 Task: Play online Dominion games in very easy mode.
Action: Mouse moved to (167, 346)
Screenshot: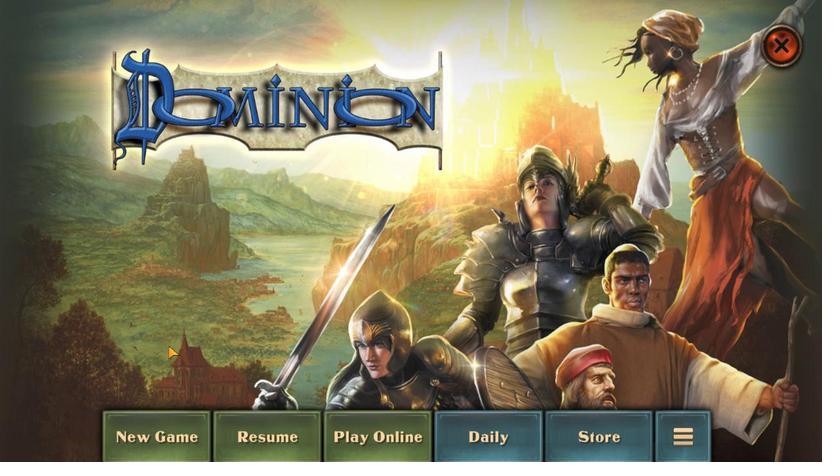 
Action: Mouse pressed left at (167, 346)
Screenshot: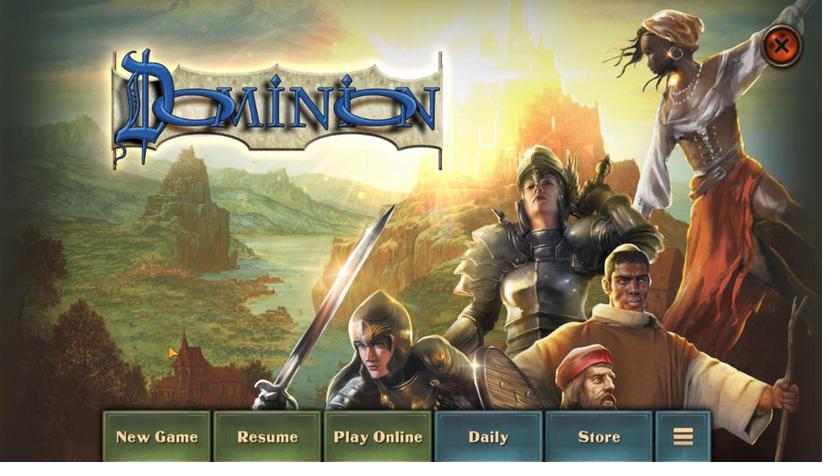 
Action: Mouse moved to (190, 388)
Screenshot: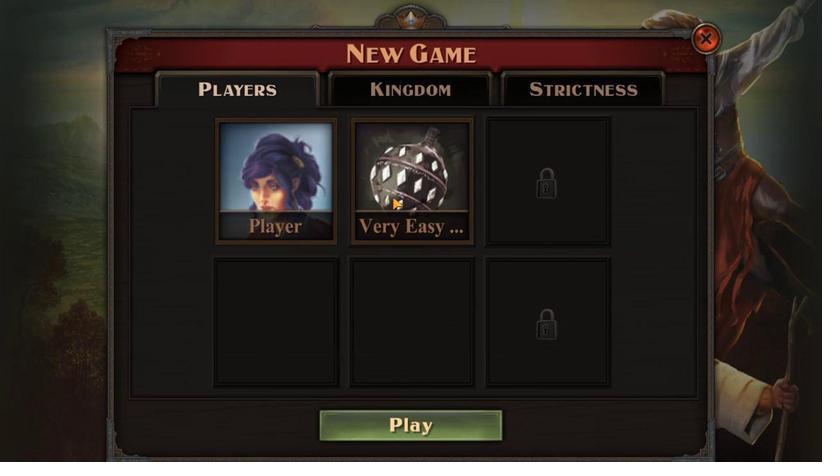 
Action: Mouse pressed left at (190, 388)
Screenshot: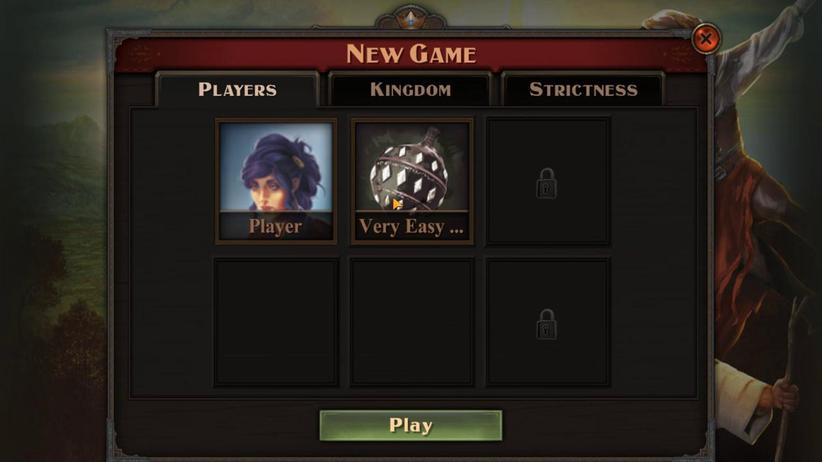 
Action: Mouse moved to (178, 389)
Screenshot: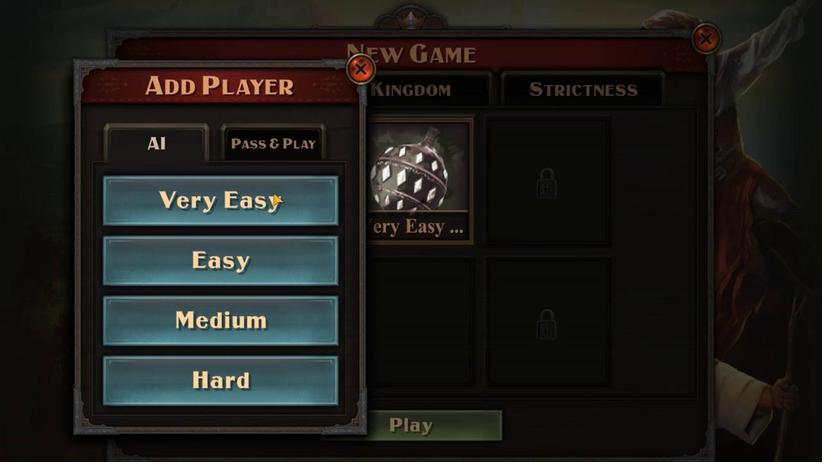 
Action: Mouse pressed left at (178, 389)
Screenshot: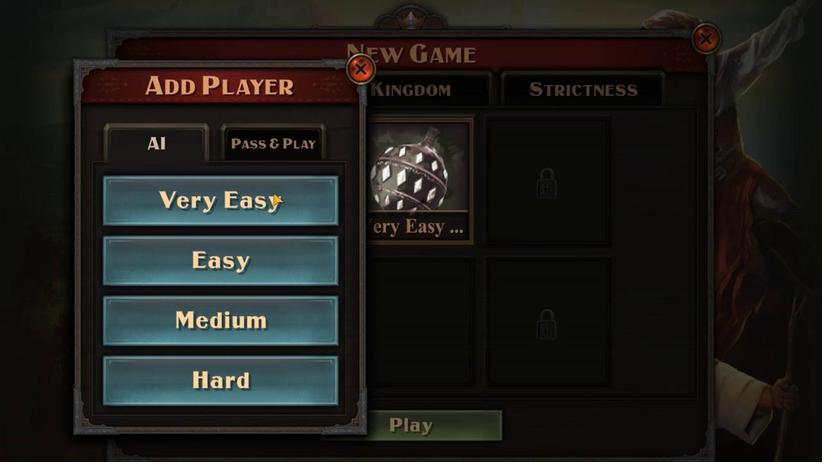 
Action: Mouse moved to (187, 347)
Screenshot: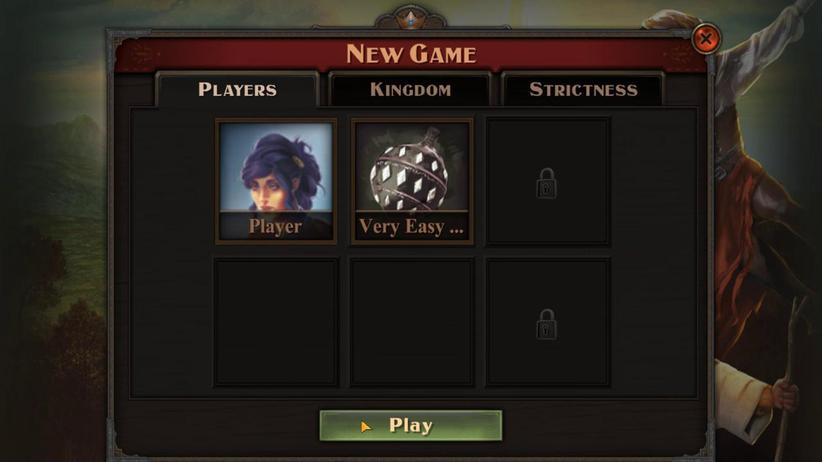 
Action: Mouse pressed left at (187, 347)
Screenshot: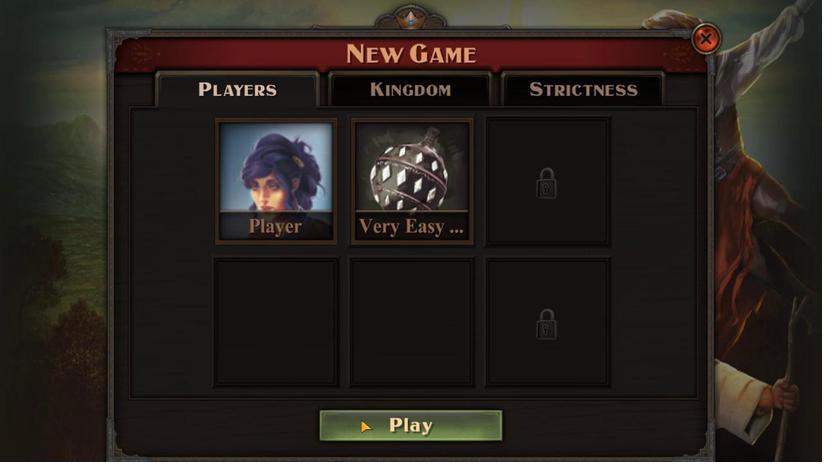
Action: Mouse moved to (188, 350)
Screenshot: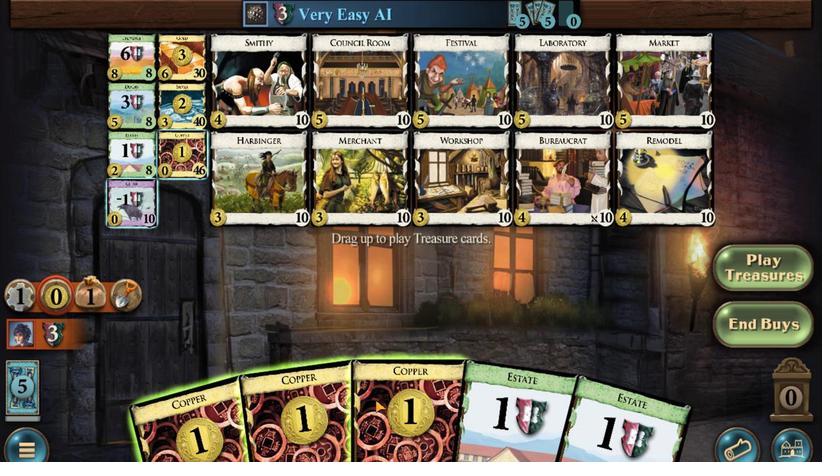
Action: Mouse pressed left at (188, 350)
Screenshot: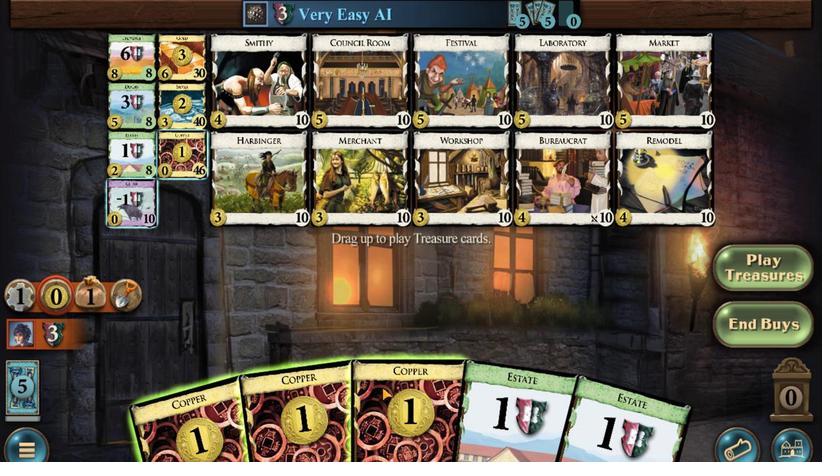 
Action: Mouse moved to (183, 343)
Screenshot: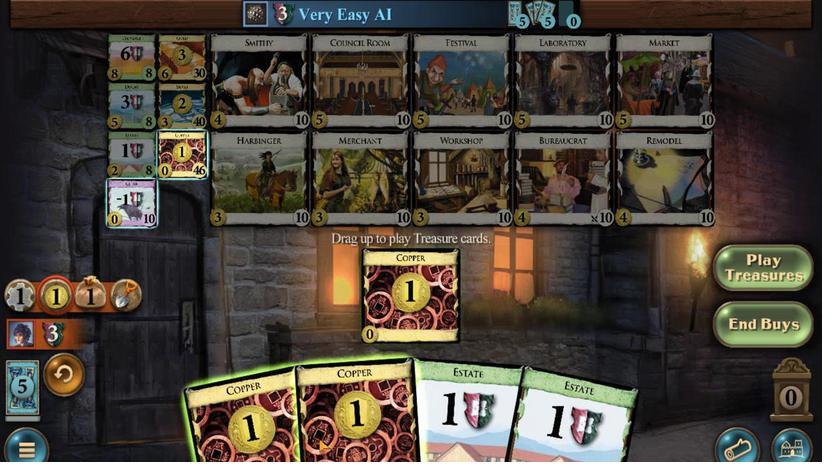 
Action: Mouse pressed left at (183, 343)
Screenshot: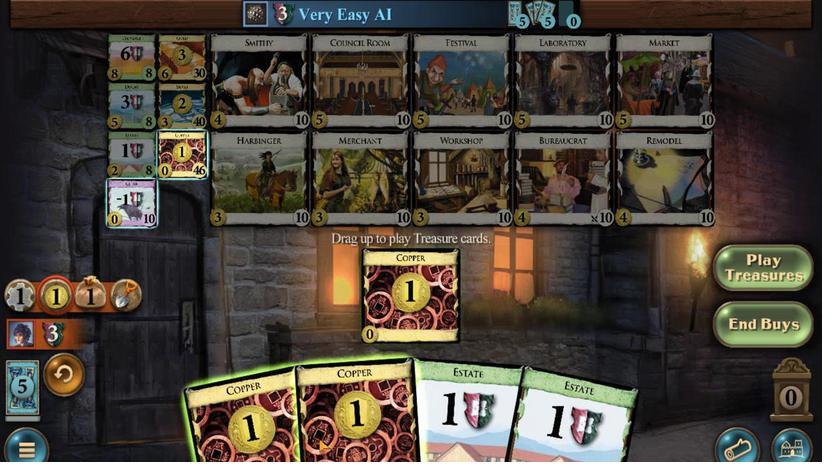 
Action: Mouse moved to (179, 345)
Screenshot: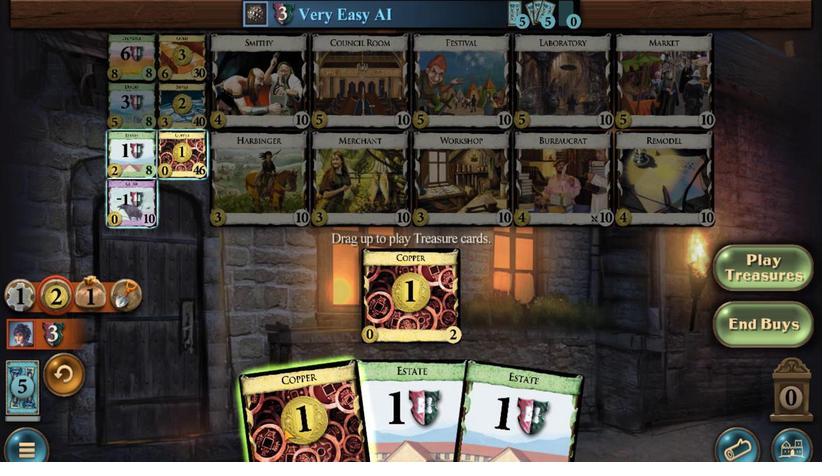 
Action: Mouse pressed left at (179, 345)
Screenshot: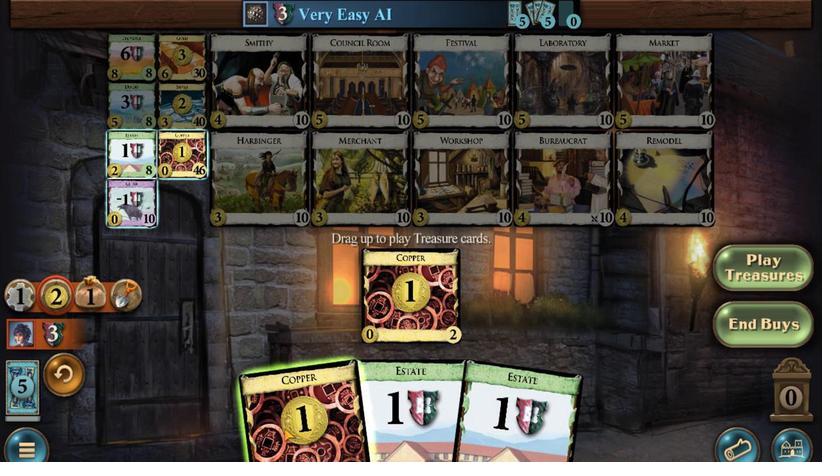 
Action: Mouse moved to (195, 394)
Screenshot: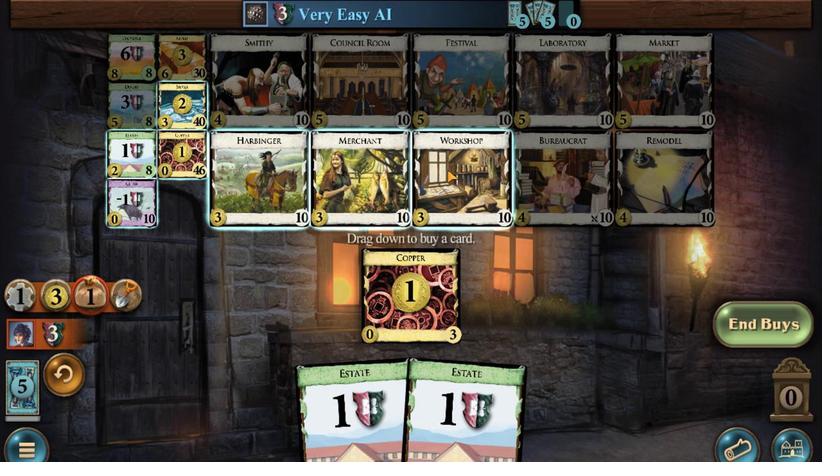 
Action: Mouse pressed left at (195, 394)
Screenshot: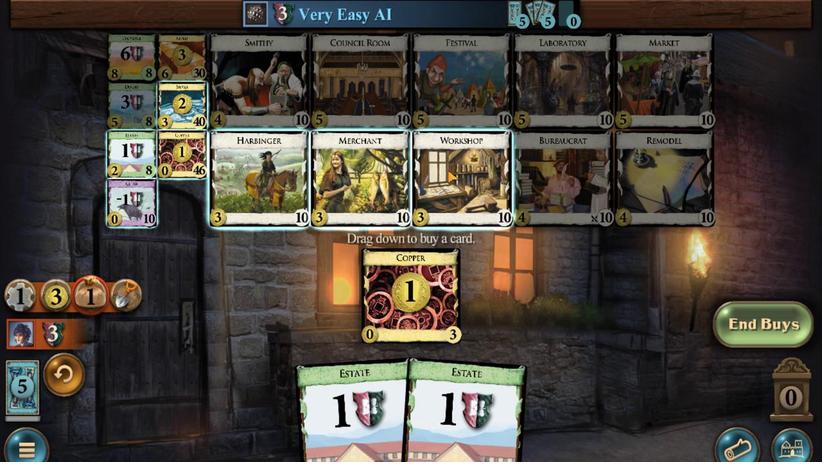 
Action: Mouse moved to (180, 349)
Screenshot: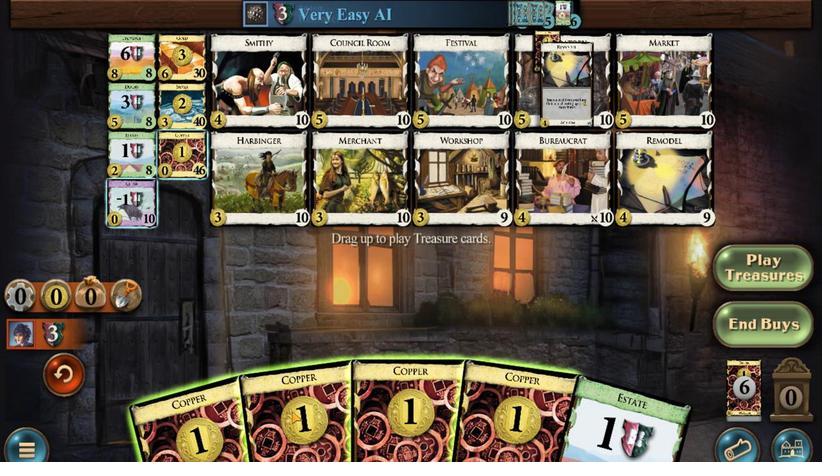 
Action: Mouse pressed left at (180, 349)
Screenshot: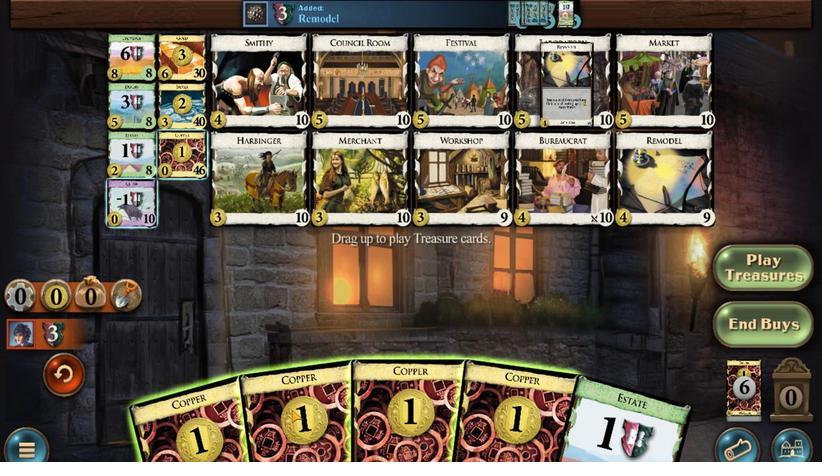 
Action: Mouse moved to (184, 347)
Screenshot: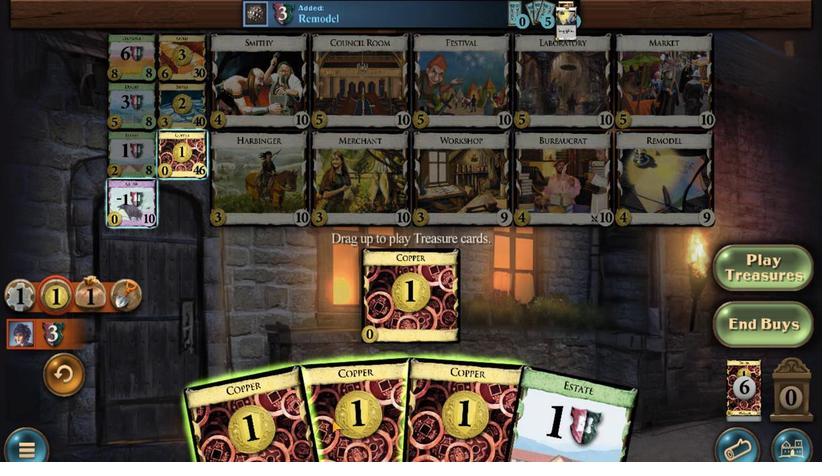 
Action: Mouse pressed left at (184, 347)
Screenshot: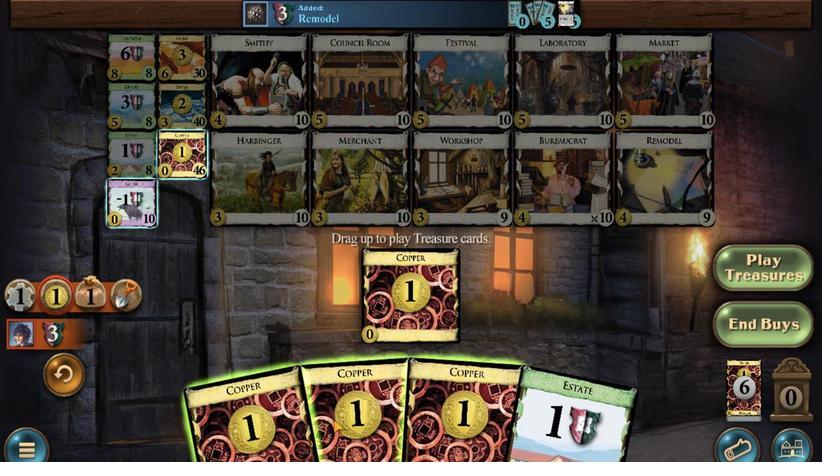 
Action: Mouse moved to (180, 341)
Screenshot: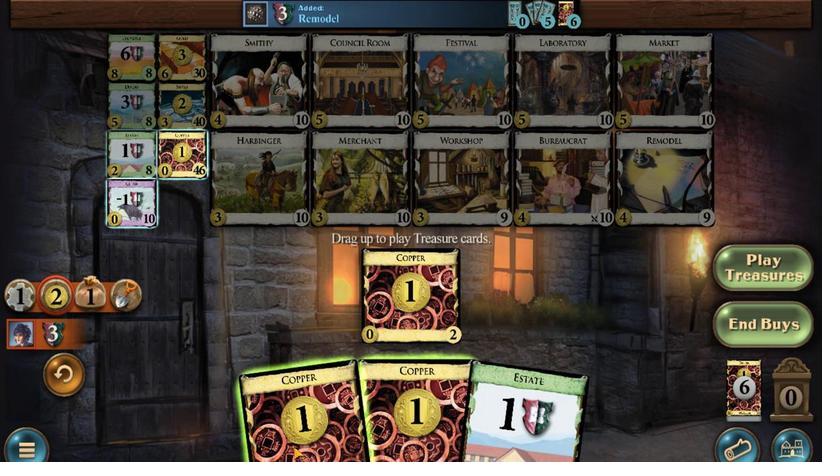 
Action: Mouse pressed left at (180, 341)
Screenshot: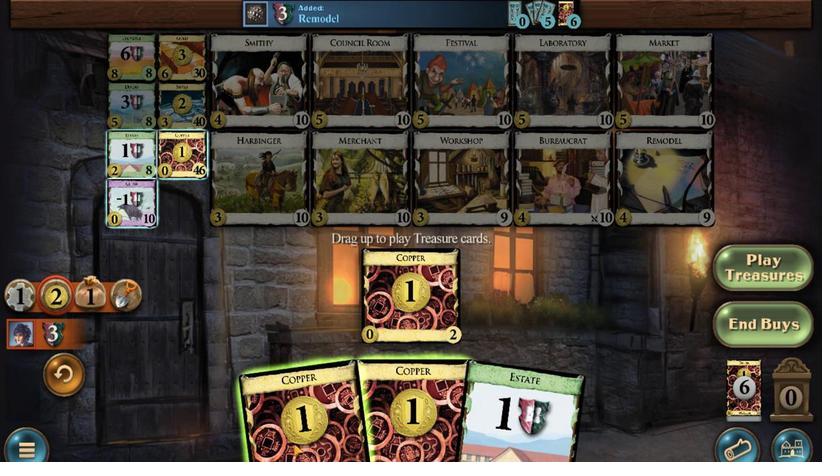 
Action: Mouse moved to (169, 407)
Screenshot: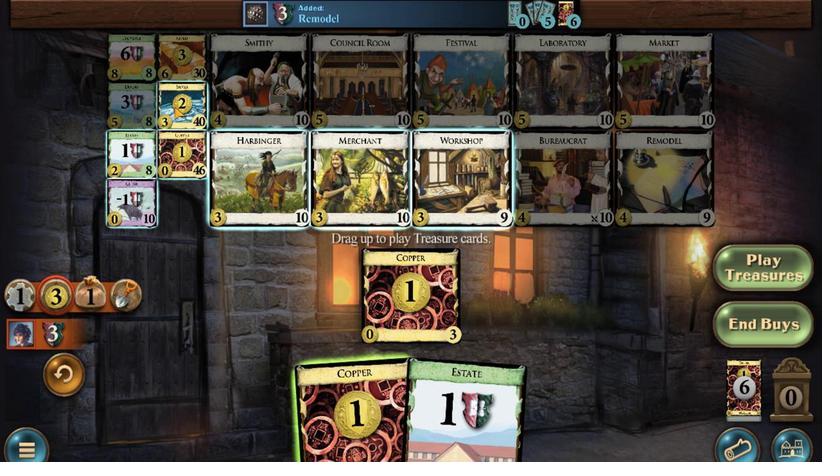 
Action: Mouse pressed left at (169, 407)
Screenshot: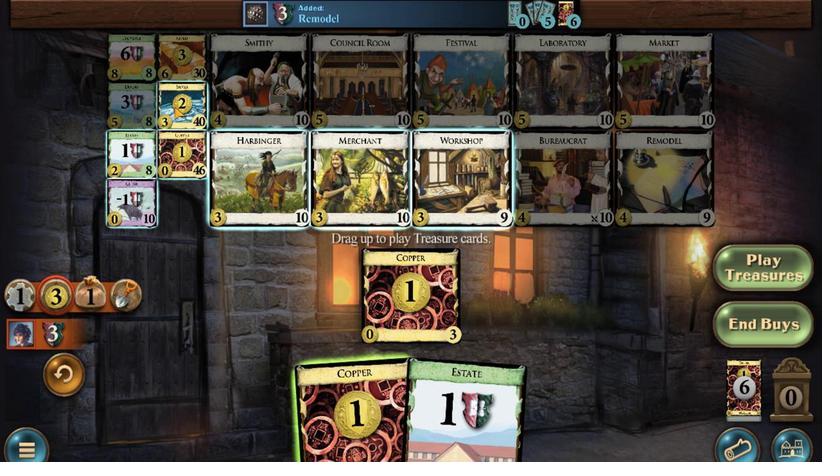 
Action: Mouse moved to (171, 349)
Screenshot: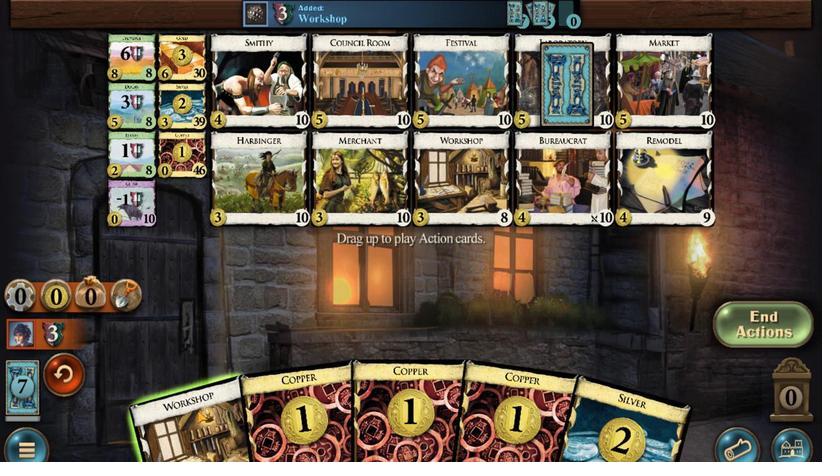 
Action: Mouse pressed left at (171, 349)
Screenshot: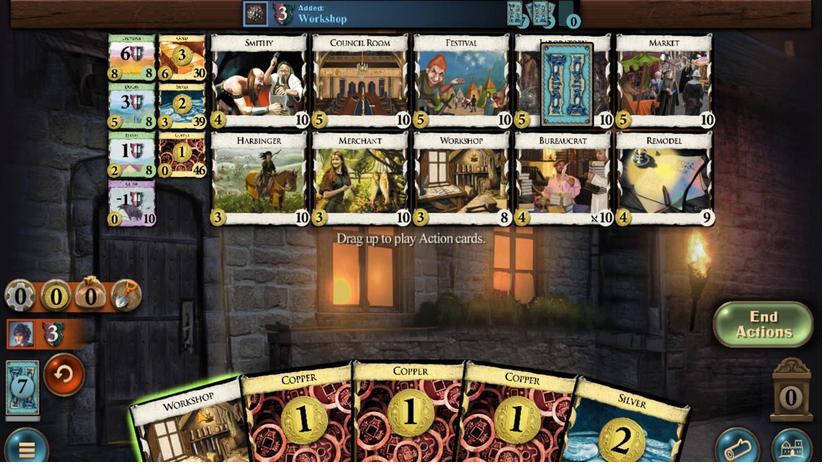 
Action: Mouse moved to (176, 413)
Screenshot: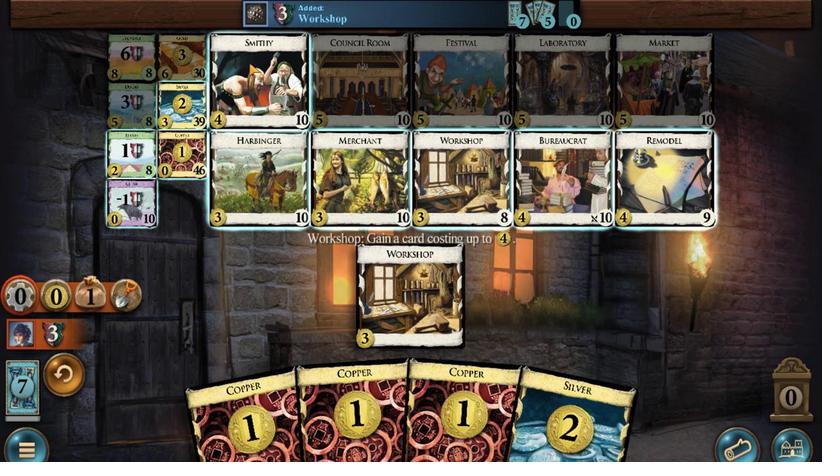 
Action: Mouse pressed left at (176, 413)
Screenshot: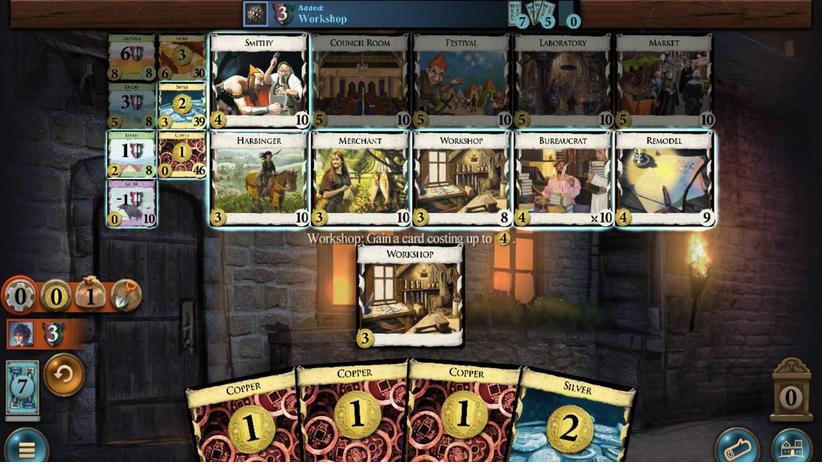 
Action: Mouse moved to (204, 338)
Screenshot: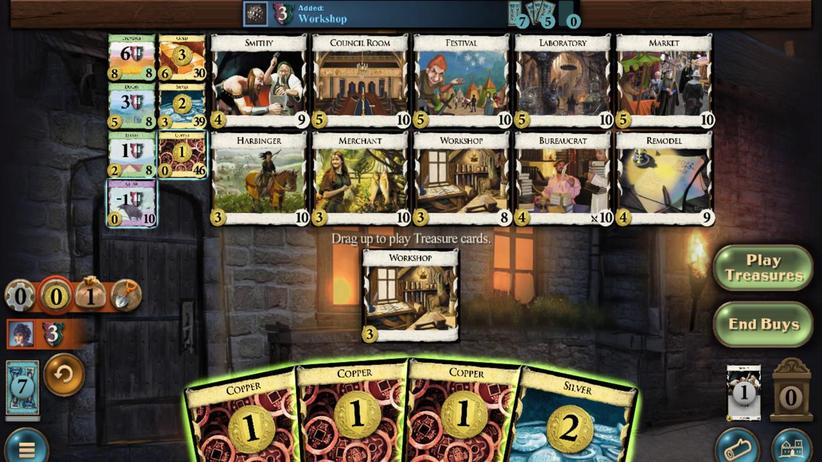 
Action: Mouse pressed left at (204, 338)
Screenshot: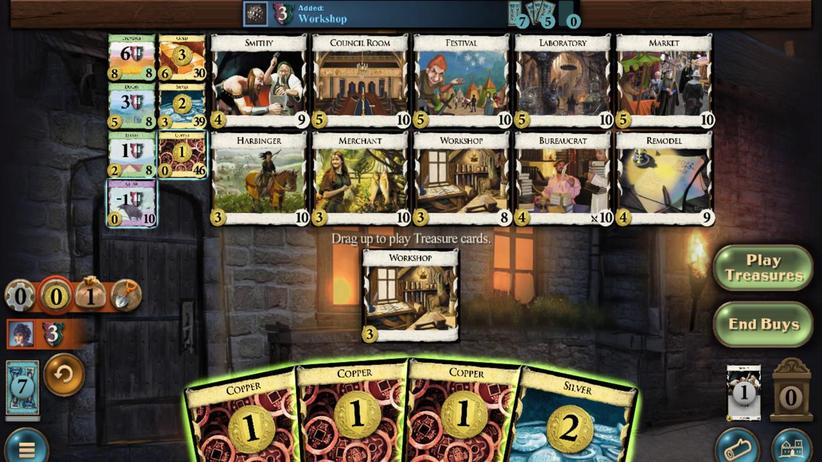 
Action: Mouse moved to (201, 338)
Screenshot: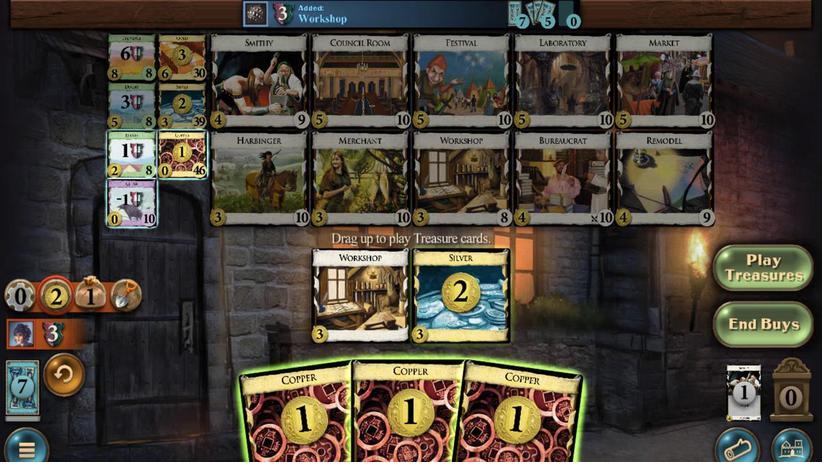 
Action: Mouse pressed left at (201, 338)
Screenshot: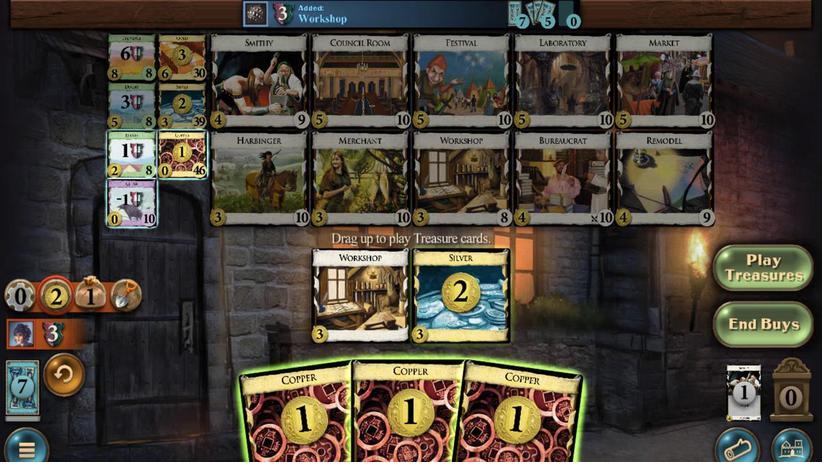
Action: Mouse moved to (196, 341)
Screenshot: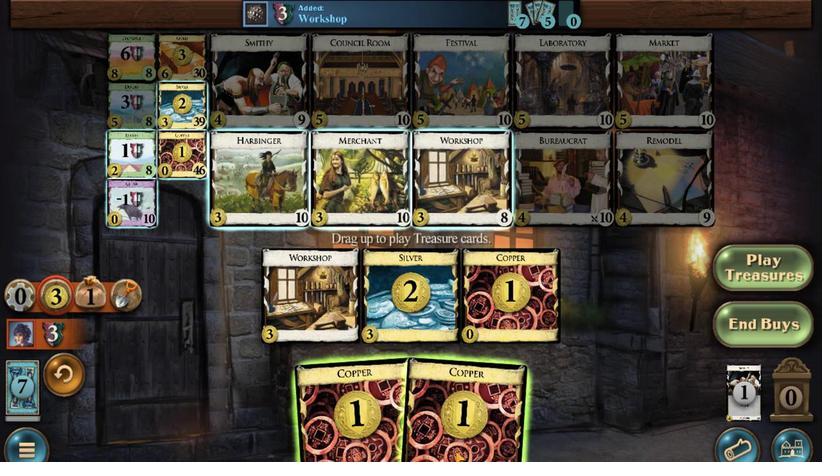 
Action: Mouse pressed left at (196, 341)
Screenshot: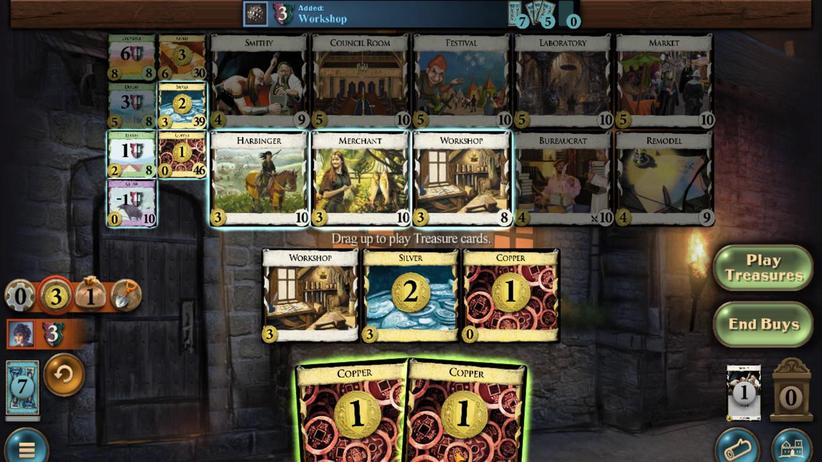 
Action: Mouse moved to (188, 336)
Screenshot: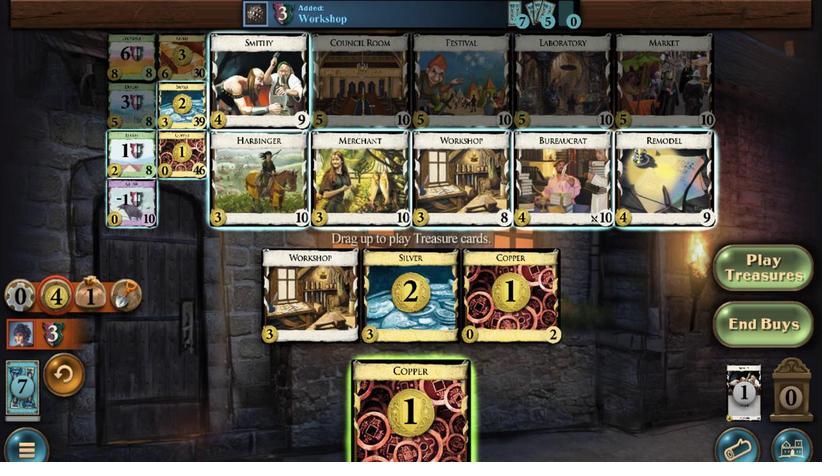 
Action: Mouse pressed left at (188, 336)
Screenshot: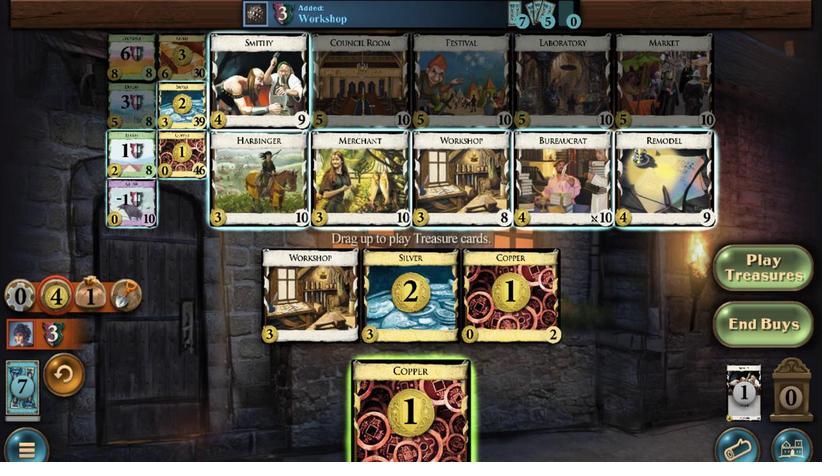 
Action: Mouse moved to (192, 345)
Screenshot: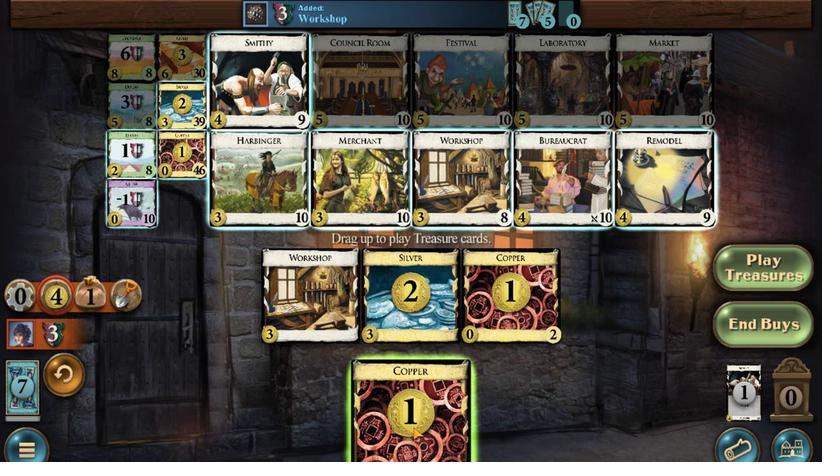 
Action: Mouse pressed left at (192, 345)
Screenshot: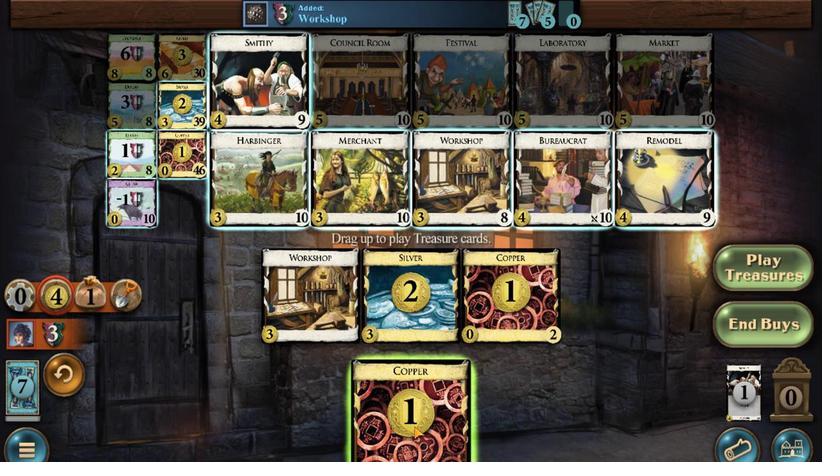
Action: Mouse moved to (195, 412)
Screenshot: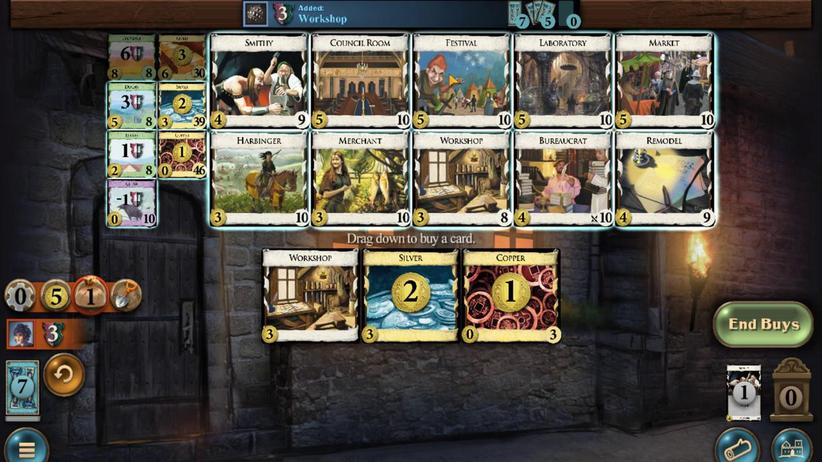 
Action: Mouse pressed left at (195, 412)
Screenshot: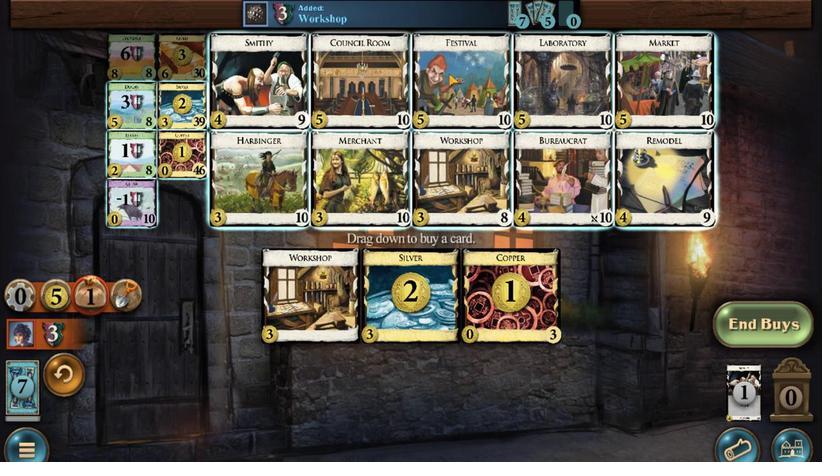 
Action: Mouse moved to (188, 348)
Screenshot: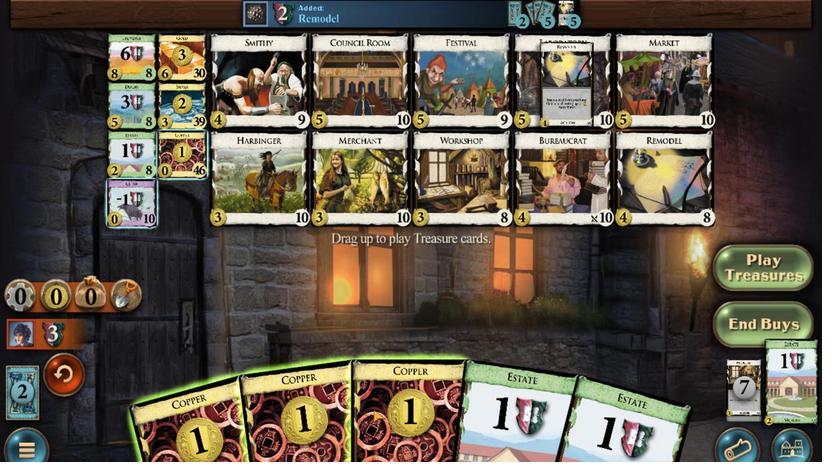 
Action: Mouse pressed left at (188, 348)
Screenshot: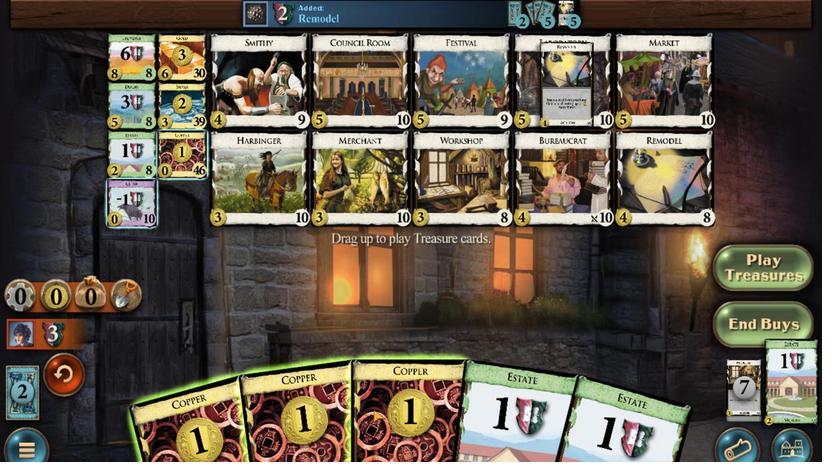 
Action: Mouse moved to (186, 349)
Screenshot: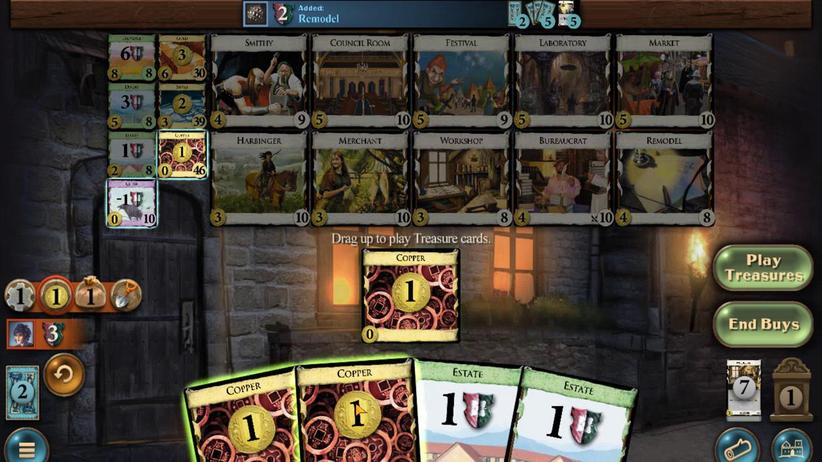 
Action: Mouse pressed left at (186, 349)
Screenshot: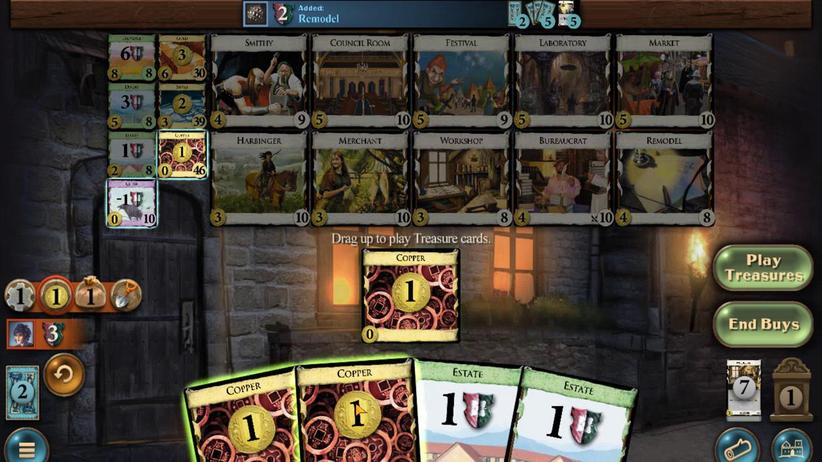 
Action: Mouse moved to (181, 346)
Screenshot: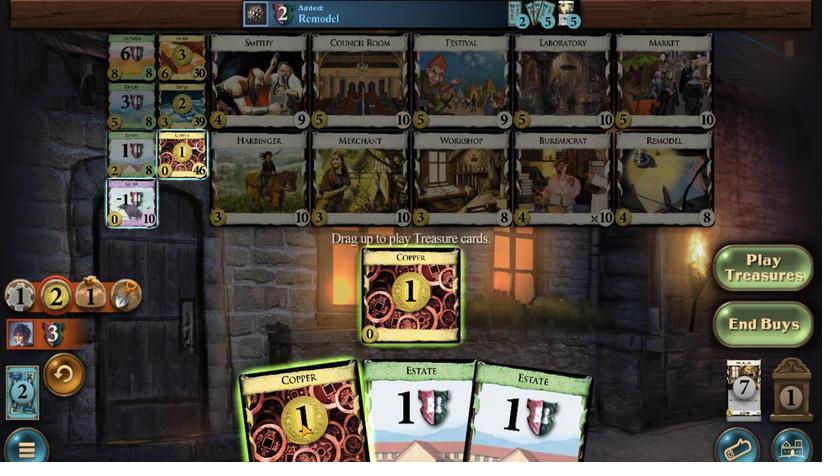 
Action: Mouse pressed left at (181, 346)
Screenshot: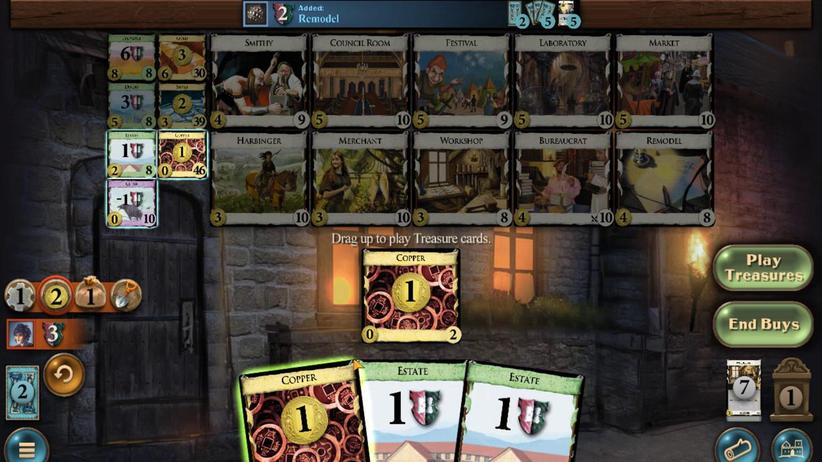 
Action: Mouse moved to (179, 394)
Screenshot: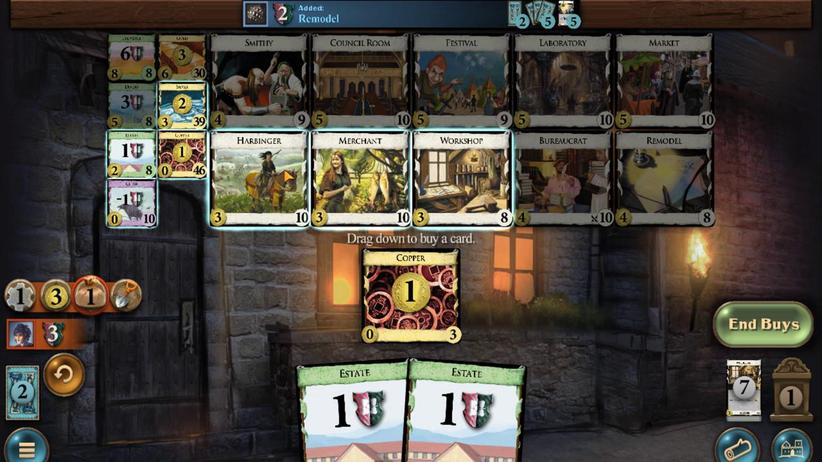 
Action: Mouse pressed left at (179, 394)
Screenshot: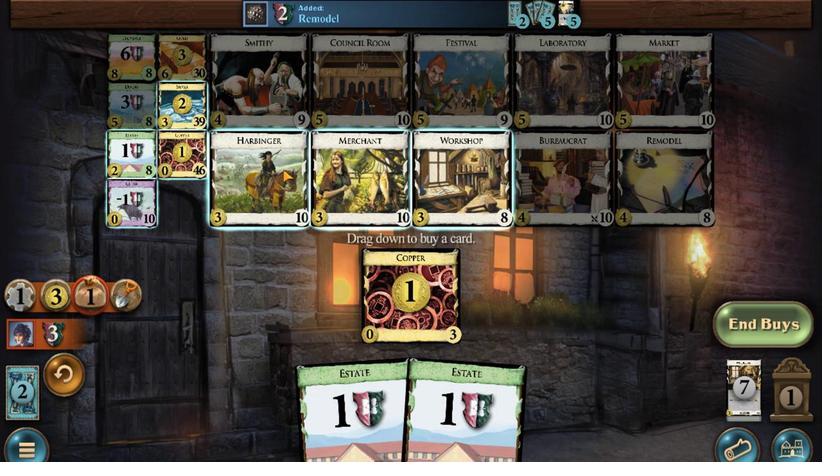 
Action: Mouse moved to (168, 347)
Screenshot: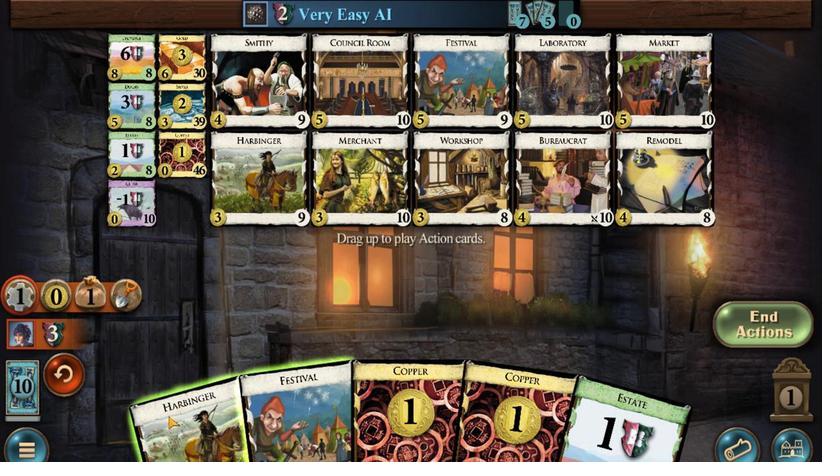 
Action: Mouse pressed left at (168, 347)
Screenshot: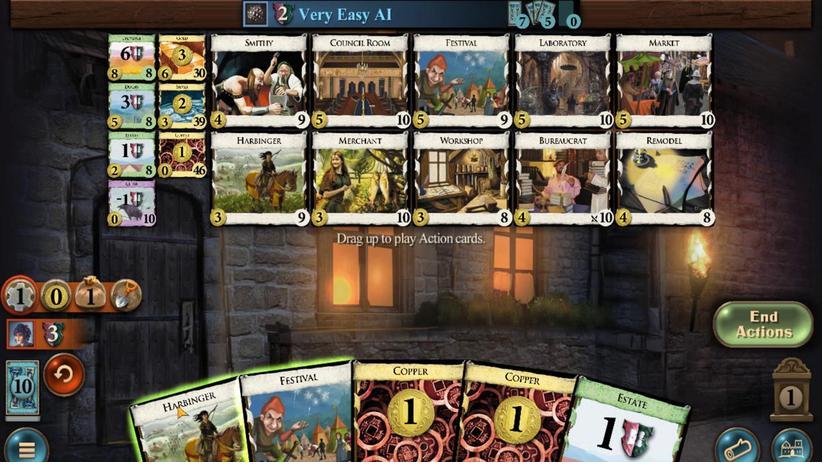 
Action: Mouse moved to (169, 339)
Screenshot: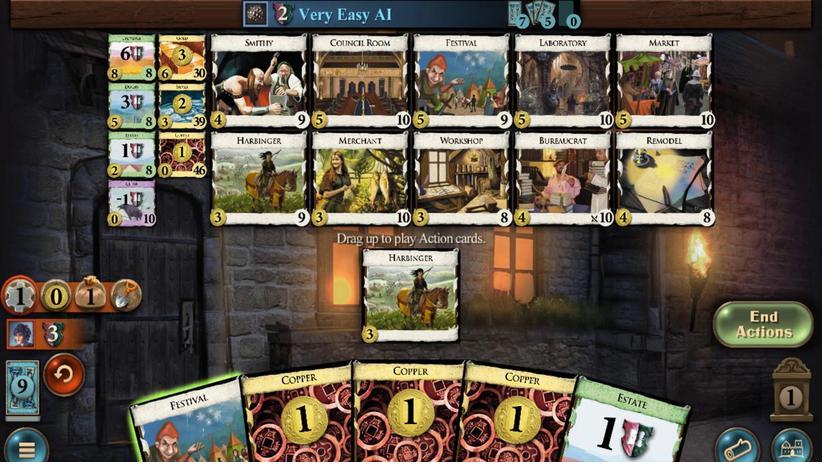 
Action: Mouse pressed left at (169, 339)
Screenshot: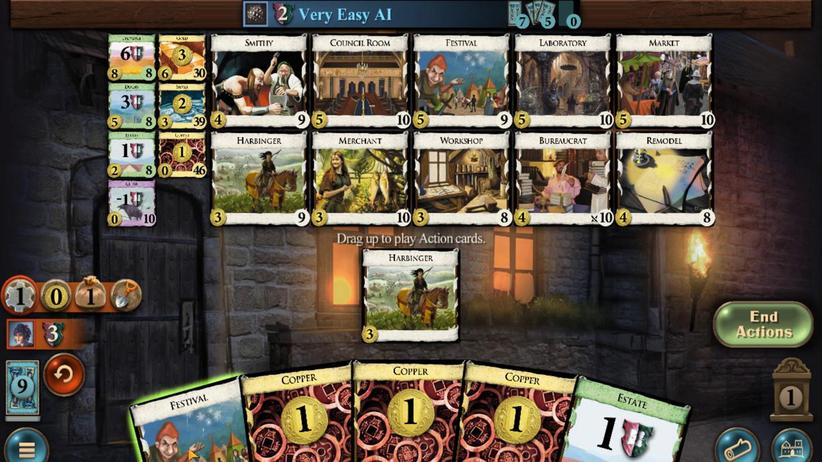 
Action: Mouse moved to (192, 345)
Screenshot: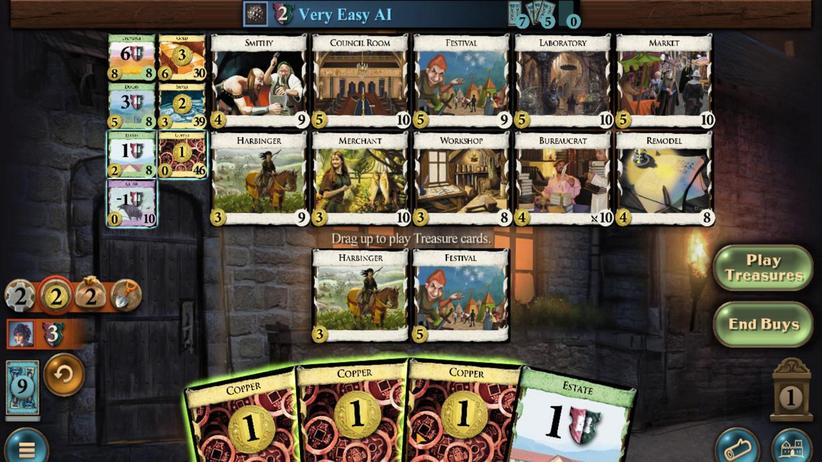 
Action: Mouse pressed left at (192, 345)
Screenshot: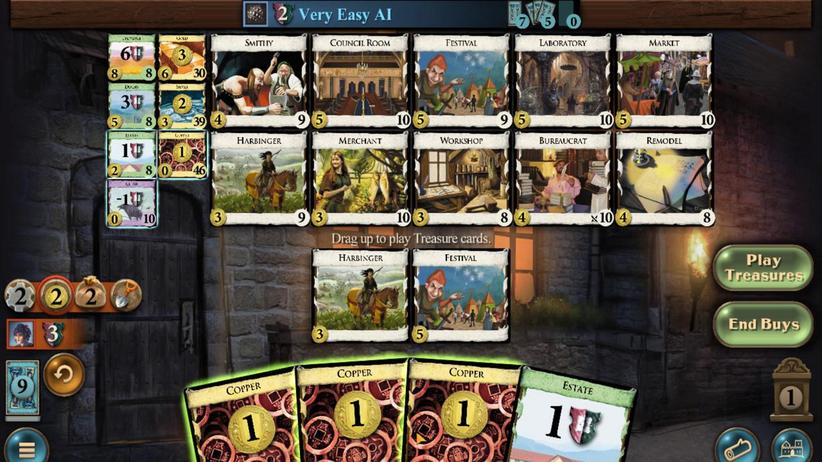 
Action: Mouse moved to (189, 354)
Screenshot: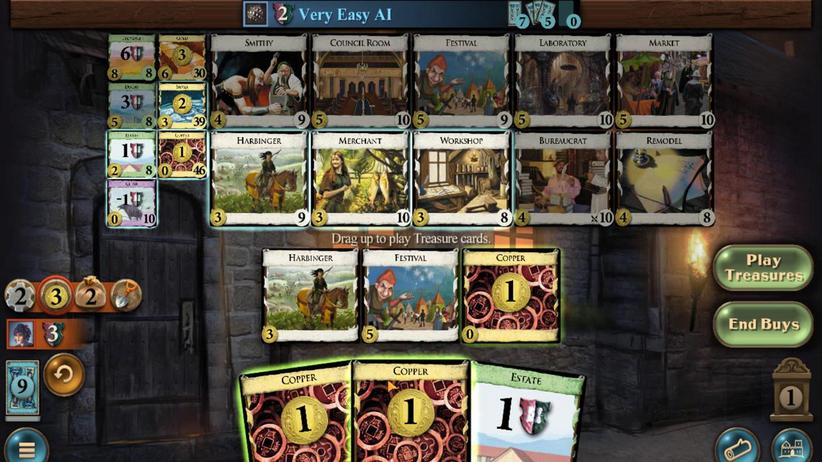 
Action: Mouse pressed left at (189, 354)
Screenshot: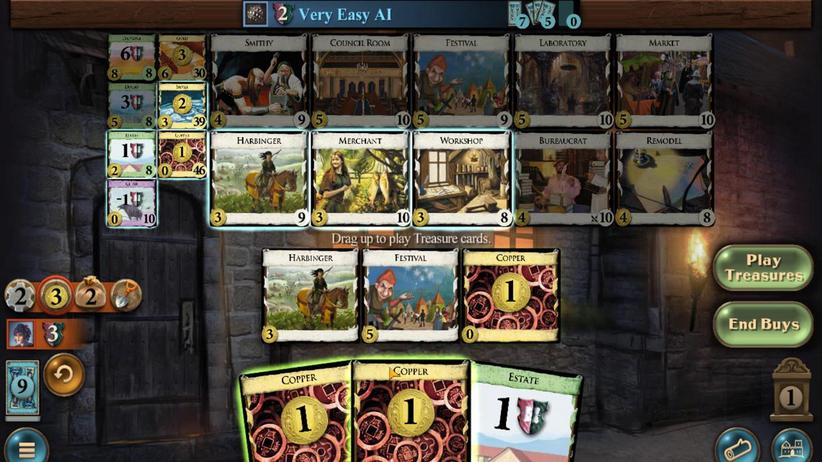 
Action: Mouse moved to (186, 352)
Screenshot: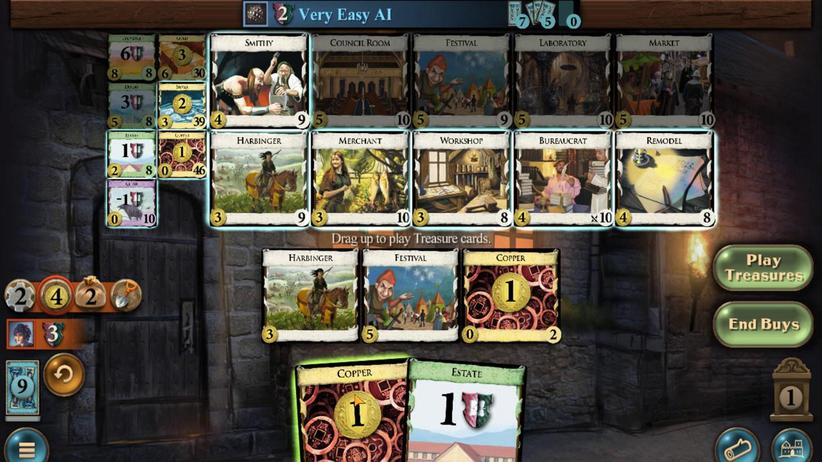 
Action: Mouse pressed left at (186, 352)
Screenshot: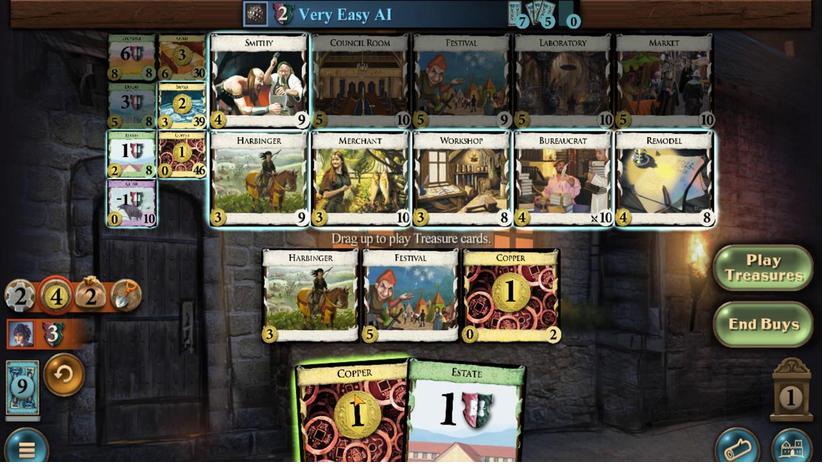 
Action: Mouse moved to (197, 415)
Screenshot: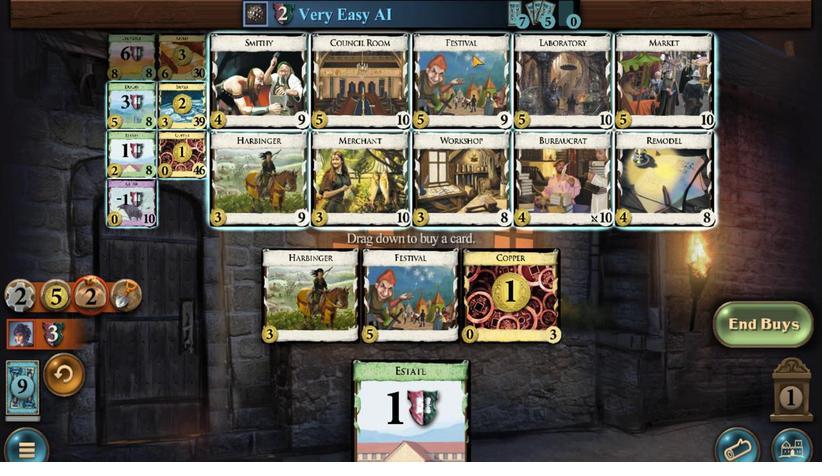 
Action: Mouse pressed left at (197, 415)
Screenshot: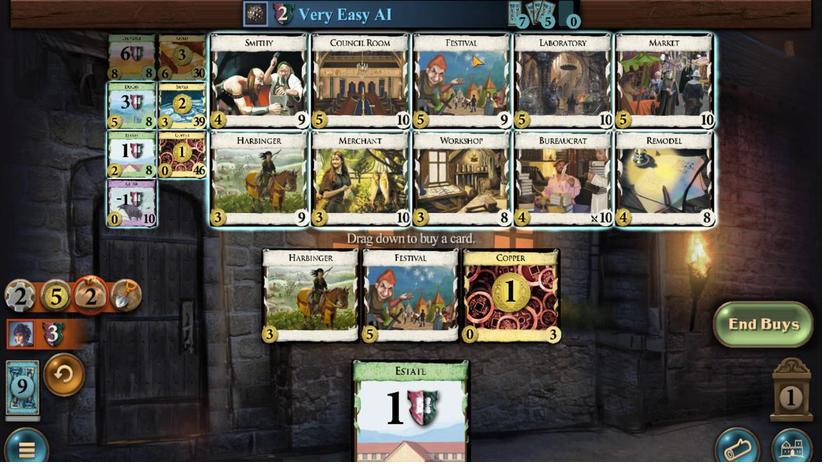 
Action: Mouse moved to (170, 398)
Screenshot: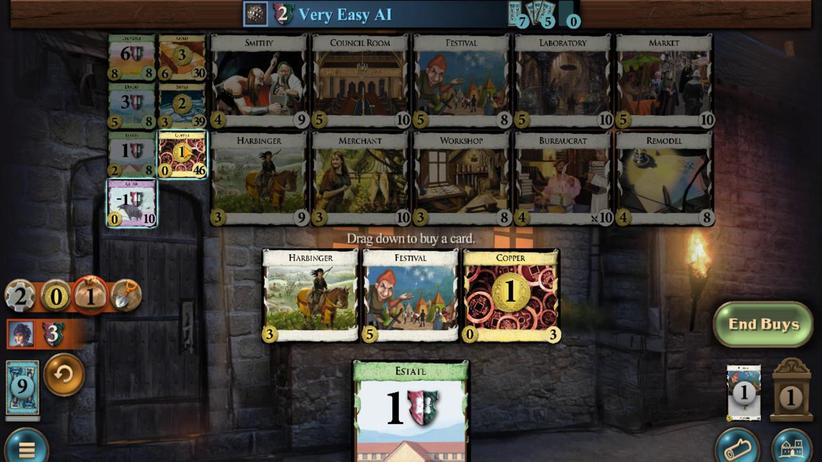 
Action: Mouse pressed left at (170, 398)
Screenshot: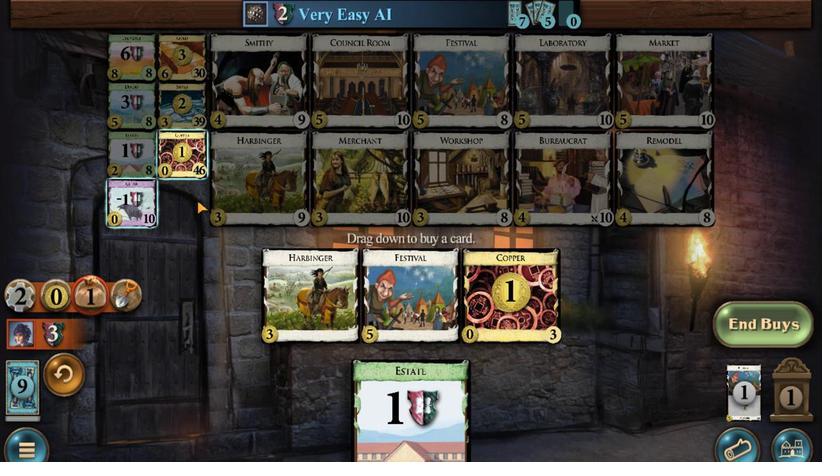 
Action: Mouse moved to (171, 347)
Screenshot: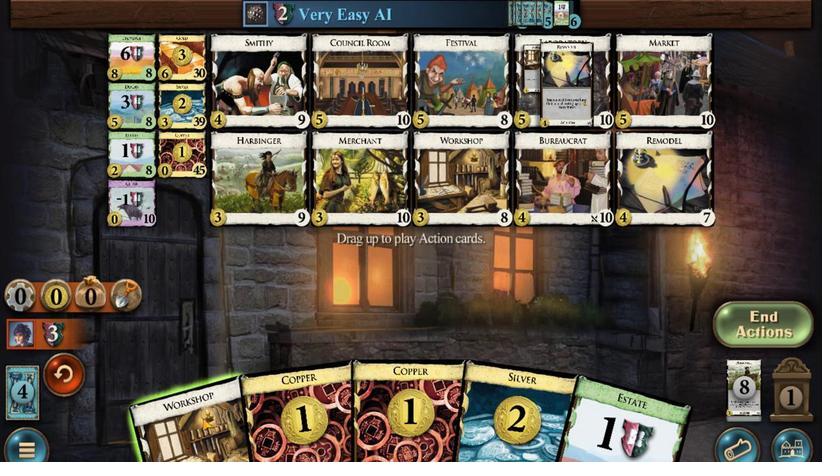 
Action: Mouse pressed left at (171, 347)
Screenshot: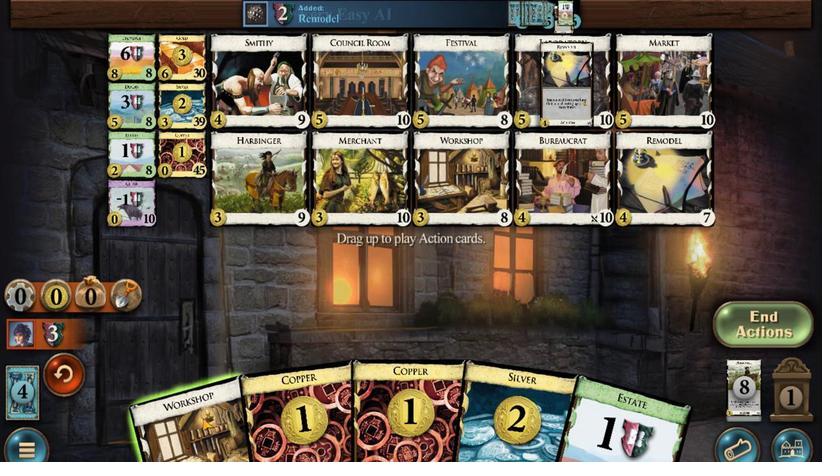 
Action: Mouse moved to (215, 396)
Screenshot: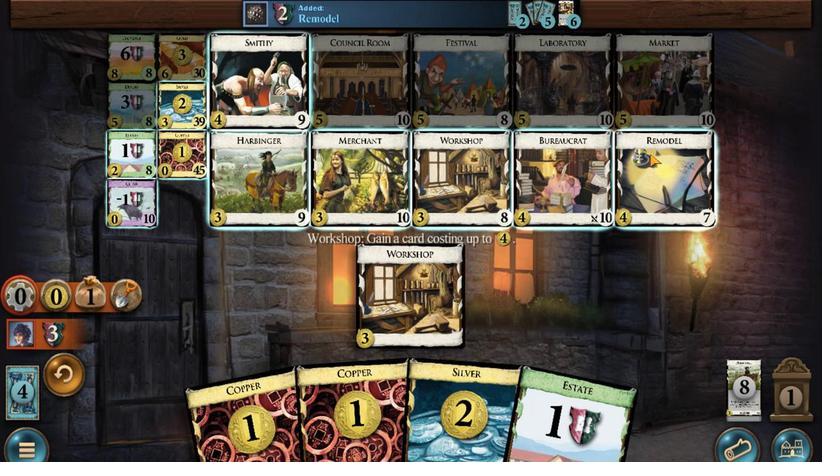 
Action: Mouse pressed left at (215, 396)
Screenshot: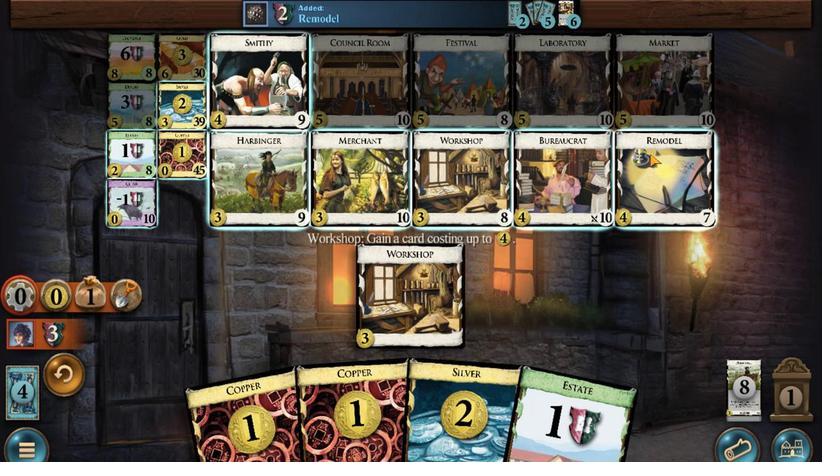
Action: Mouse moved to (192, 344)
Screenshot: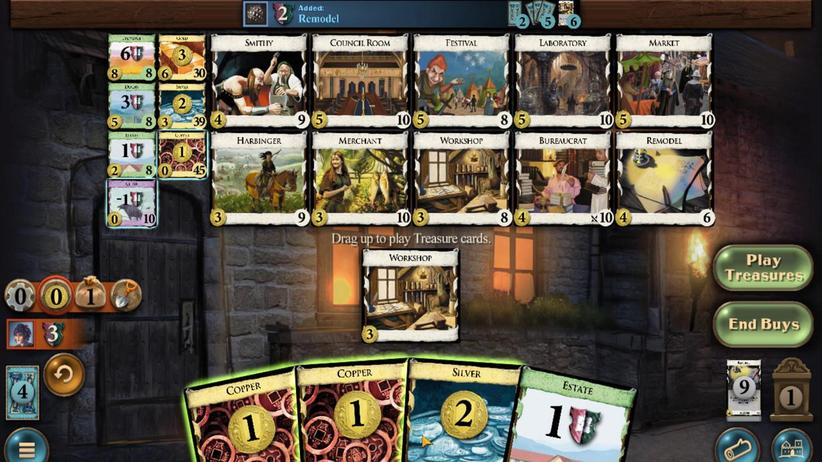 
Action: Mouse pressed left at (192, 344)
Screenshot: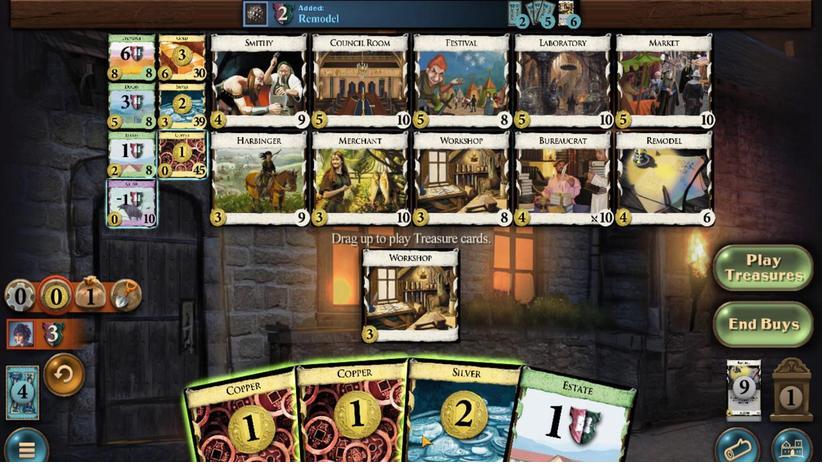 
Action: Mouse moved to (188, 352)
Screenshot: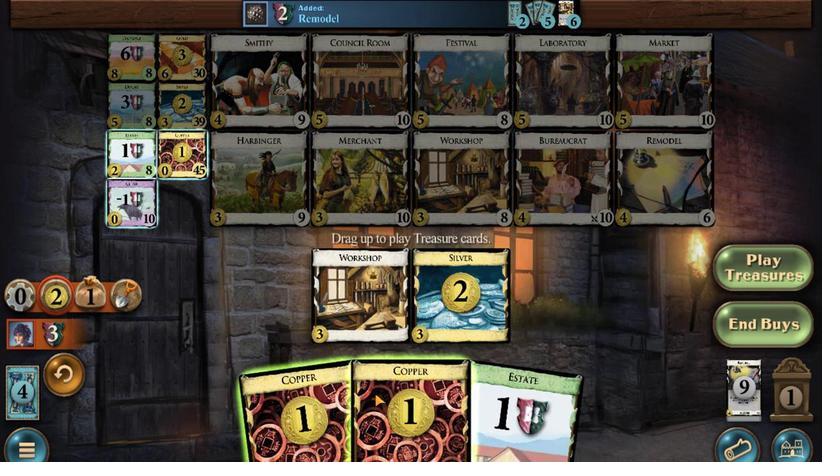 
Action: Mouse pressed left at (188, 352)
Screenshot: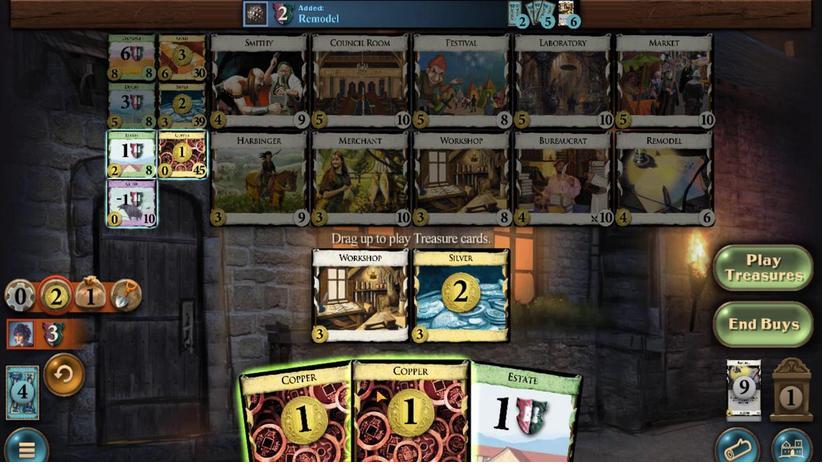 
Action: Mouse moved to (187, 348)
Screenshot: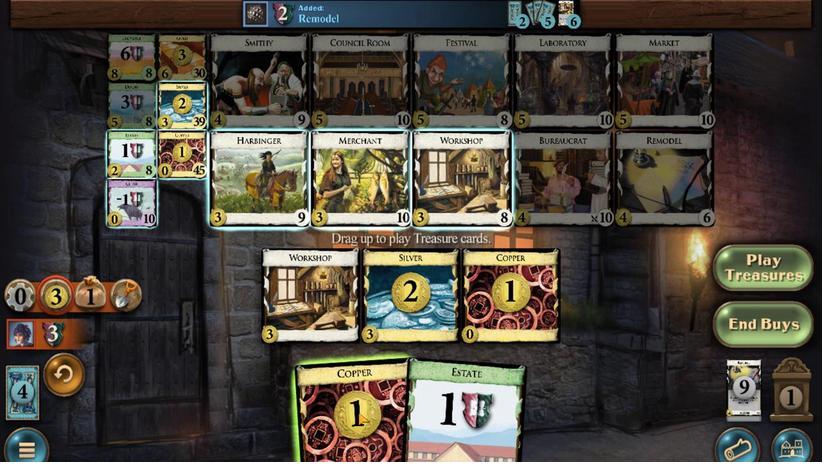 
Action: Mouse pressed left at (187, 348)
Screenshot: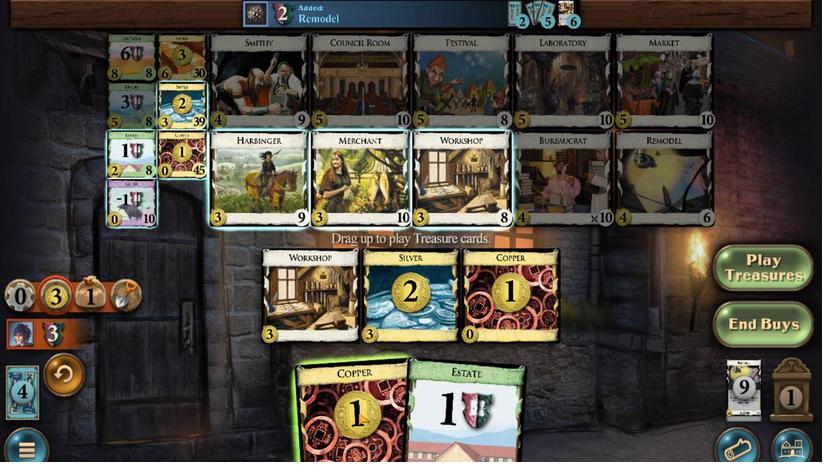 
Action: Mouse moved to (215, 395)
Screenshot: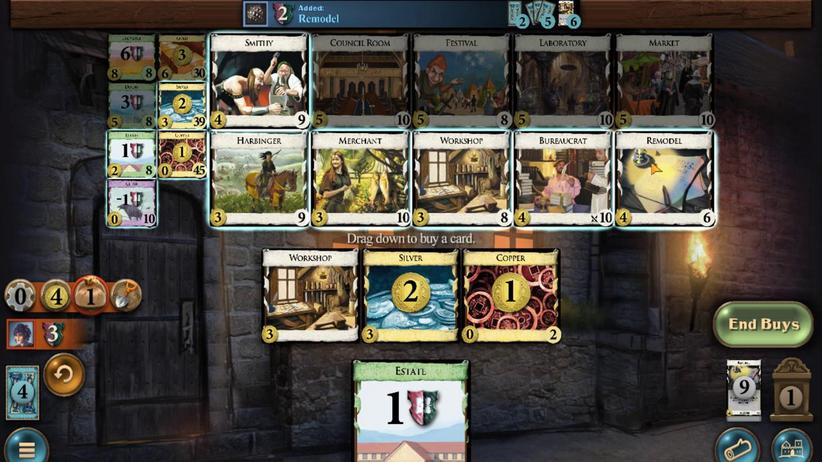 
Action: Mouse pressed left at (215, 395)
Screenshot: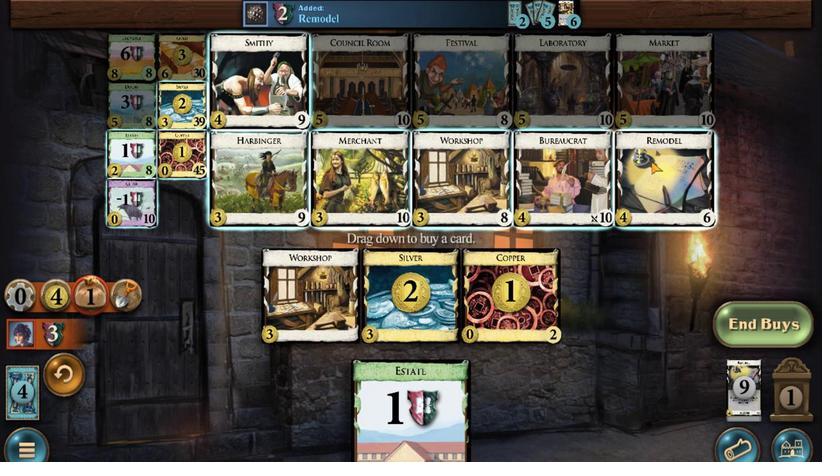 
Action: Mouse moved to (181, 350)
Screenshot: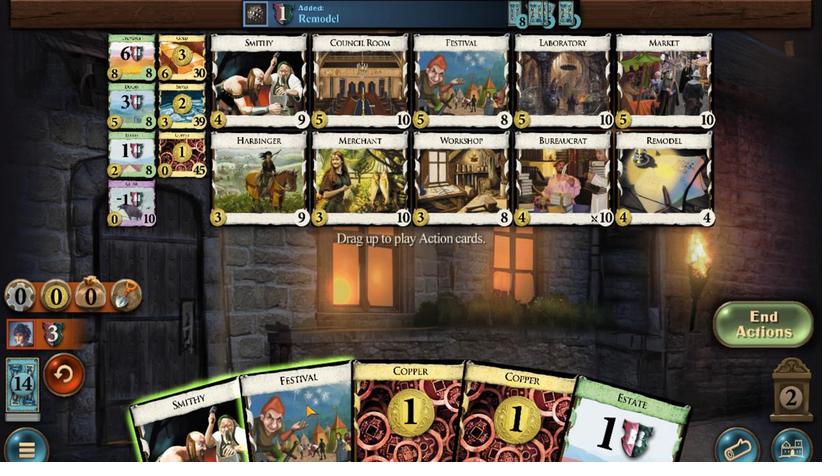 
Action: Mouse pressed left at (181, 350)
Screenshot: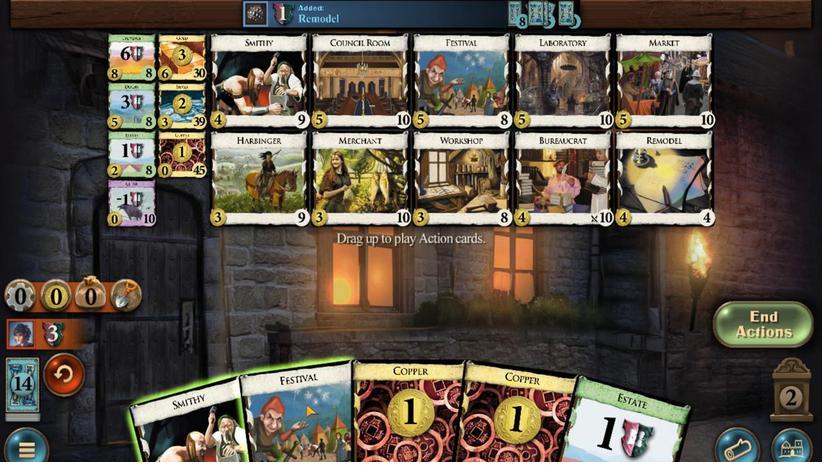 
Action: Mouse moved to (175, 345)
Screenshot: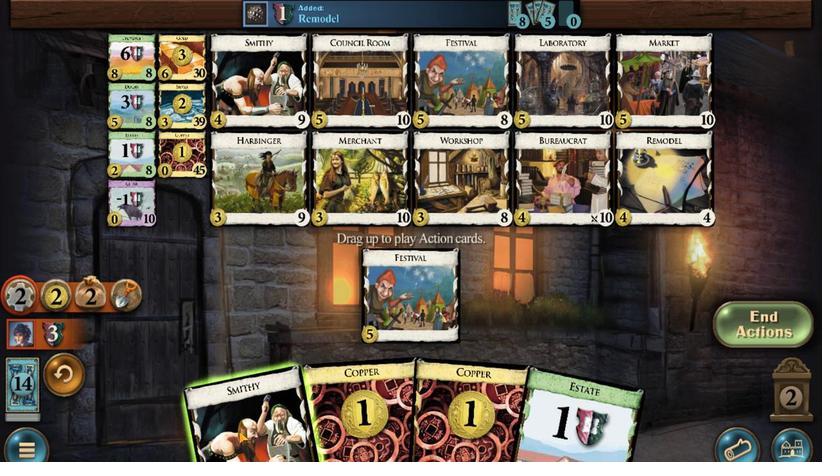 
Action: Mouse pressed left at (175, 345)
Screenshot: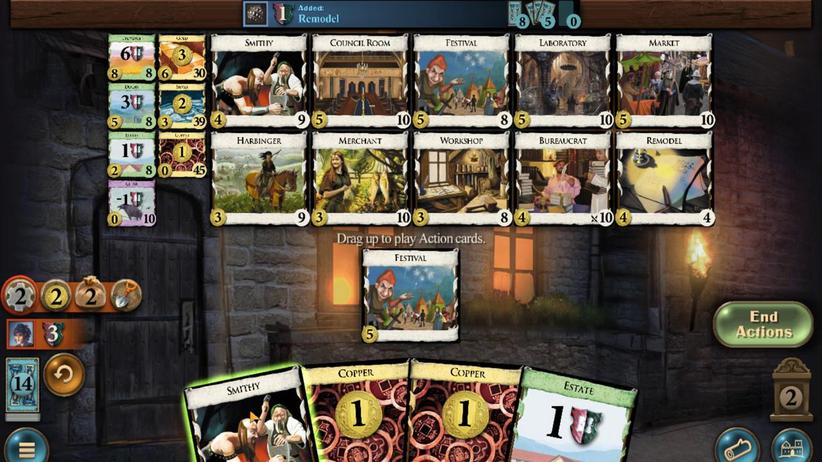 
Action: Mouse moved to (194, 344)
Screenshot: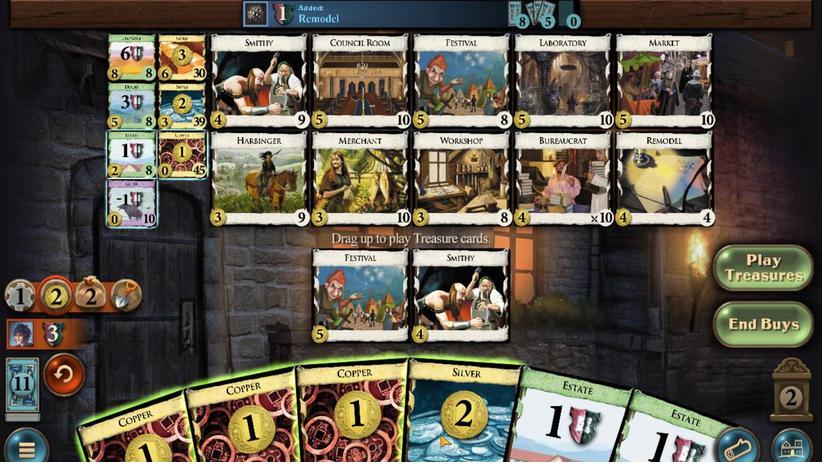
Action: Mouse pressed left at (194, 344)
Screenshot: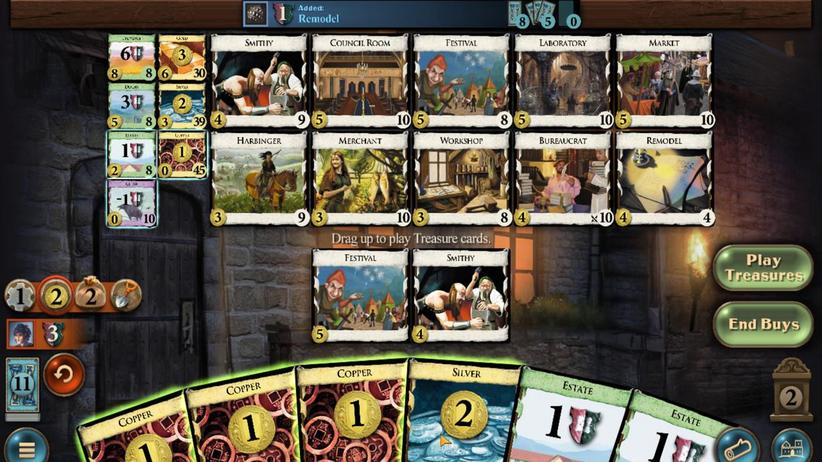 
Action: Mouse moved to (191, 344)
Screenshot: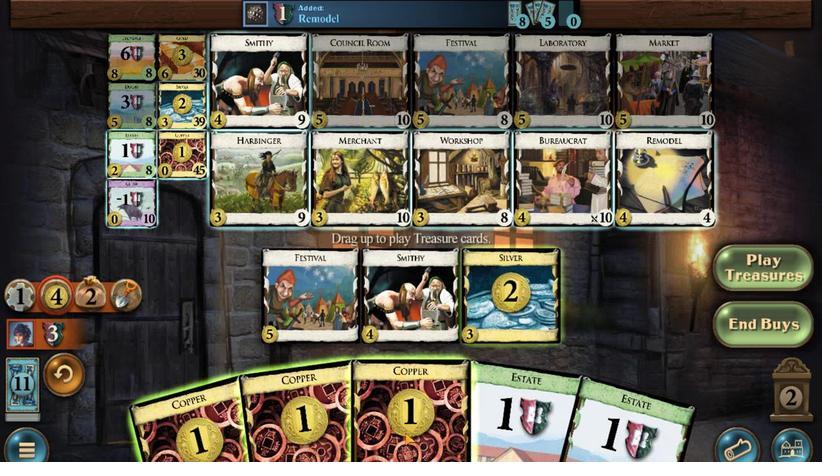 
Action: Mouse pressed left at (191, 344)
Screenshot: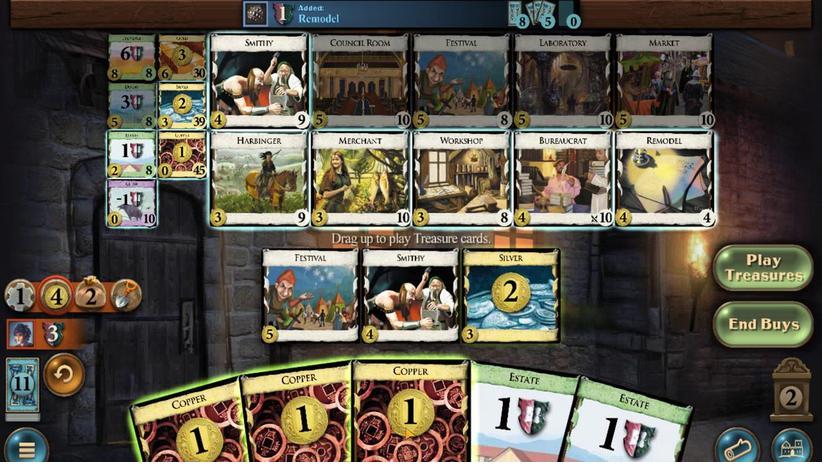 
Action: Mouse moved to (186, 349)
Screenshot: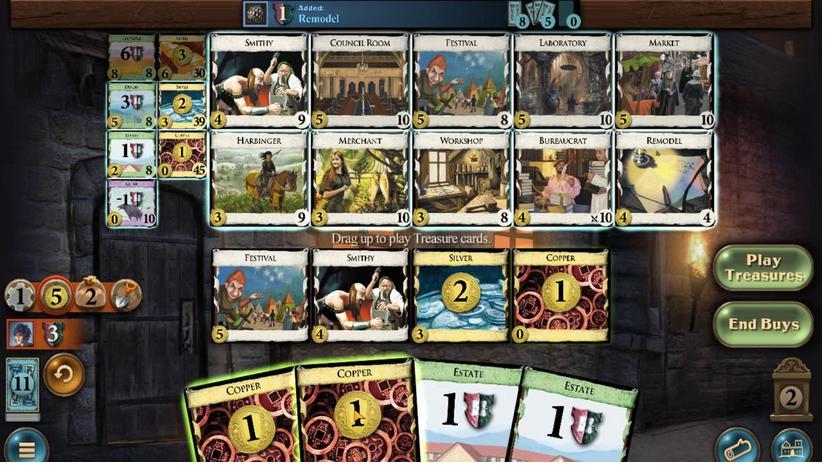
Action: Mouse pressed left at (186, 349)
Screenshot: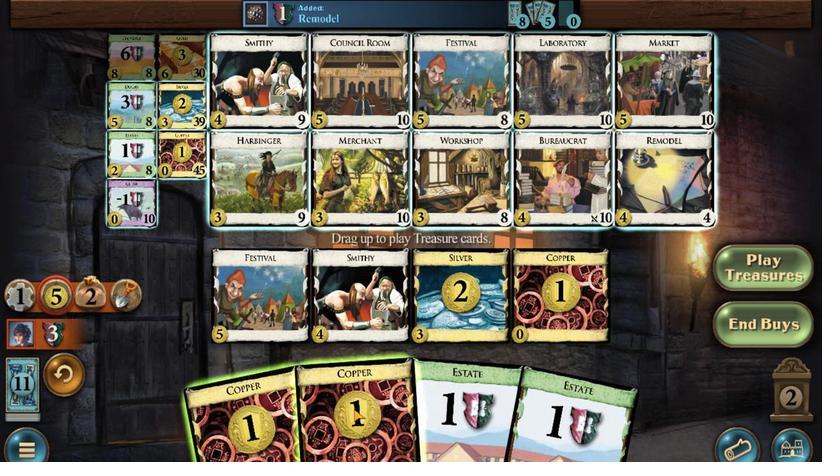 
Action: Mouse moved to (182, 347)
Screenshot: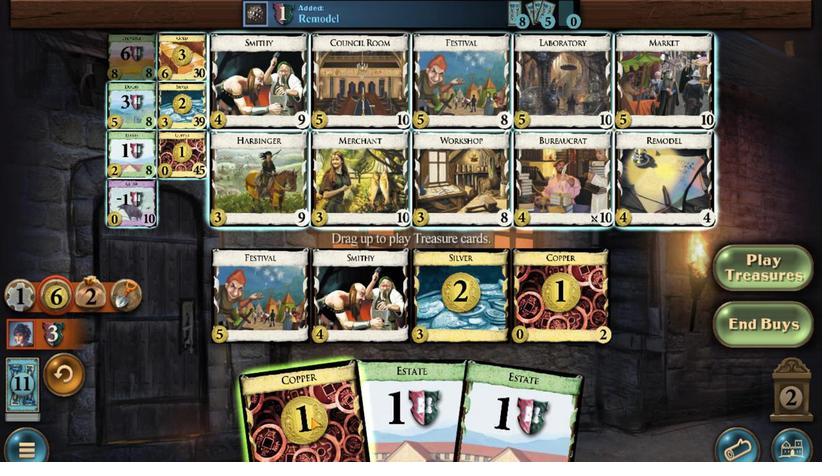 
Action: Mouse pressed left at (182, 347)
Screenshot: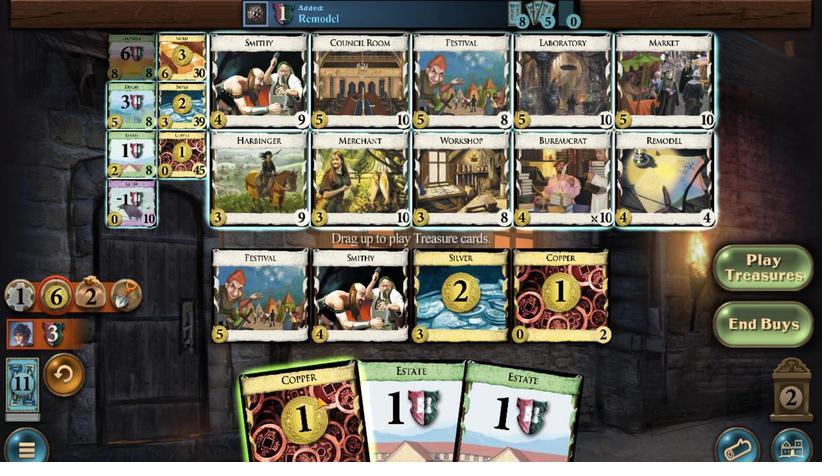 
Action: Mouse moved to (169, 416)
Screenshot: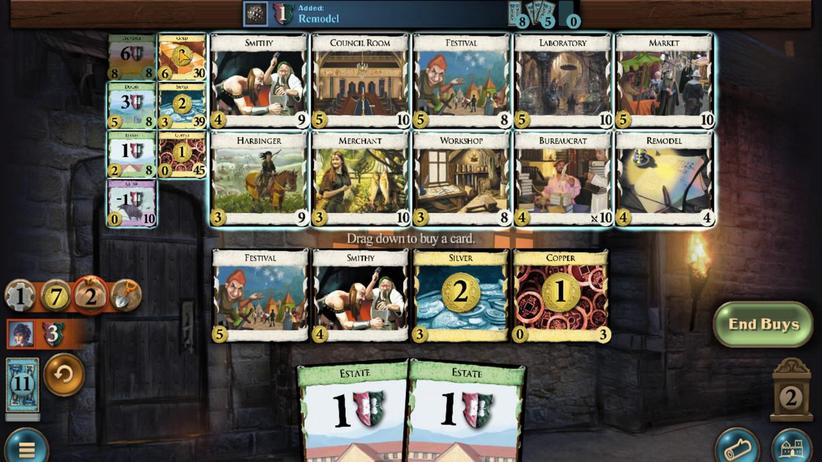 
Action: Mouse pressed left at (169, 416)
Screenshot: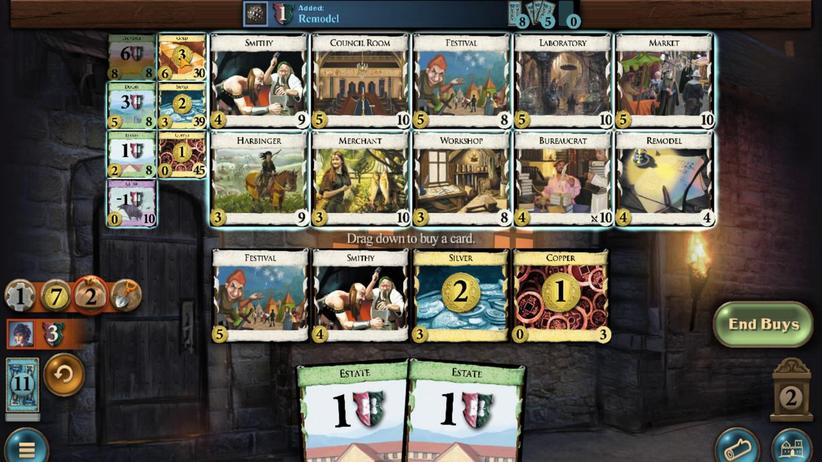 
Action: Mouse moved to (169, 396)
Screenshot: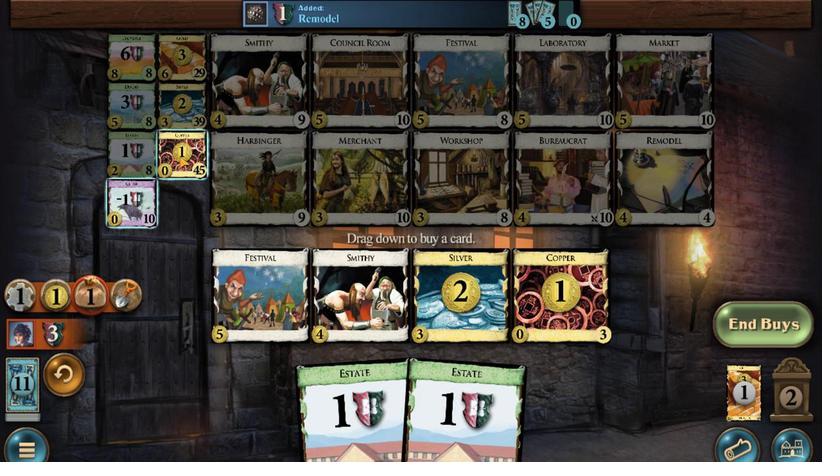 
Action: Mouse pressed left at (169, 396)
Screenshot: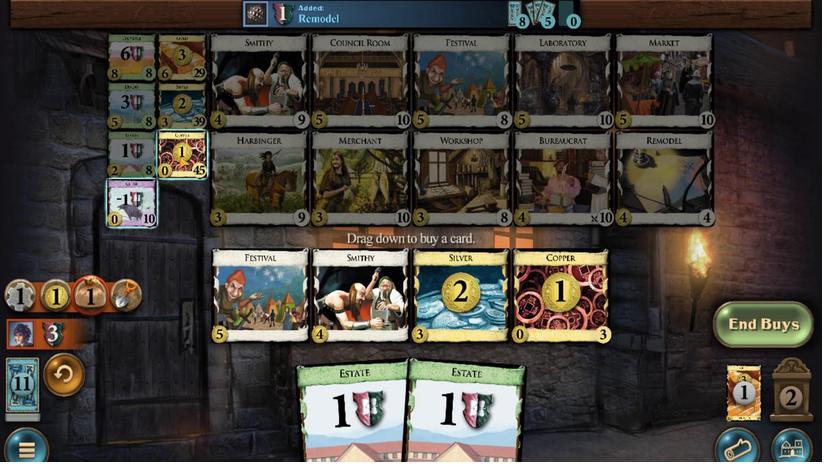 
Action: Mouse moved to (170, 346)
Screenshot: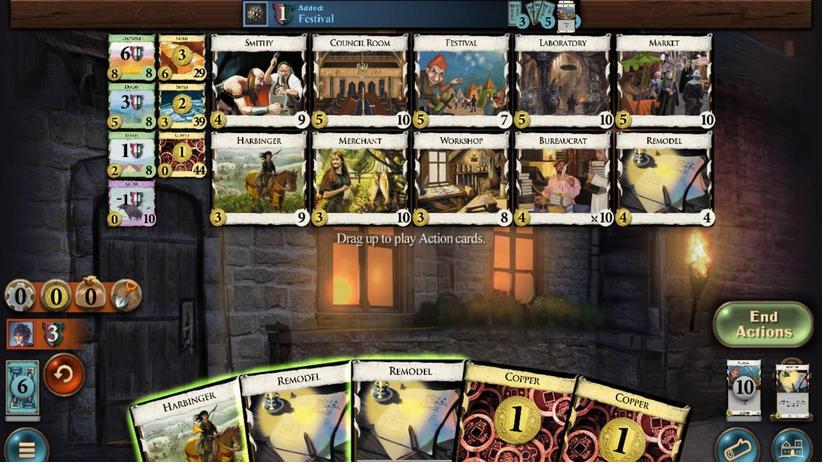 
Action: Mouse pressed left at (170, 346)
Screenshot: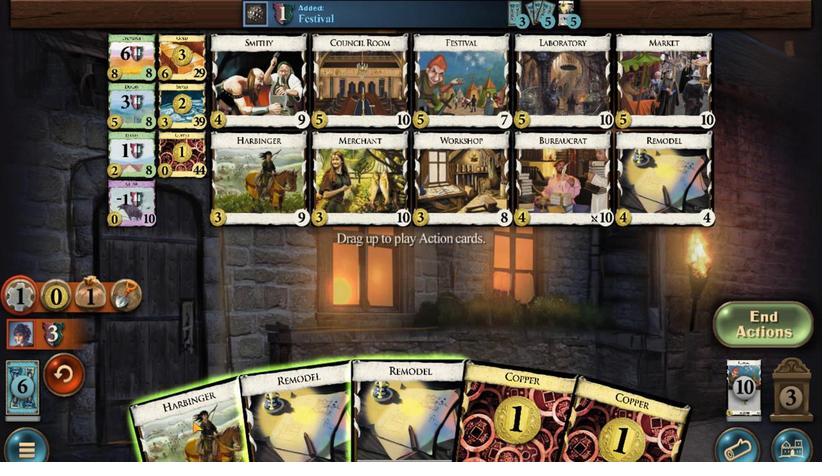 
Action: Mouse moved to (215, 411)
Screenshot: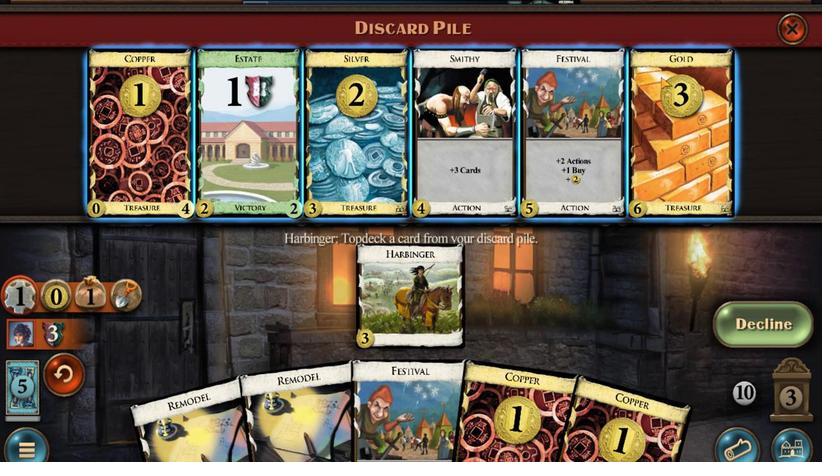 
Action: Mouse pressed left at (215, 411)
Screenshot: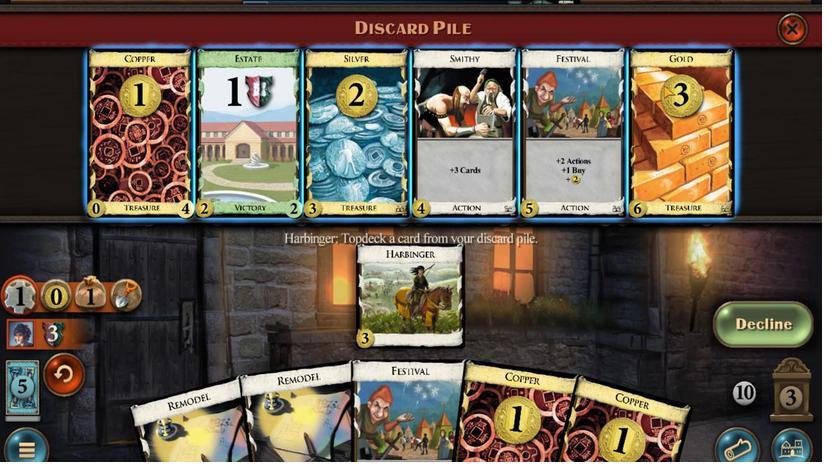 
Action: Mouse moved to (189, 343)
Screenshot: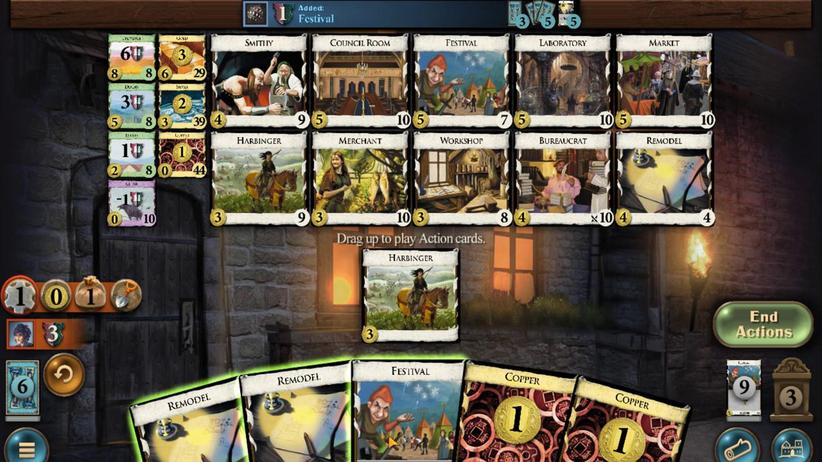 
Action: Mouse pressed left at (189, 343)
Screenshot: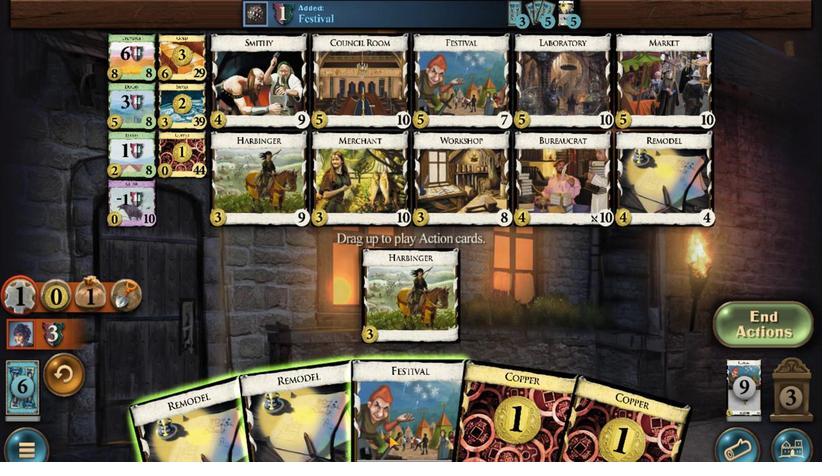
Action: Mouse moved to (186, 344)
Screenshot: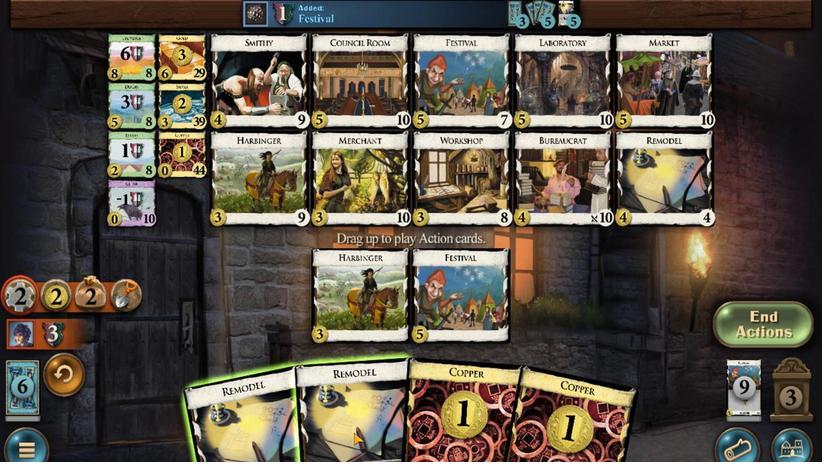 
Action: Mouse pressed left at (186, 344)
Screenshot: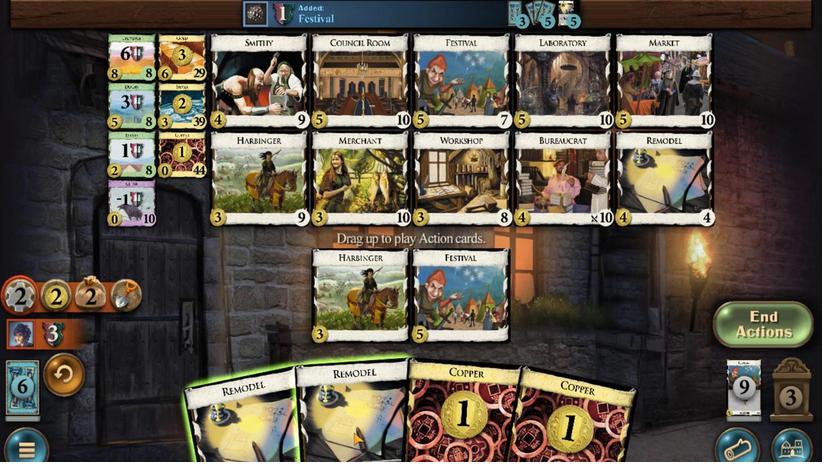 
Action: Mouse moved to (182, 345)
Screenshot: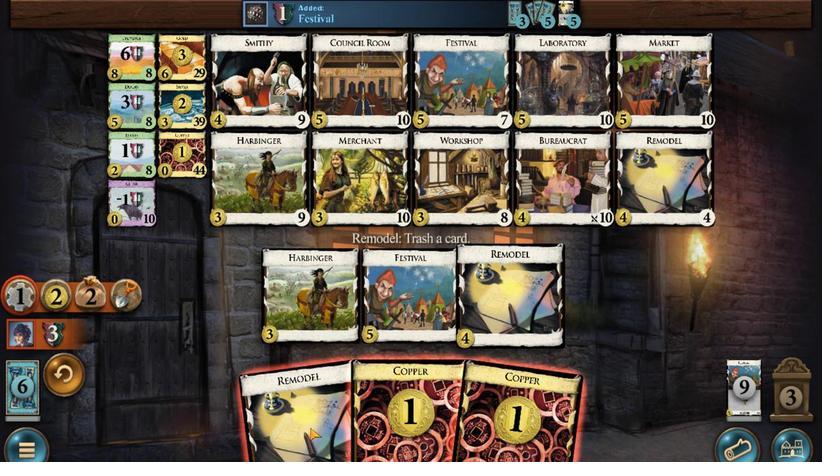 
Action: Mouse pressed left at (182, 345)
Screenshot: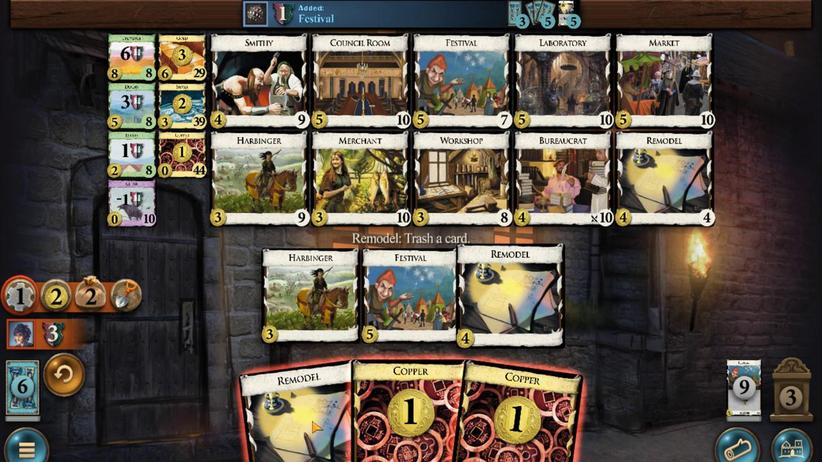 
Action: Mouse moved to (163, 407)
Screenshot: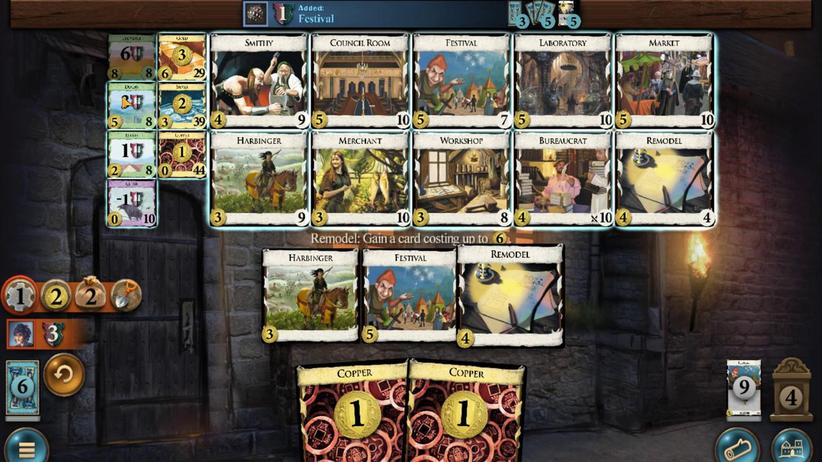 
Action: Mouse pressed left at (163, 407)
Screenshot: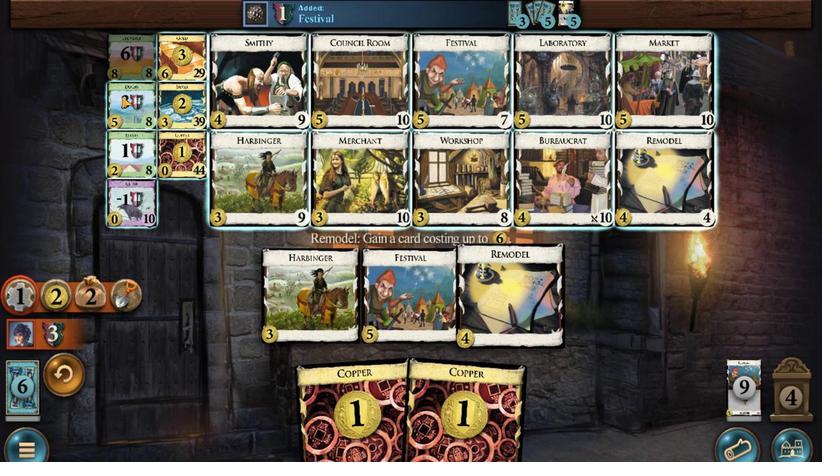 
Action: Mouse moved to (186, 347)
Screenshot: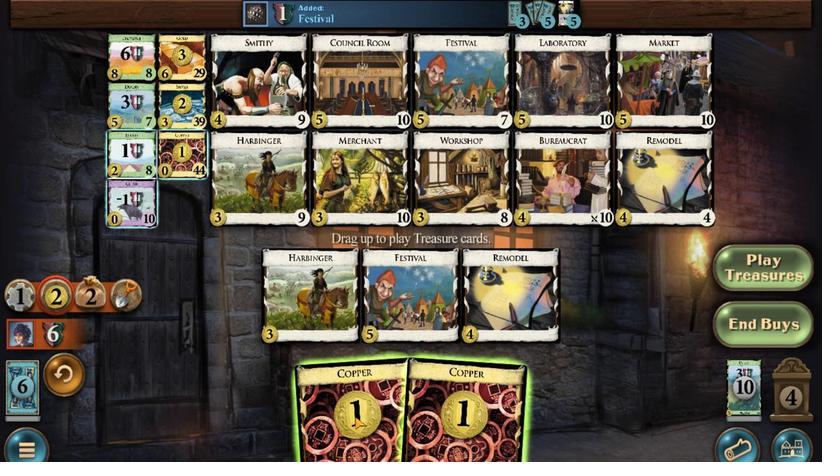 
Action: Mouse pressed left at (186, 347)
Screenshot: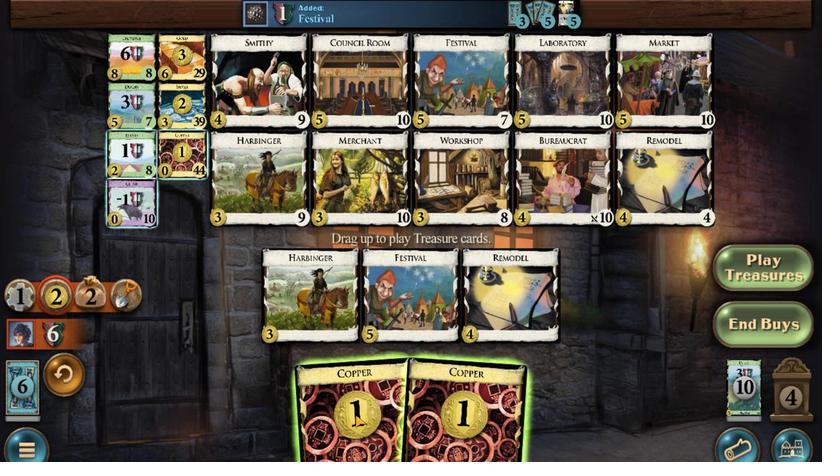 
Action: Mouse moved to (191, 347)
Screenshot: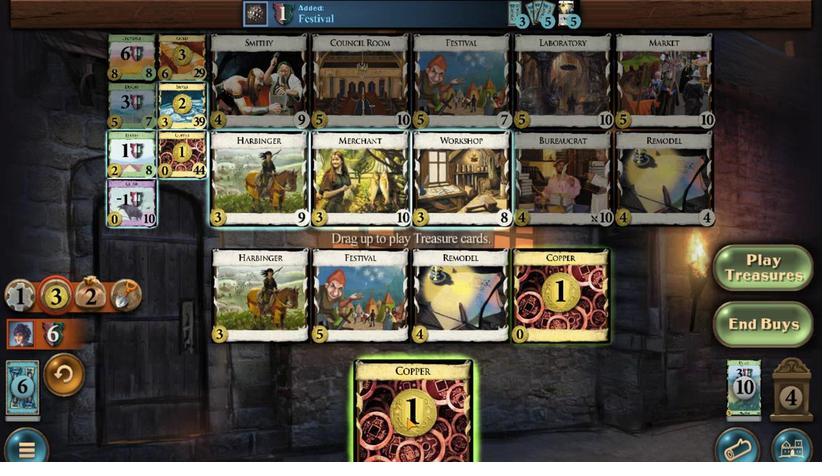 
Action: Mouse pressed left at (191, 347)
Screenshot: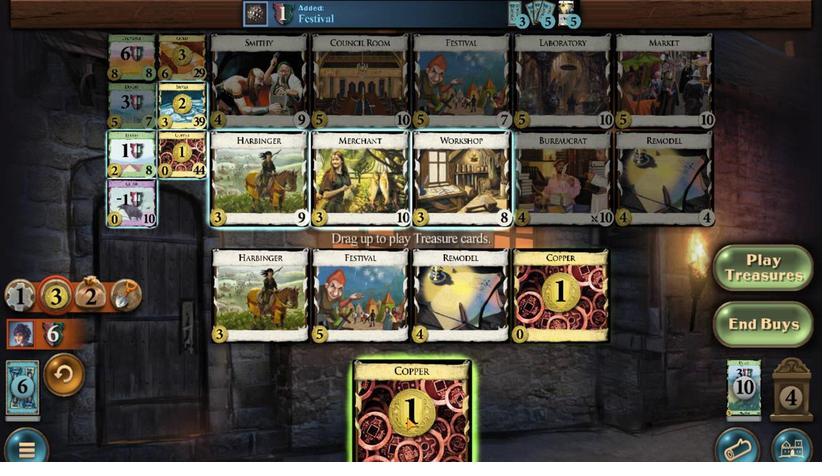 
Action: Mouse moved to (169, 407)
Screenshot: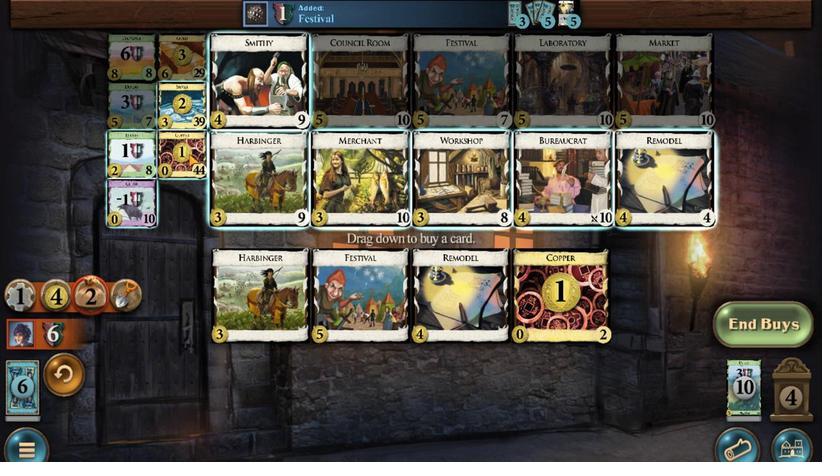 
Action: Mouse pressed left at (169, 407)
Screenshot: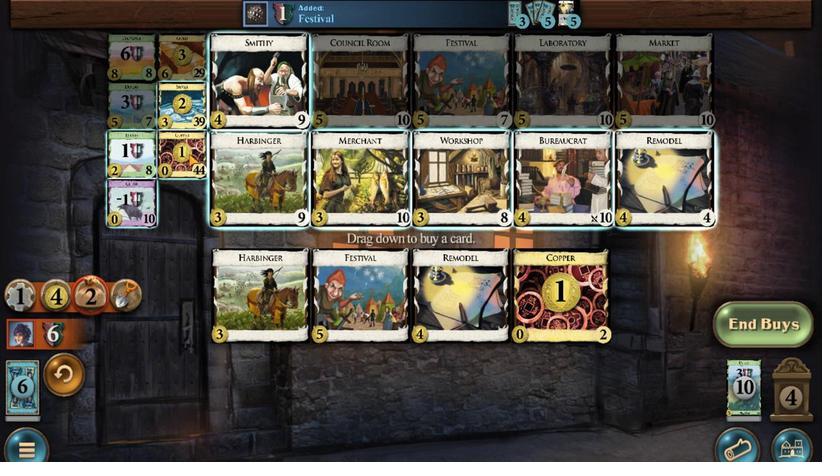 
Action: Mouse moved to (170, 397)
Screenshot: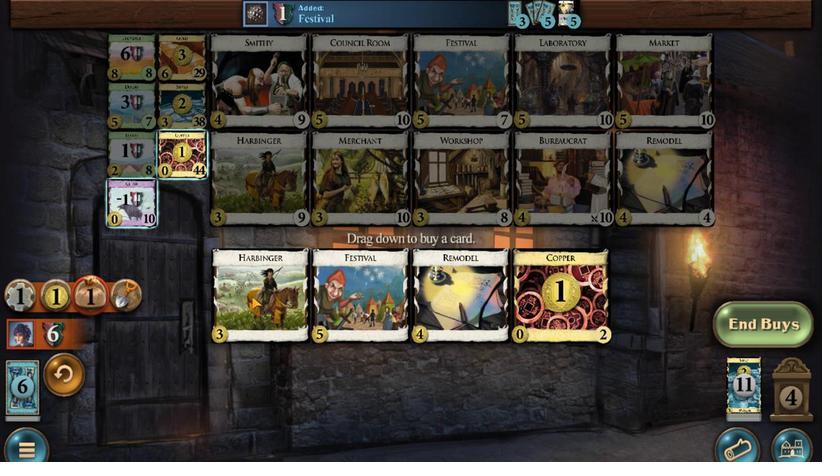 
Action: Mouse pressed left at (170, 397)
Screenshot: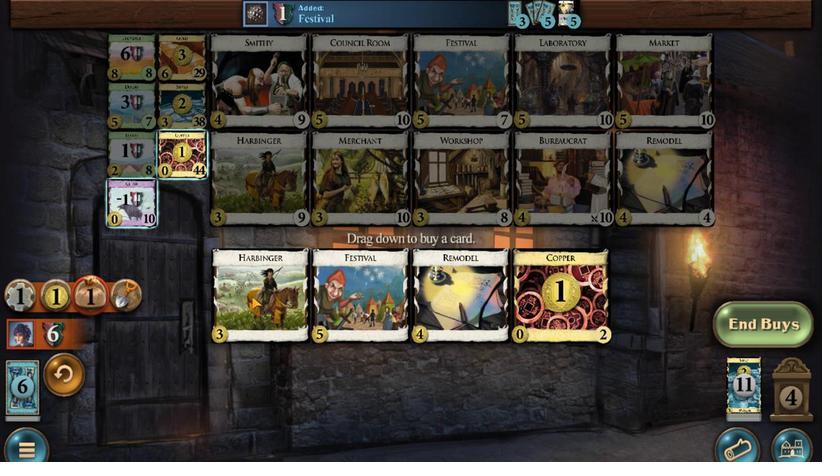
Action: Mouse moved to (202, 345)
Screenshot: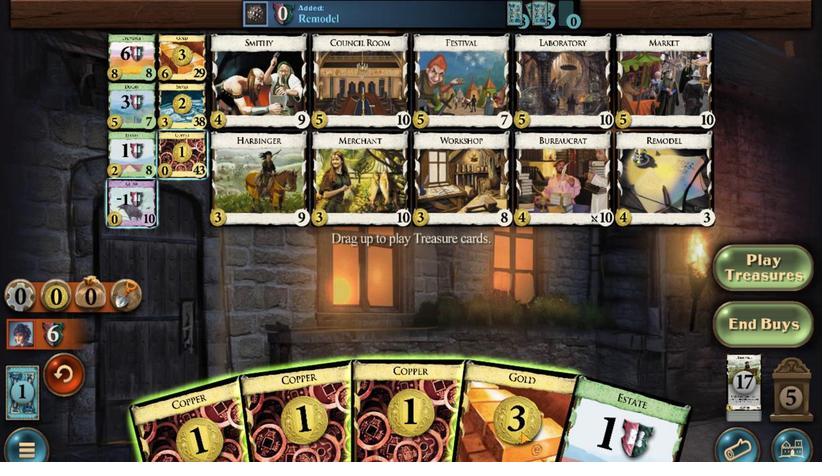 
Action: Mouse pressed left at (202, 345)
Screenshot: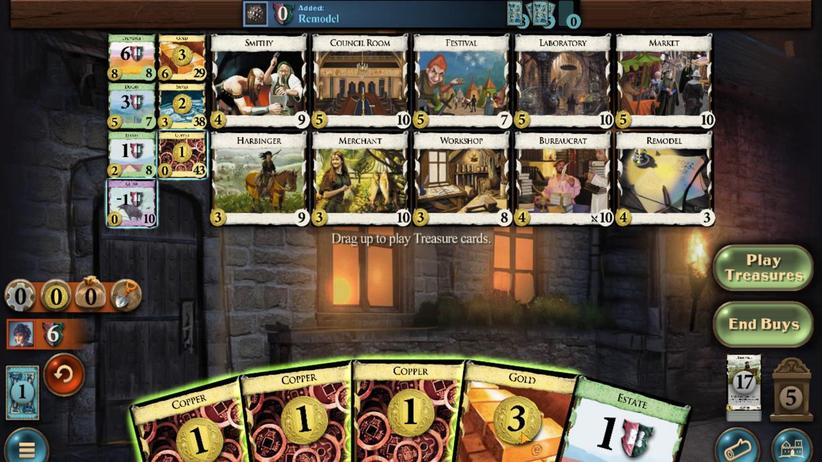 
Action: Mouse moved to (197, 340)
Screenshot: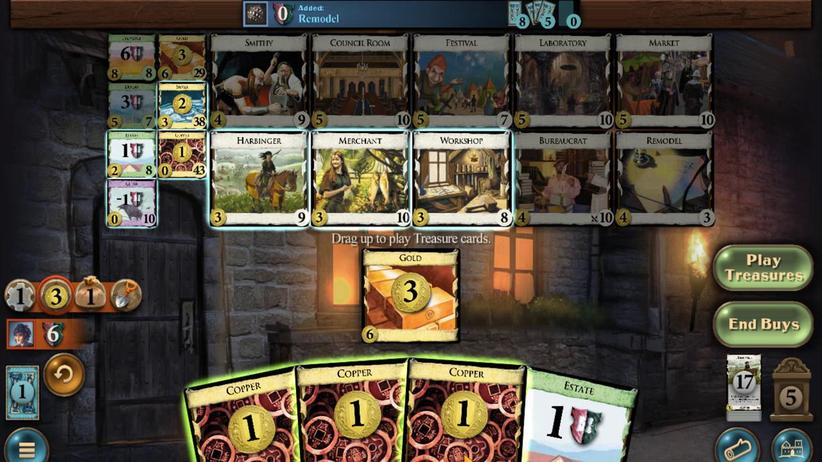 
Action: Mouse pressed left at (197, 340)
Screenshot: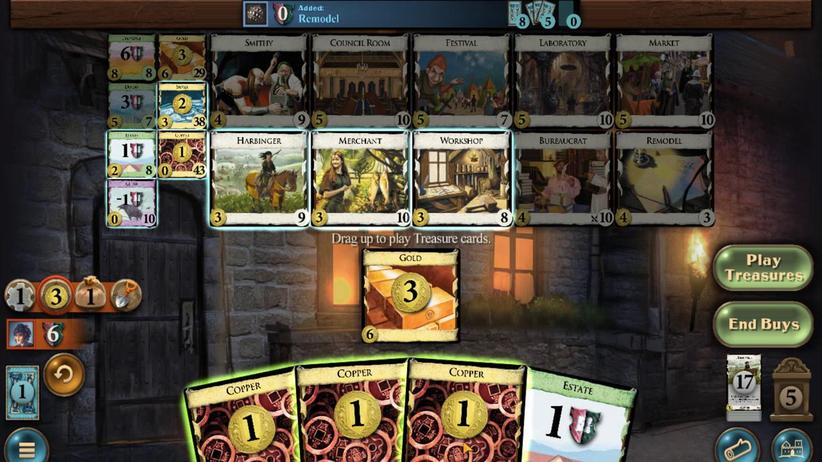 
Action: Mouse moved to (192, 344)
Screenshot: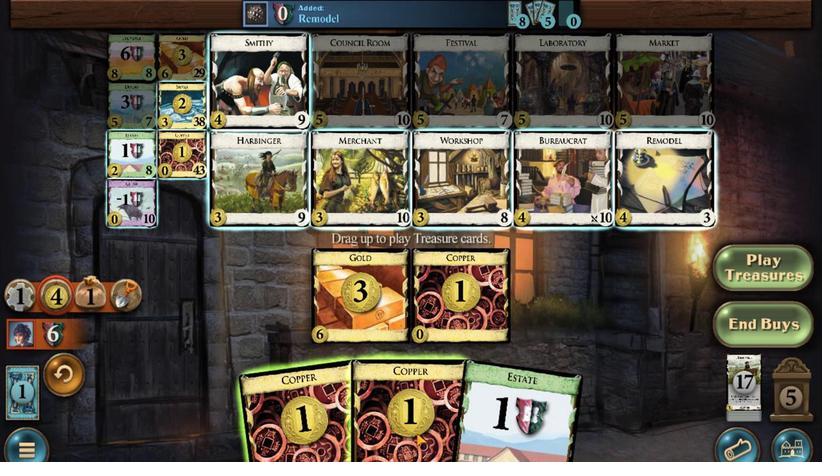 
Action: Mouse pressed left at (192, 344)
Screenshot: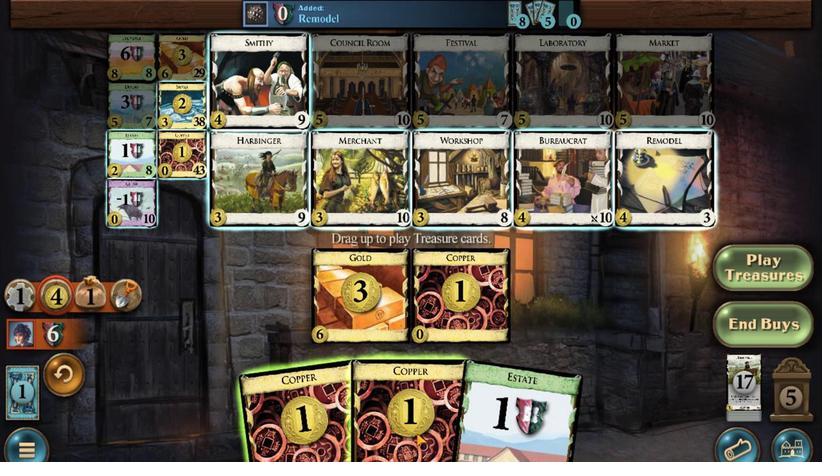 
Action: Mouse moved to (165, 408)
Screenshot: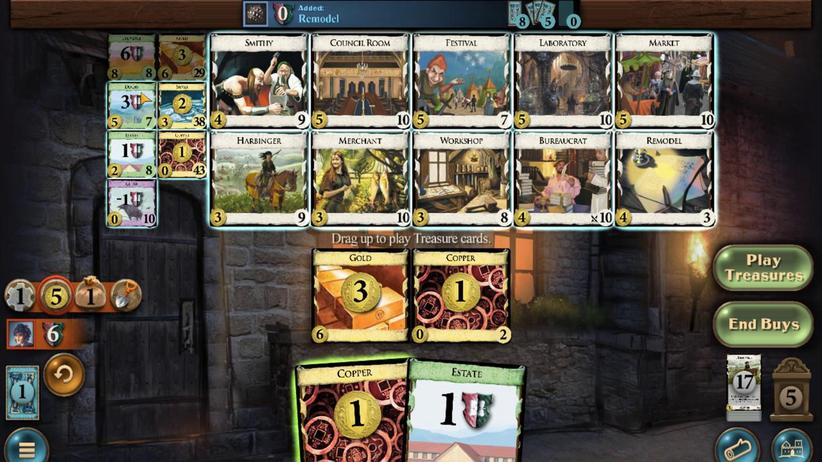 
Action: Mouse pressed left at (165, 408)
Screenshot: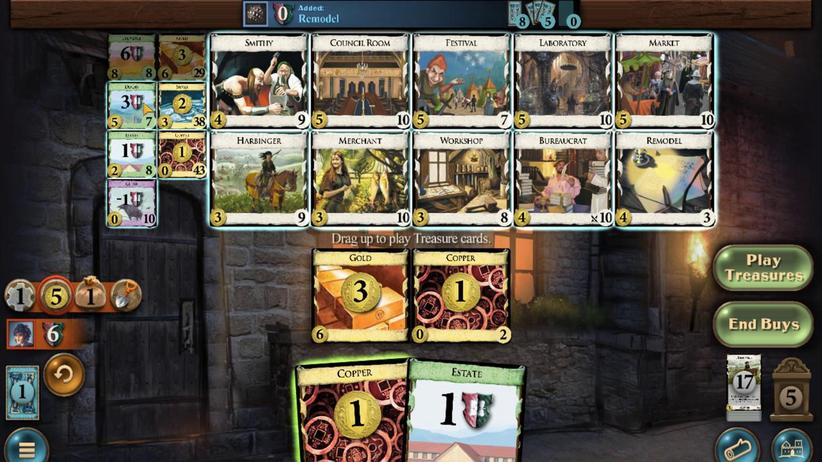 
Action: Mouse moved to (189, 346)
Screenshot: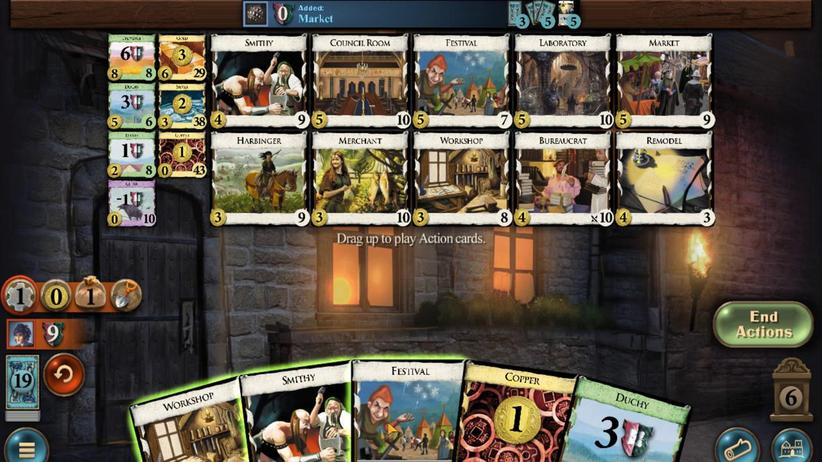 
Action: Mouse pressed left at (189, 346)
Screenshot: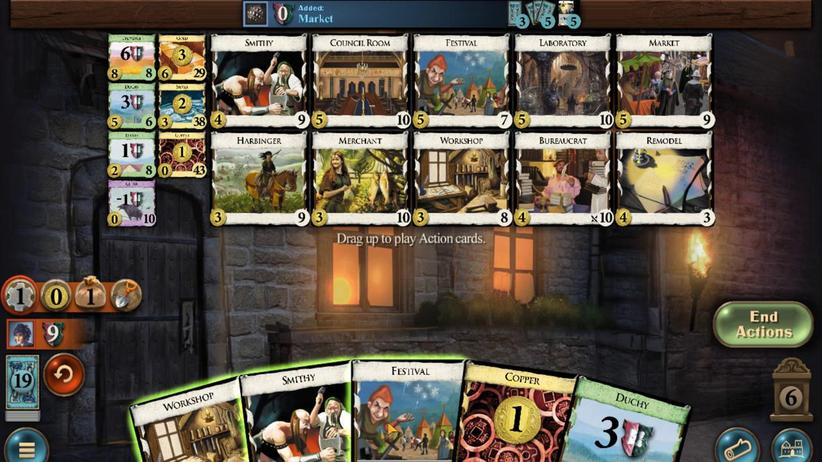 
Action: Mouse moved to (186, 348)
Screenshot: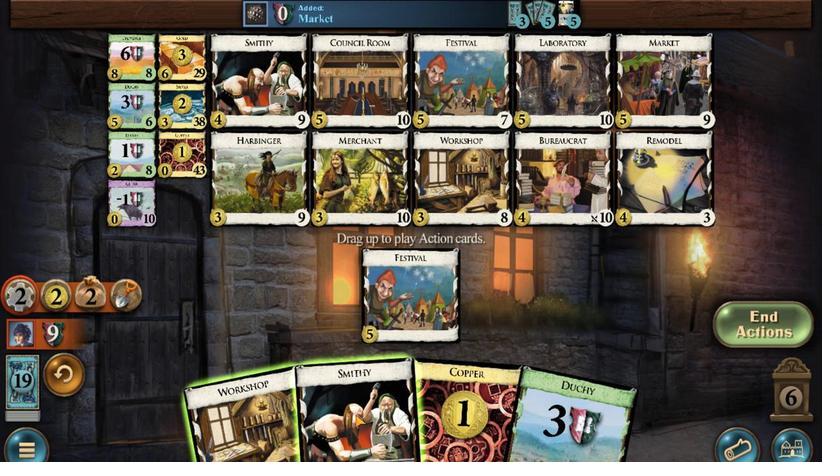 
Action: Mouse pressed left at (186, 348)
Screenshot: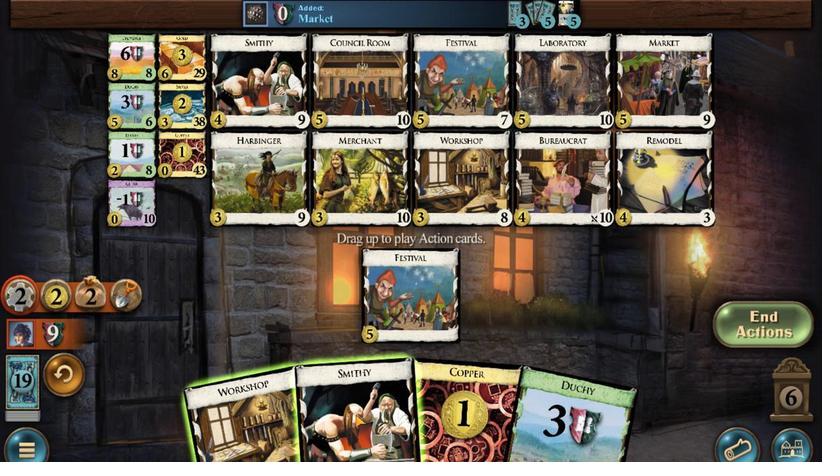 
Action: Mouse moved to (165, 341)
Screenshot: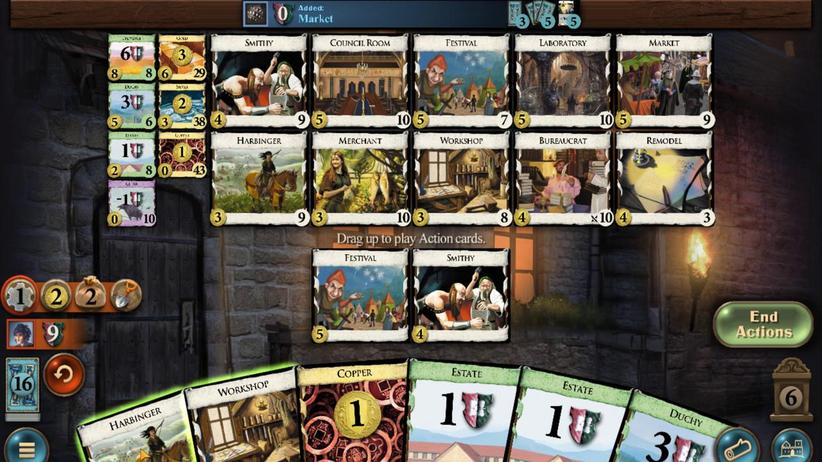 
Action: Mouse pressed left at (165, 341)
Screenshot: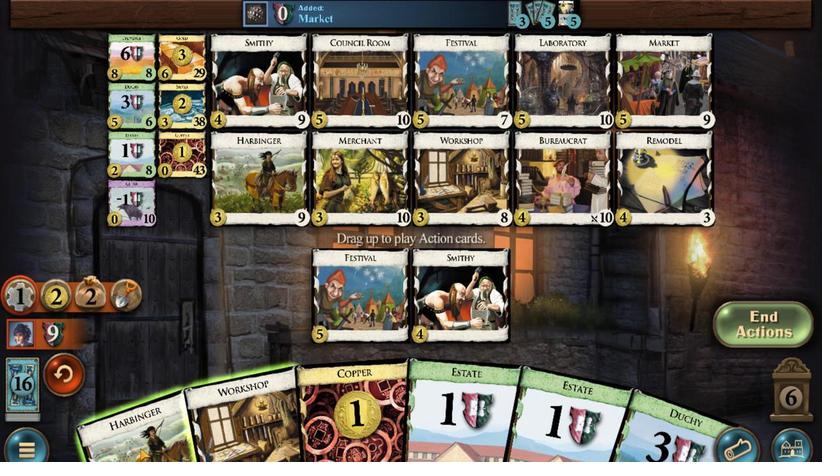 
Action: Mouse moved to (167, 342)
Screenshot: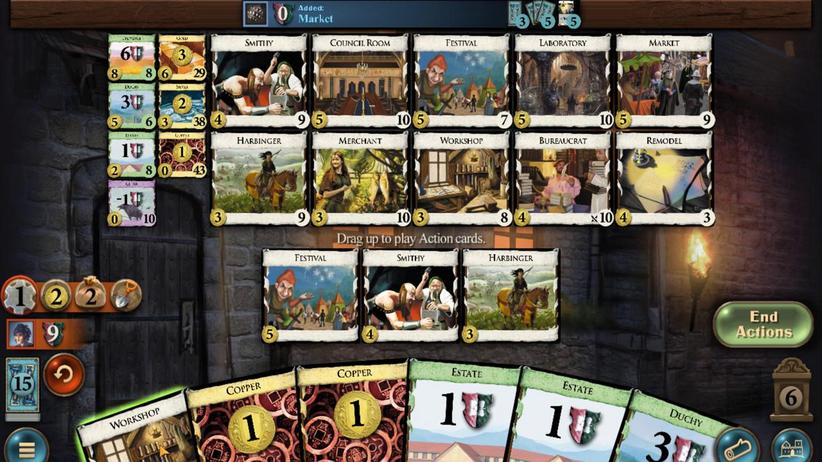 
Action: Mouse pressed left at (167, 342)
Screenshot: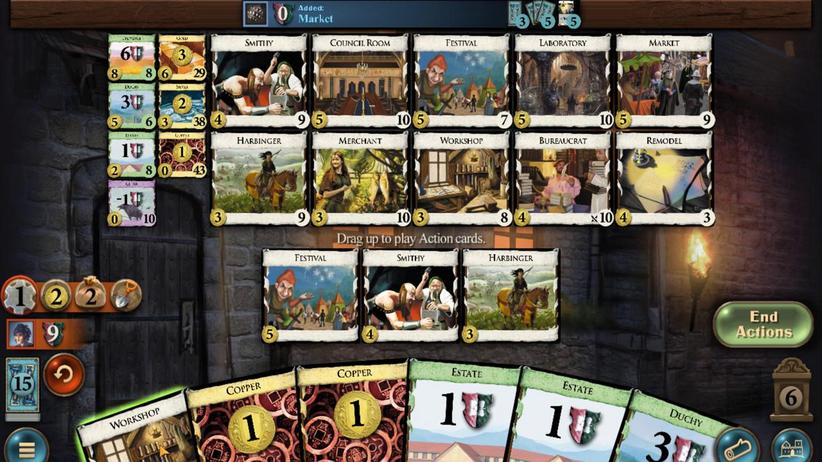 
Action: Mouse moved to (217, 396)
Screenshot: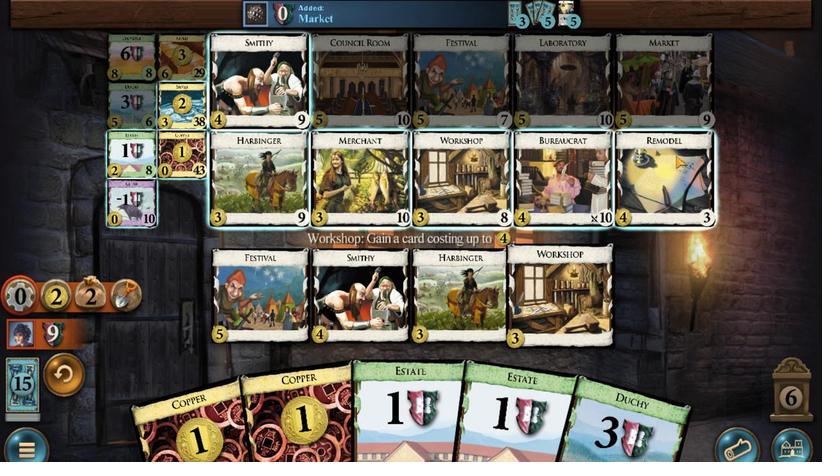 
Action: Mouse pressed left at (217, 396)
Screenshot: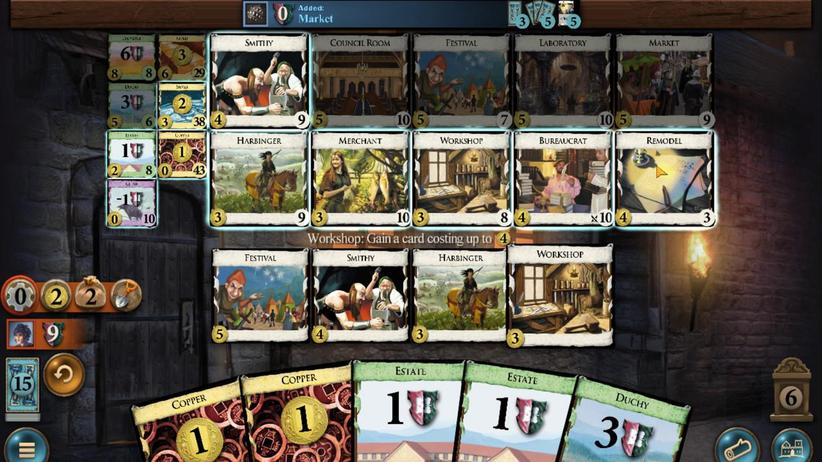 
Action: Mouse moved to (182, 347)
Screenshot: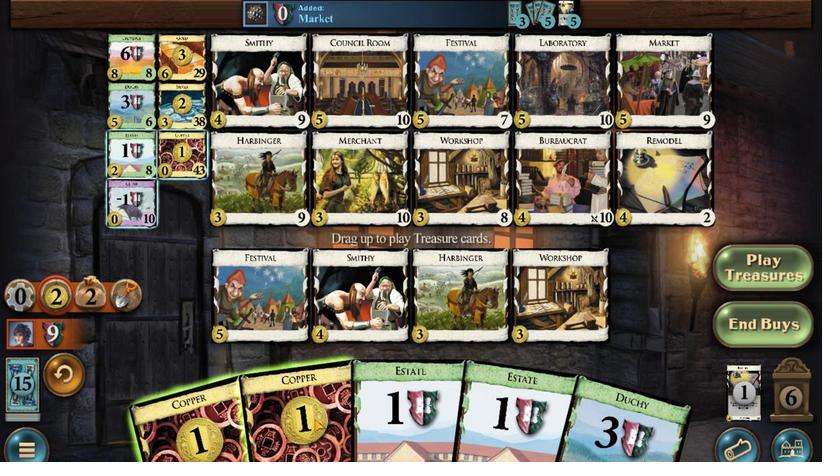 
Action: Mouse pressed left at (182, 347)
Screenshot: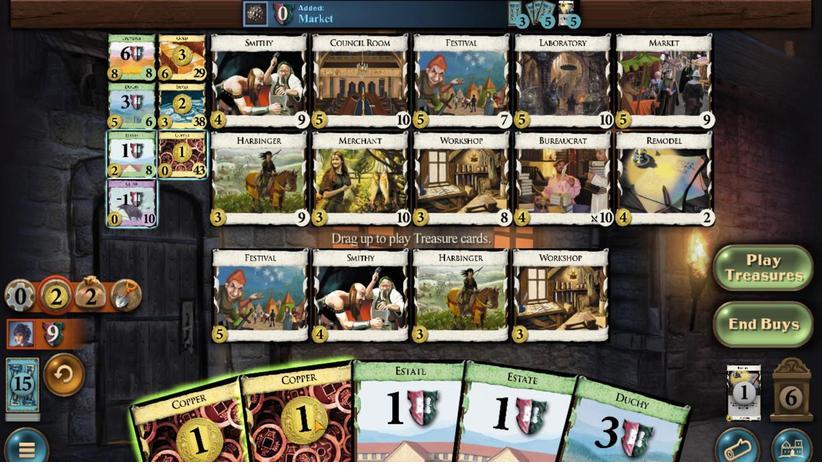 
Action: Mouse moved to (170, 336)
Screenshot: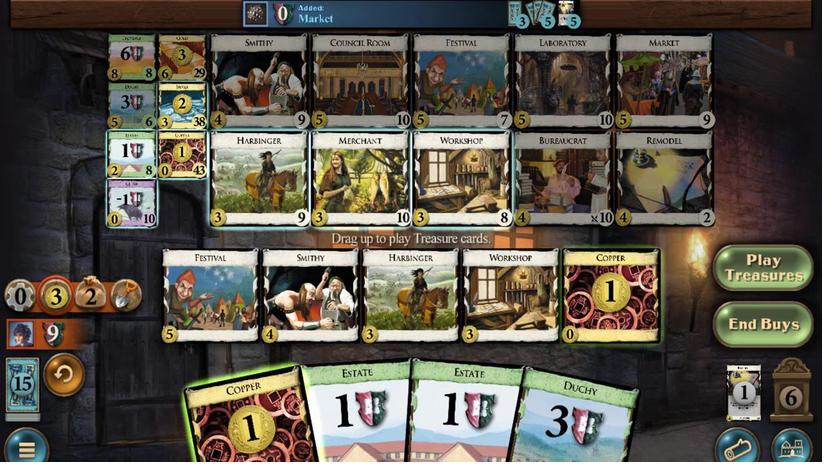 
Action: Mouse pressed left at (170, 336)
Screenshot: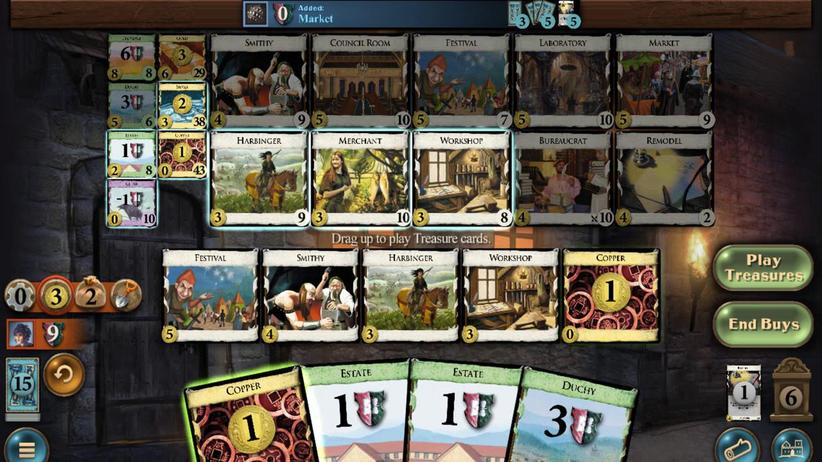 
Action: Mouse moved to (178, 412)
Screenshot: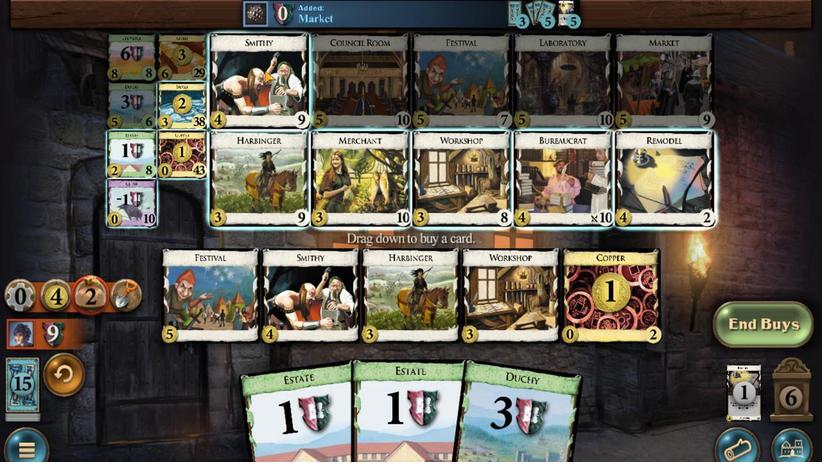 
Action: Mouse pressed left at (178, 412)
Screenshot: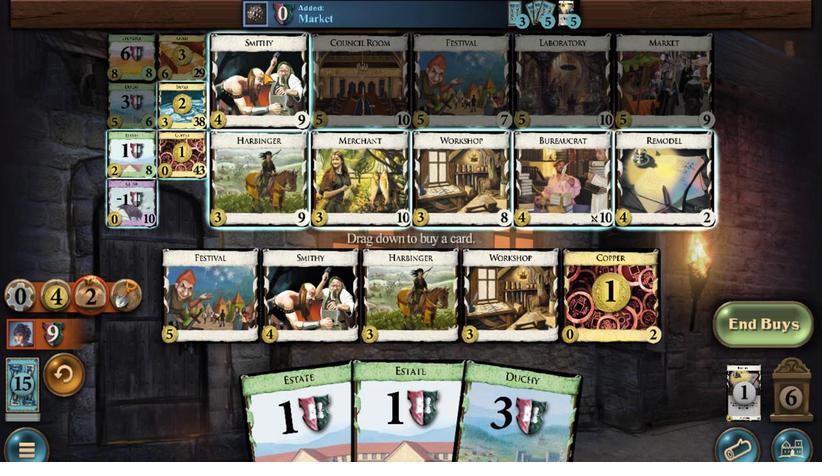 
Action: Mouse moved to (169, 397)
Screenshot: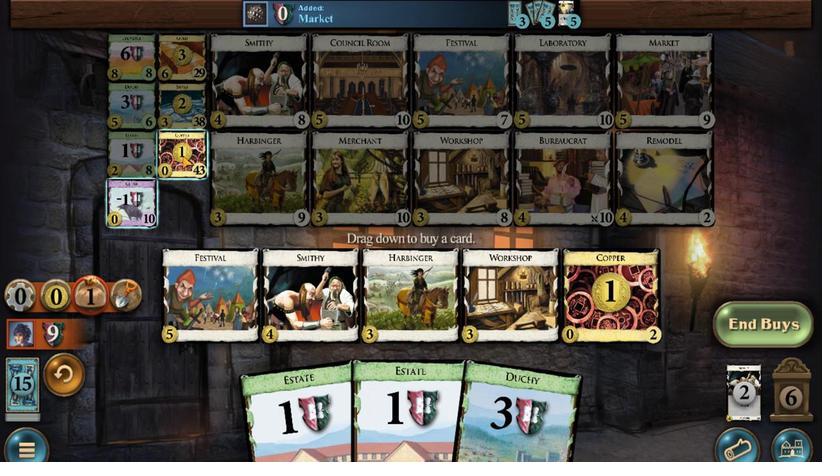 
Action: Mouse pressed left at (169, 397)
Screenshot: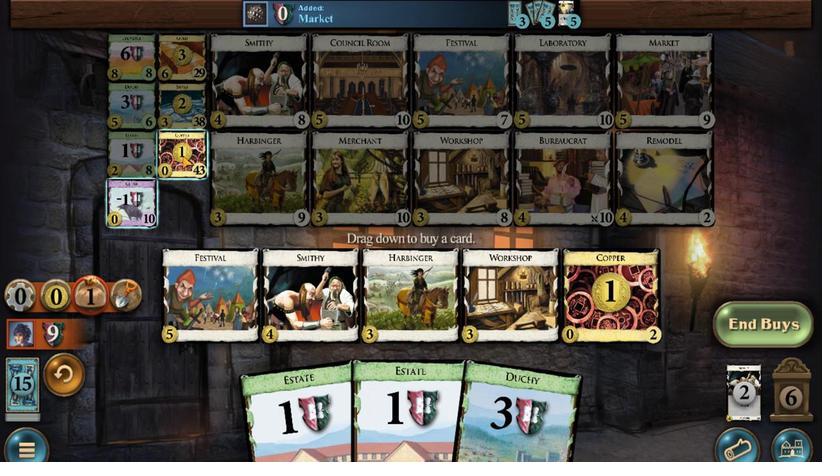 
Action: Mouse moved to (200, 343)
Screenshot: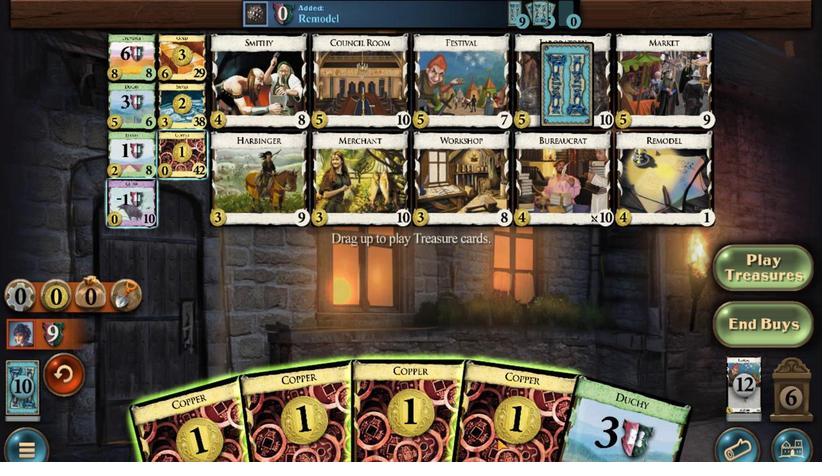 
Action: Mouse pressed left at (200, 343)
Screenshot: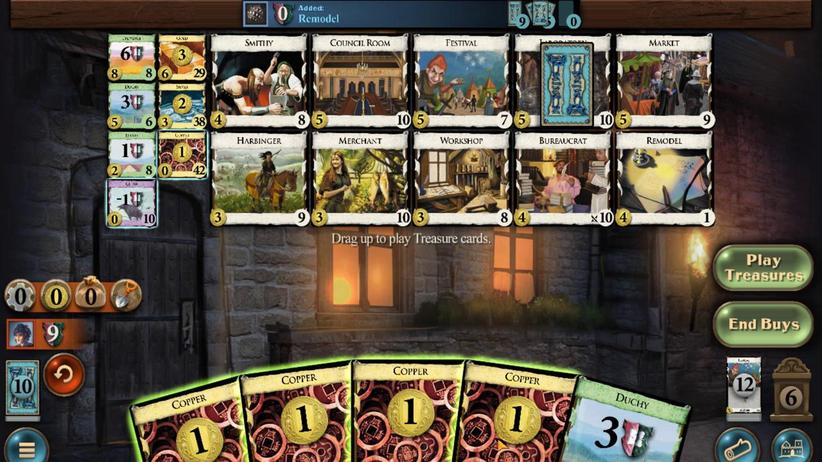 
Action: Mouse moved to (196, 349)
Screenshot: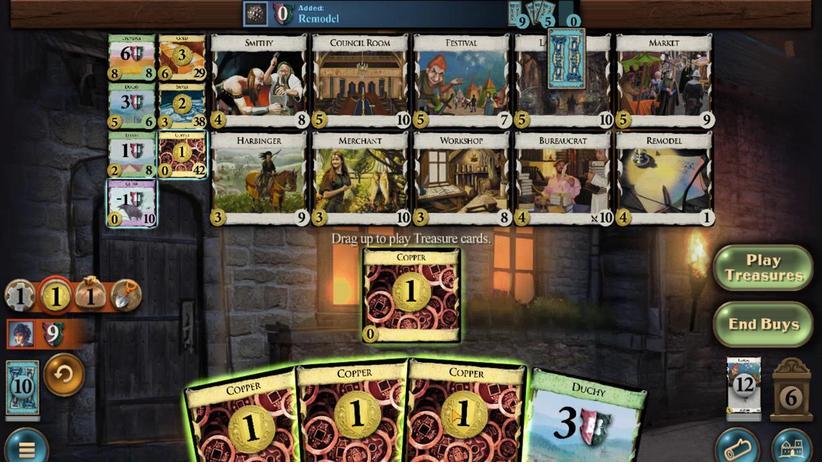
Action: Mouse pressed left at (196, 349)
Screenshot: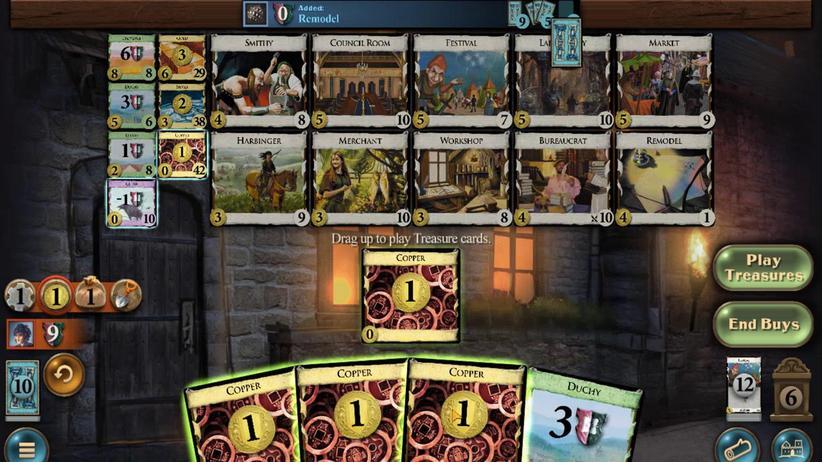 
Action: Mouse moved to (190, 344)
Screenshot: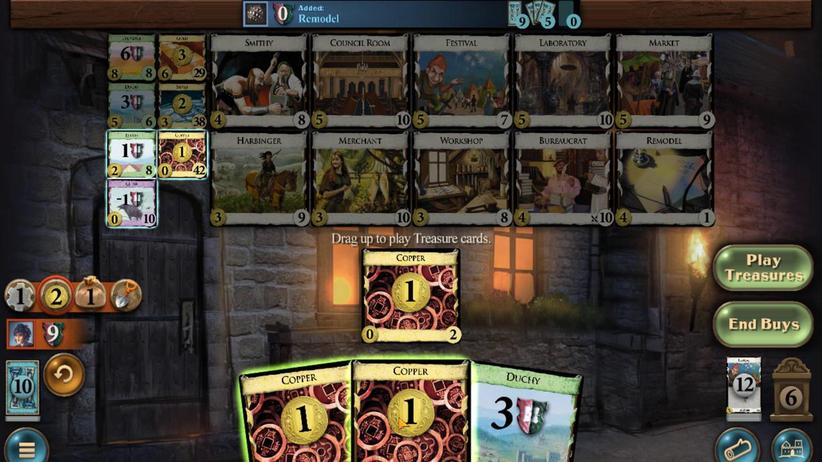
Action: Mouse pressed left at (190, 344)
Screenshot: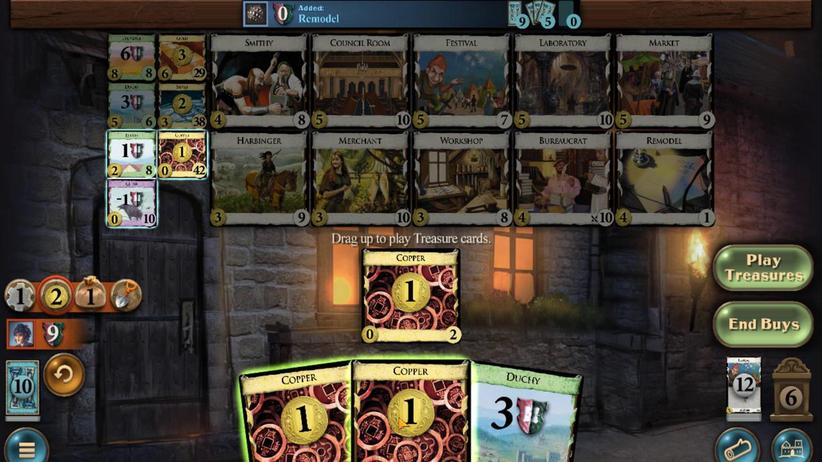 
Action: Mouse moved to (187, 349)
Screenshot: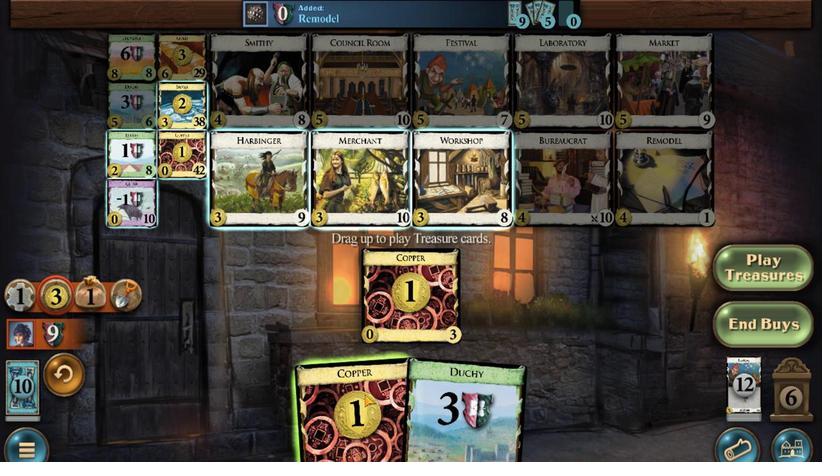 
Action: Mouse pressed left at (187, 349)
Screenshot: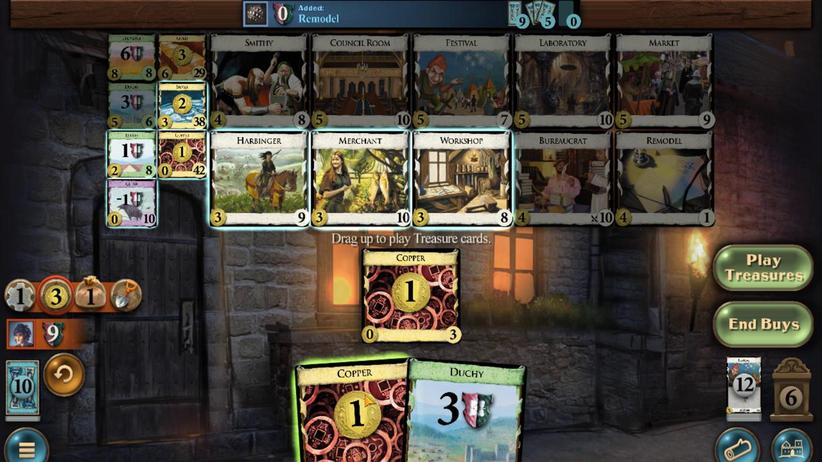 
Action: Mouse moved to (179, 411)
Screenshot: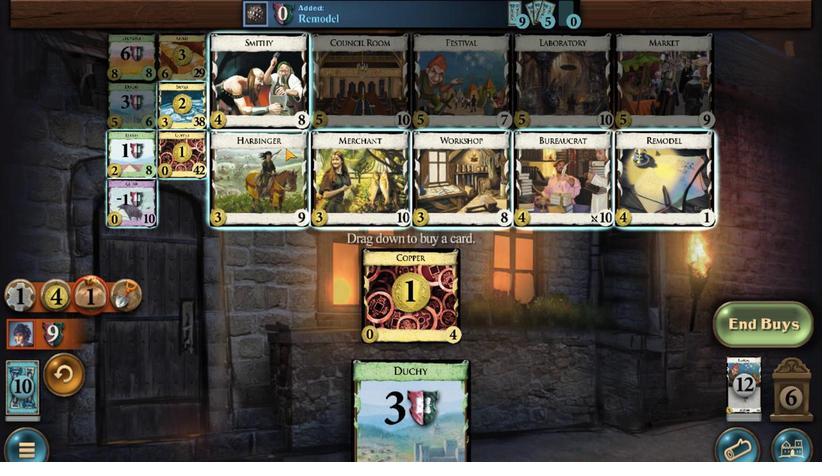 
Action: Mouse pressed left at (179, 411)
Screenshot: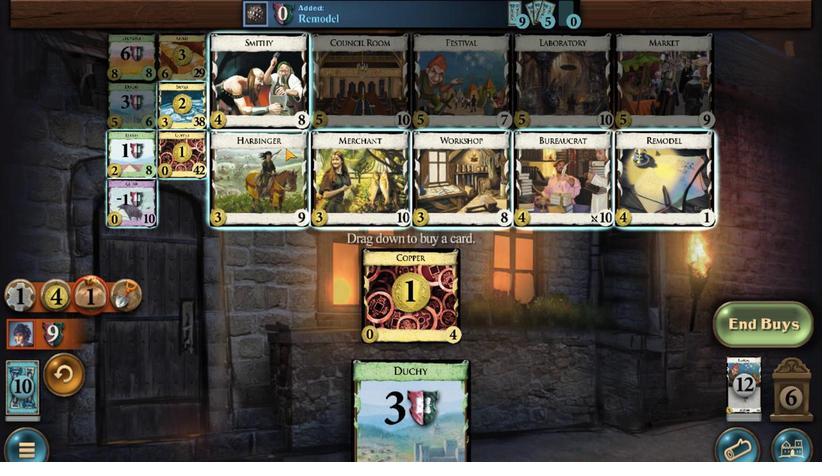 
Action: Mouse moved to (178, 412)
Screenshot: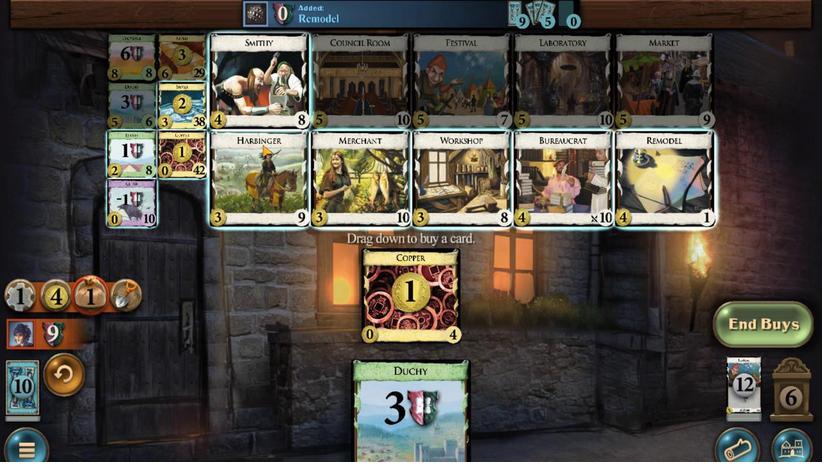 
Action: Mouse pressed left at (178, 412)
Screenshot: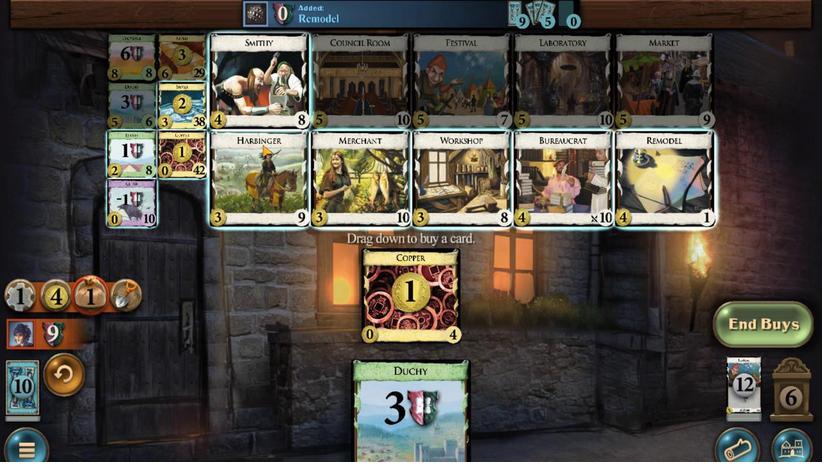 
Action: Mouse moved to (170, 349)
Screenshot: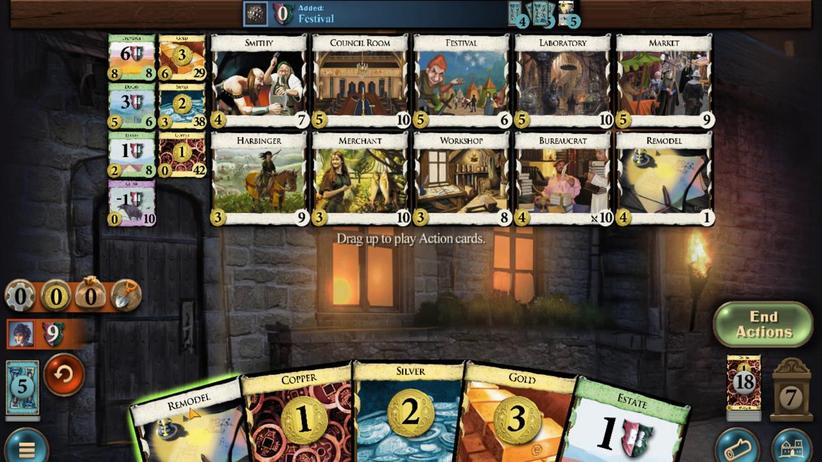 
Action: Mouse pressed left at (170, 349)
Screenshot: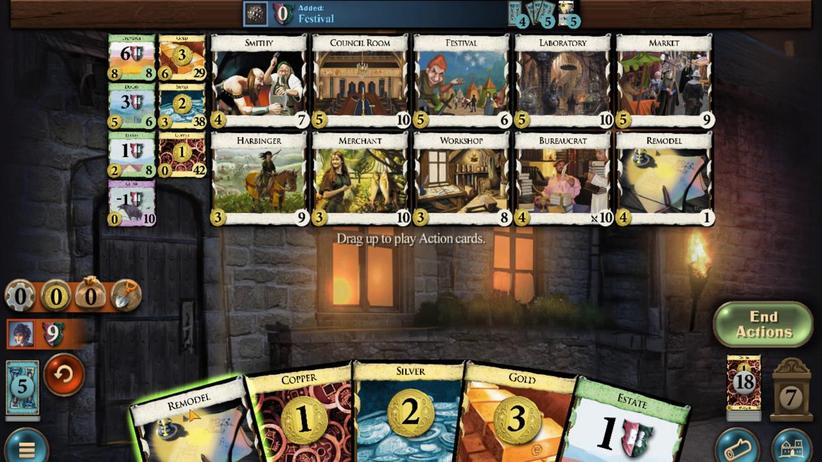 
Action: Mouse moved to (192, 340)
Screenshot: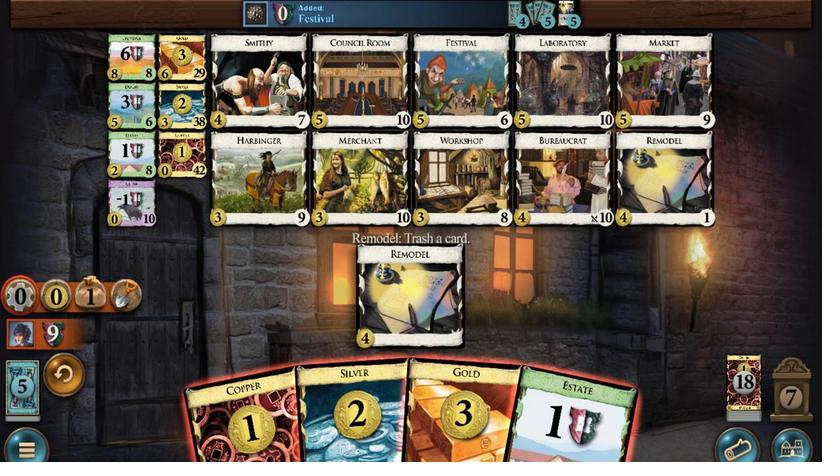 
Action: Mouse pressed left at (192, 340)
Screenshot: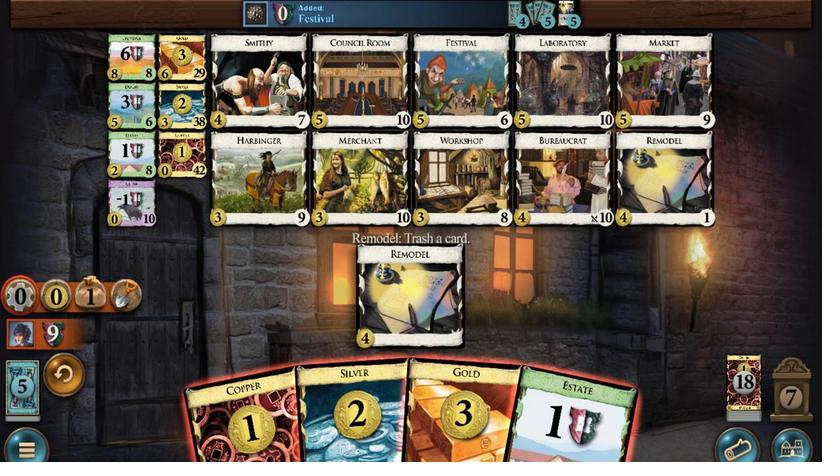 
Action: Mouse moved to (165, 417)
Screenshot: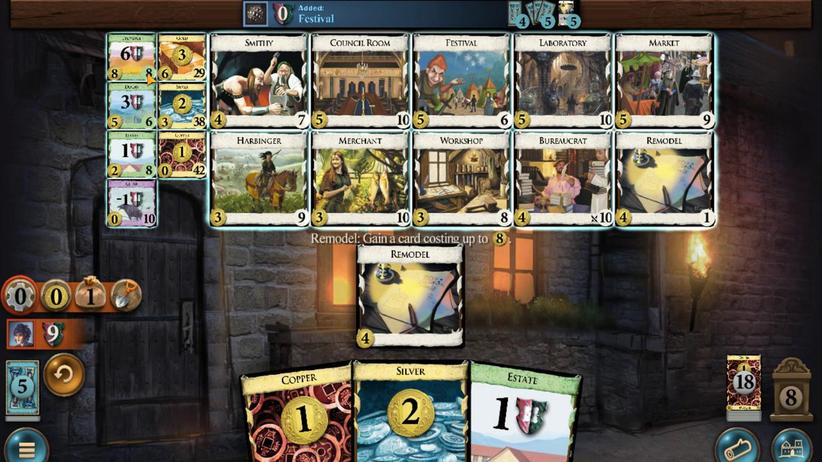 
Action: Mouse pressed left at (165, 417)
Screenshot: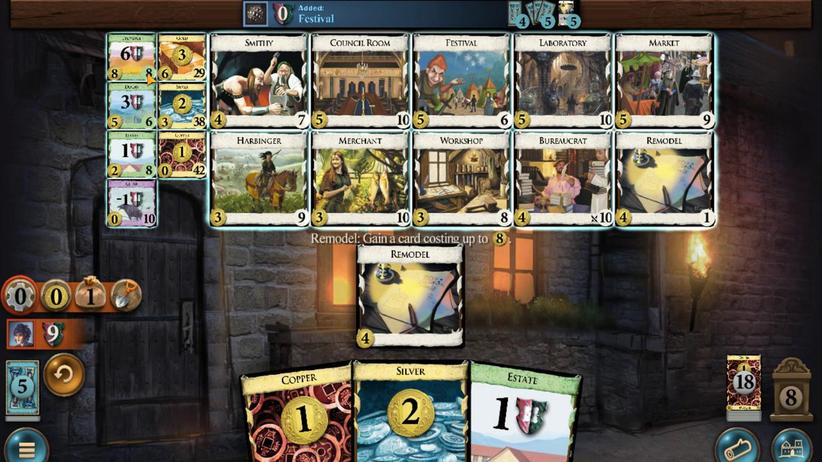
Action: Mouse moved to (178, 343)
Screenshot: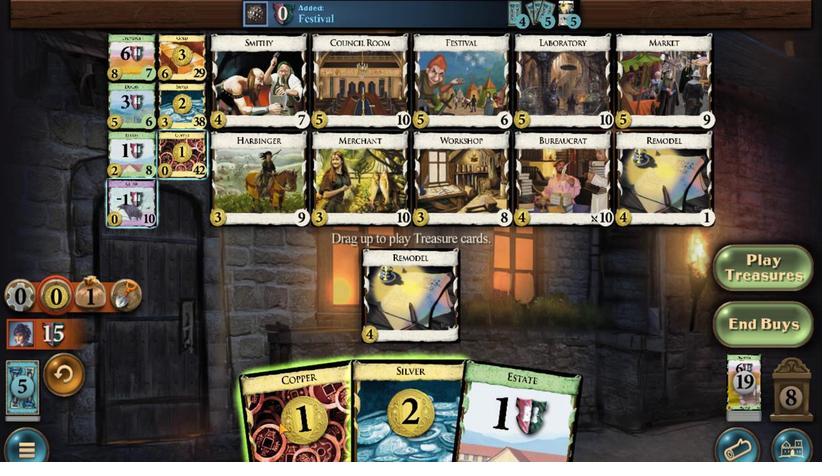 
Action: Mouse pressed left at (178, 343)
Screenshot: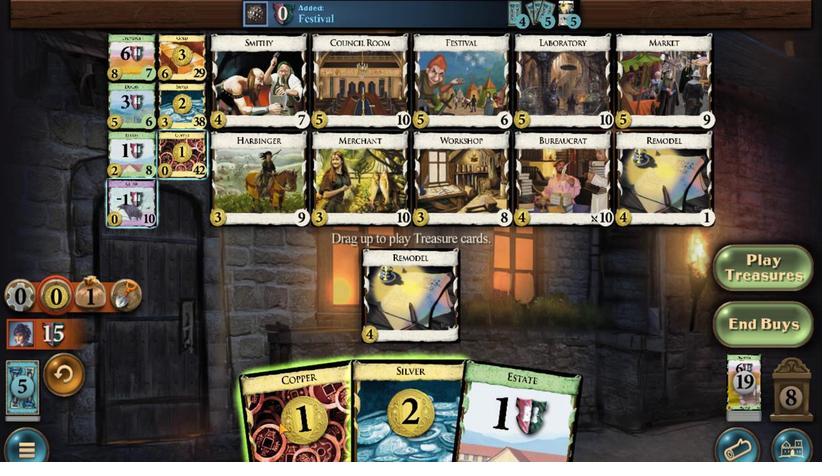 
Action: Mouse moved to (186, 345)
Screenshot: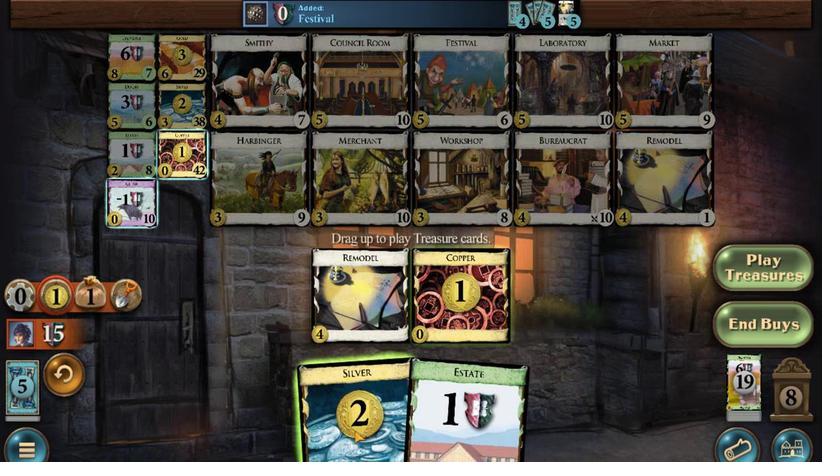 
Action: Mouse pressed left at (186, 345)
Screenshot: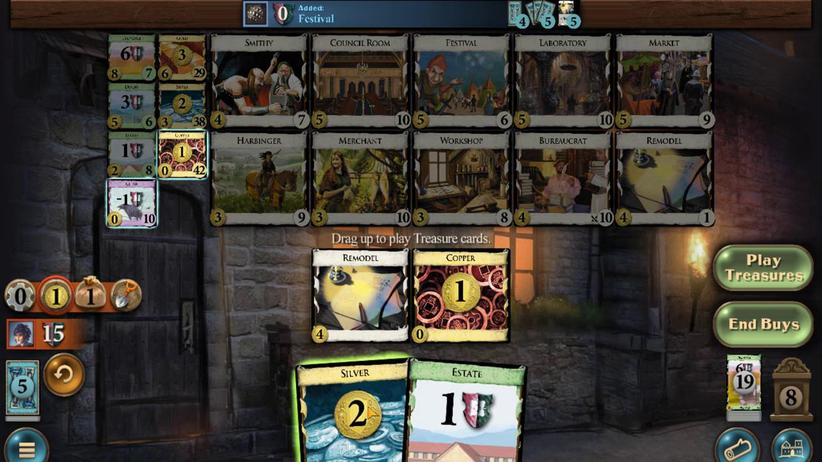 
Action: Mouse moved to (197, 392)
Screenshot: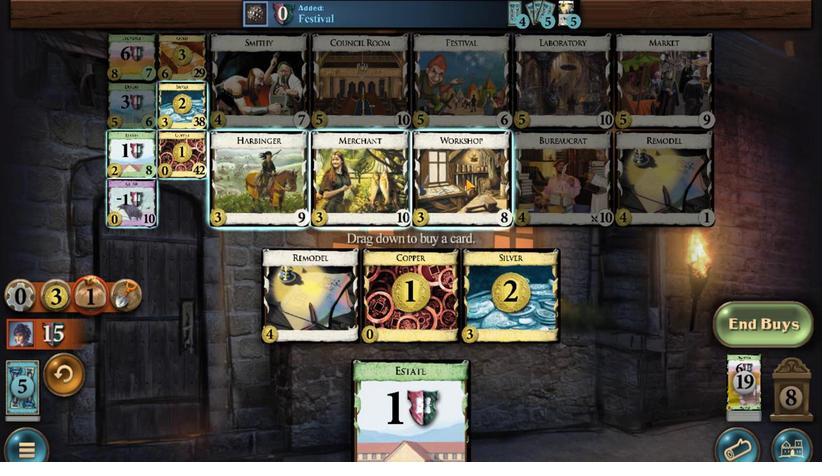 
Action: Mouse pressed left at (197, 392)
Screenshot: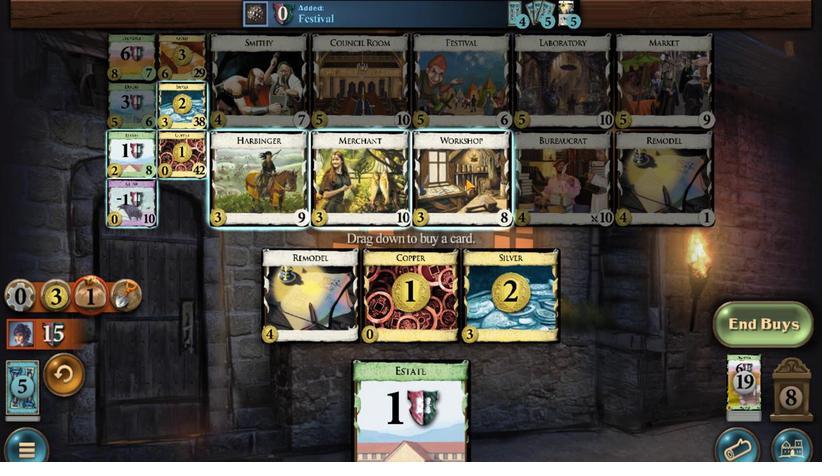 
Action: Mouse moved to (171, 348)
Screenshot: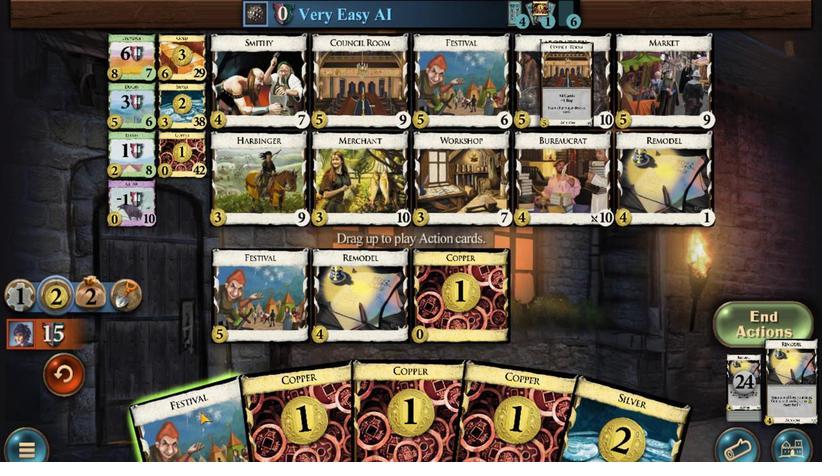 
Action: Mouse pressed left at (171, 348)
Screenshot: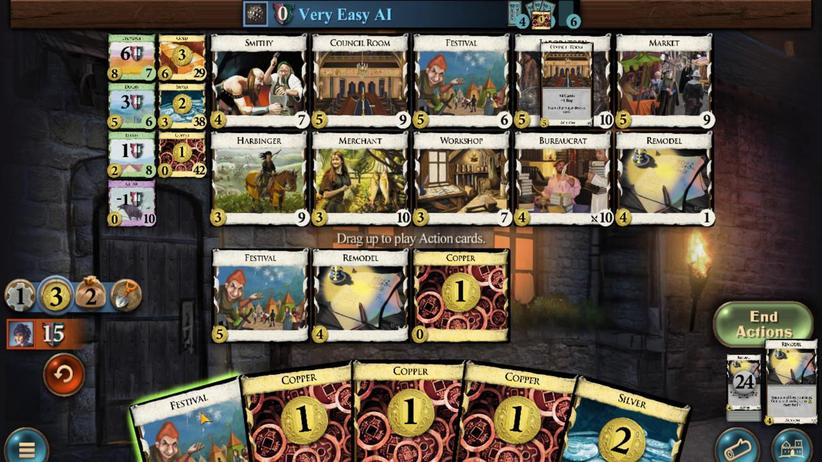 
Action: Mouse moved to (170, 340)
Screenshot: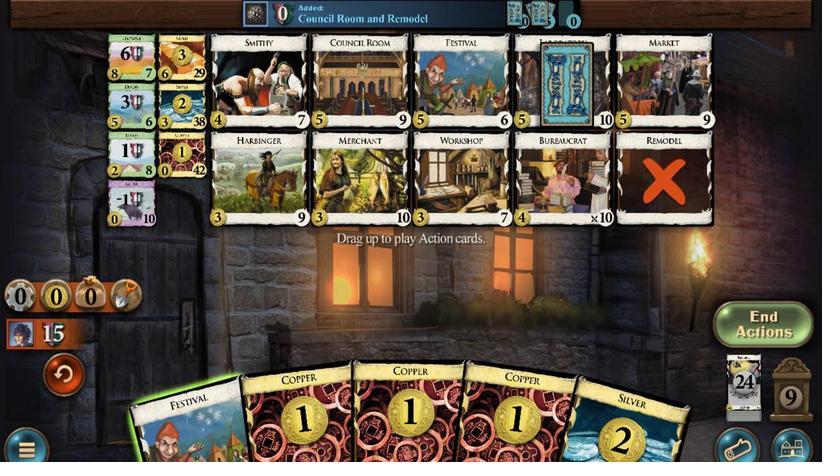 
Action: Mouse pressed left at (170, 340)
Screenshot: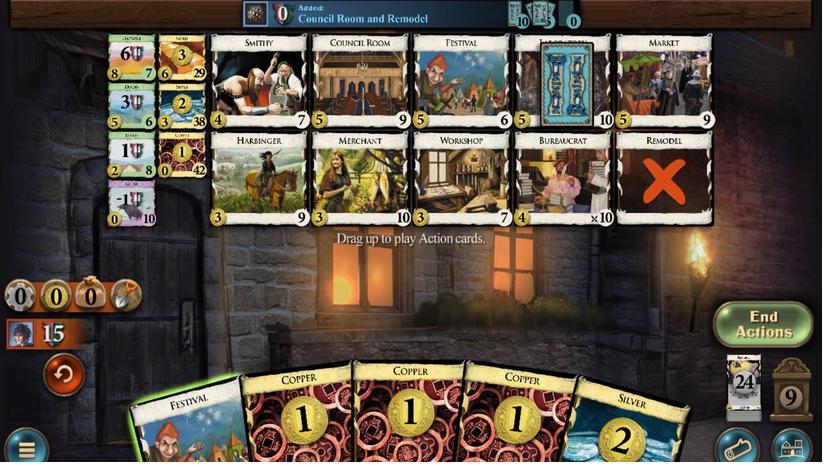 
Action: Mouse moved to (203, 345)
Screenshot: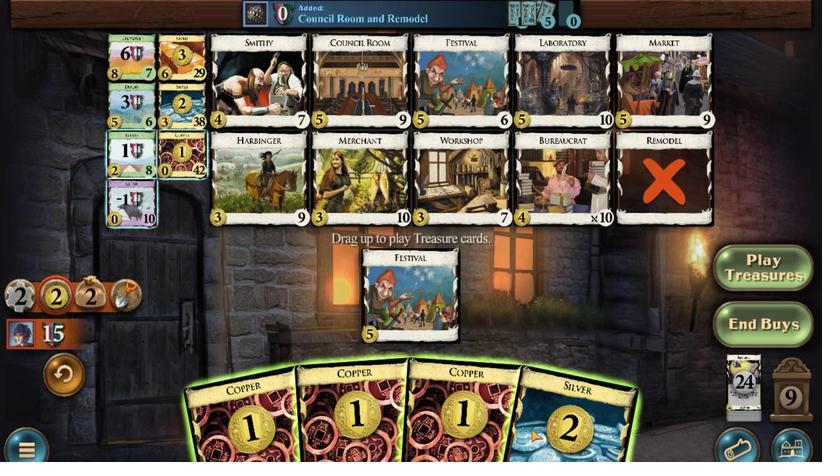 
Action: Mouse pressed left at (203, 345)
Screenshot: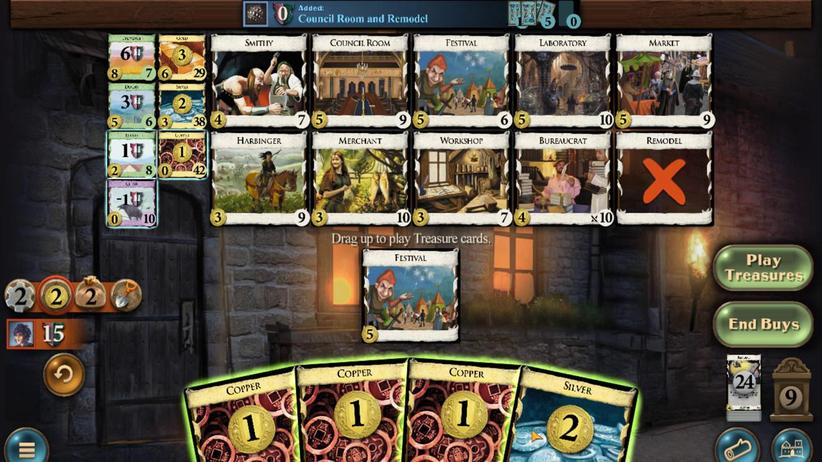 
Action: Mouse moved to (200, 347)
Screenshot: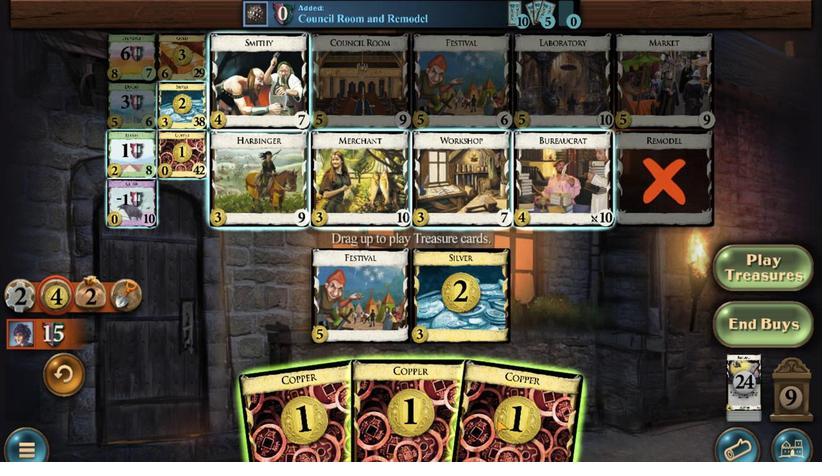 
Action: Mouse pressed left at (200, 347)
Screenshot: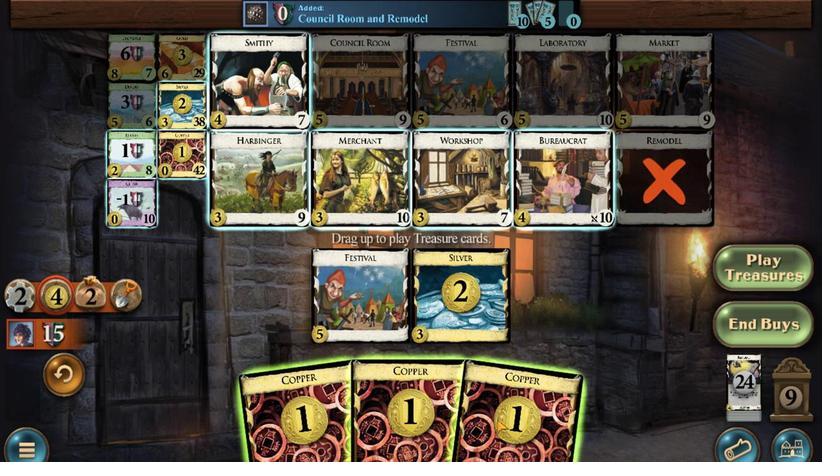 
Action: Mouse moved to (185, 349)
Screenshot: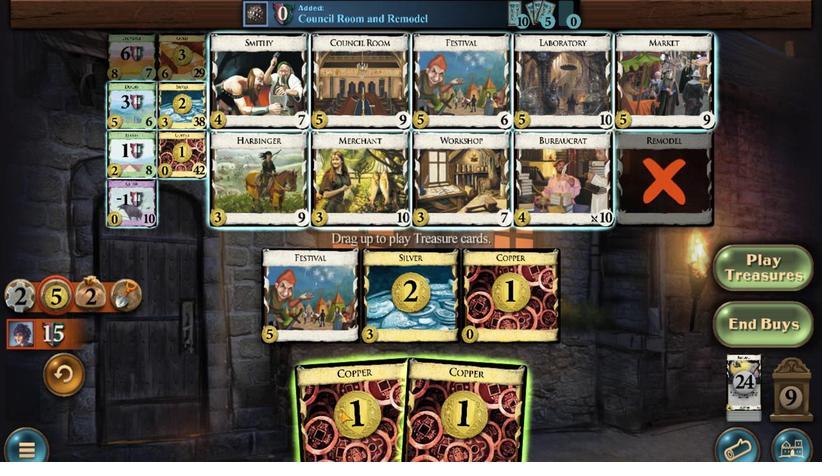 
Action: Mouse pressed left at (185, 349)
Screenshot: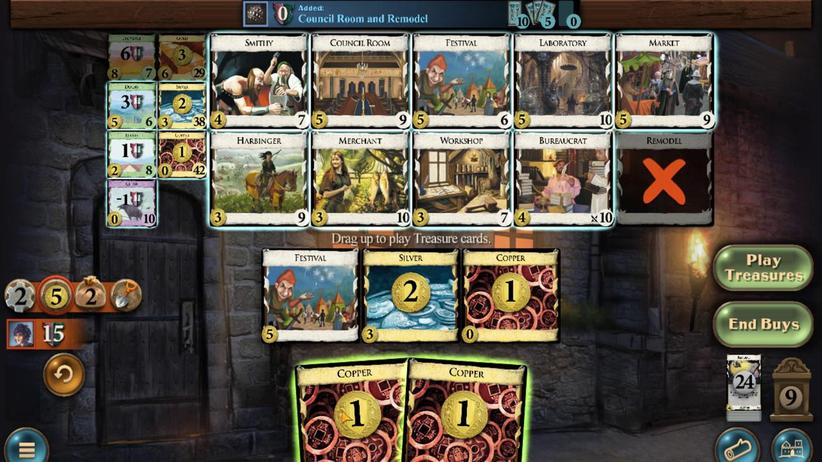 
Action: Mouse moved to (164, 406)
Screenshot: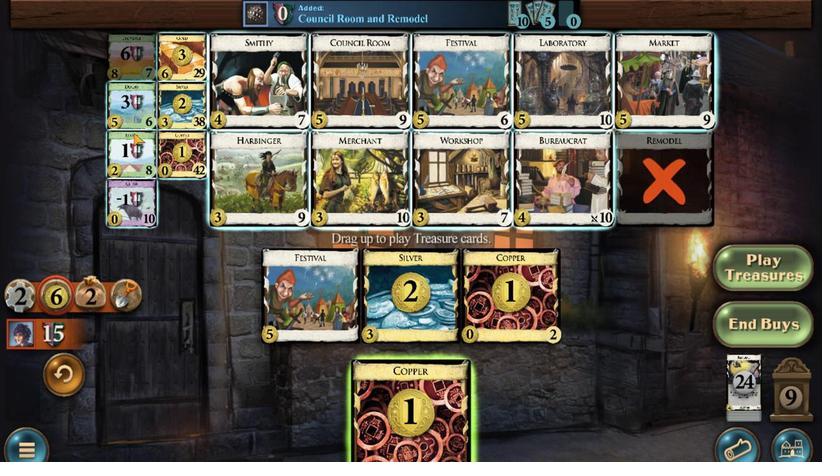 
Action: Mouse pressed left at (164, 406)
Screenshot: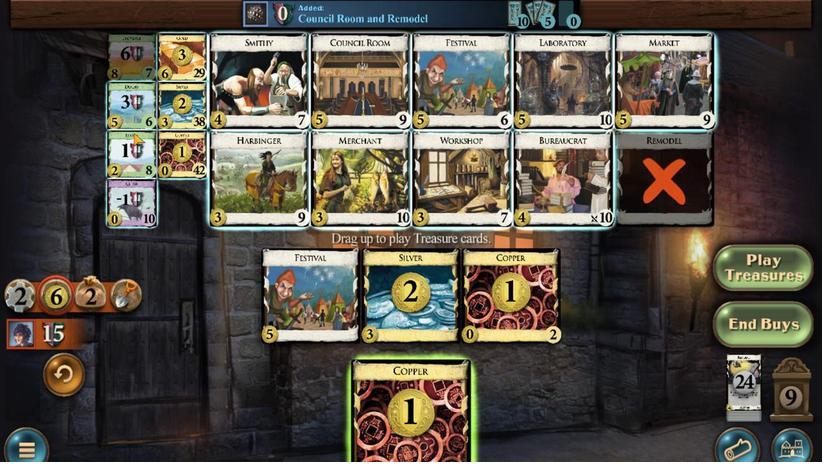 
Action: Mouse moved to (166, 406)
Screenshot: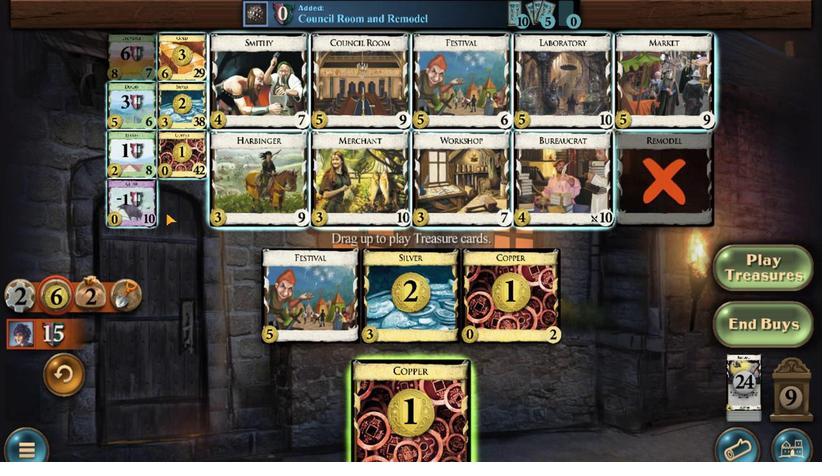 
Action: Mouse pressed left at (166, 406)
Screenshot: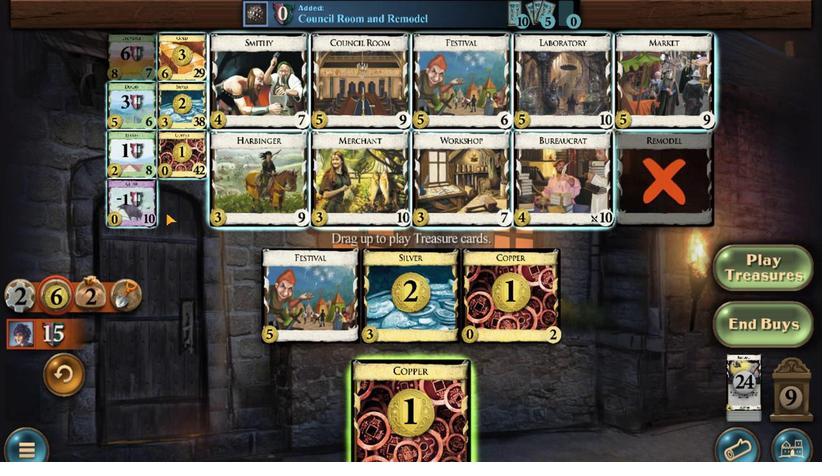 
Action: Mouse moved to (169, 398)
Screenshot: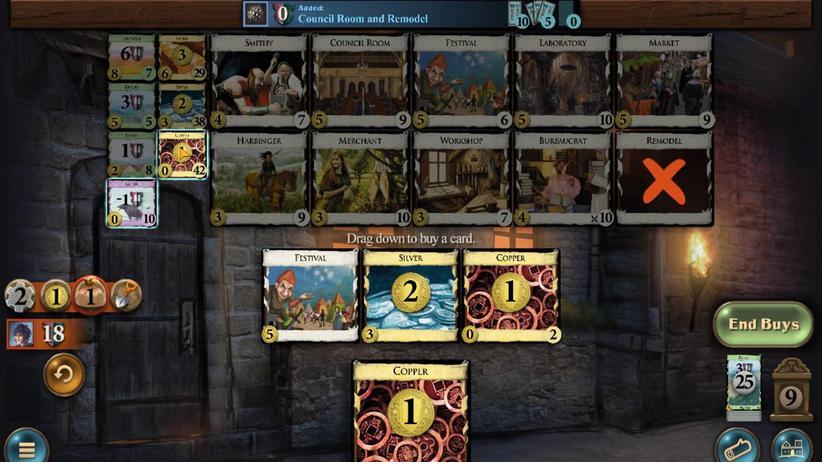 
Action: Mouse pressed left at (169, 398)
Screenshot: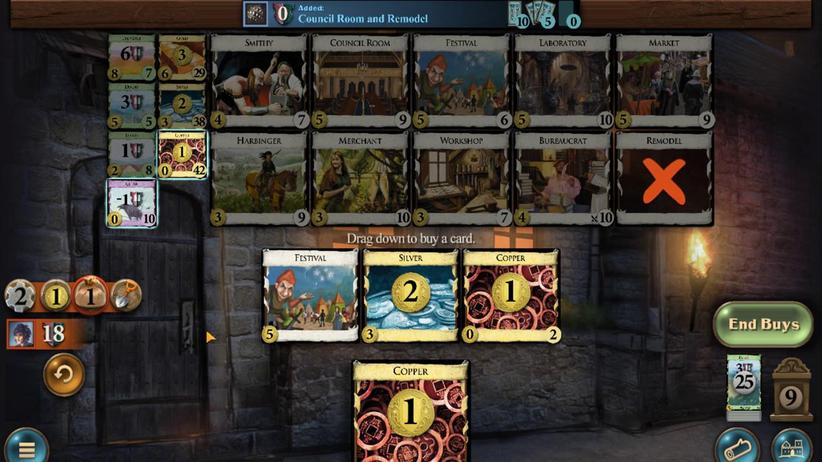 
Action: Mouse moved to (181, 348)
Screenshot: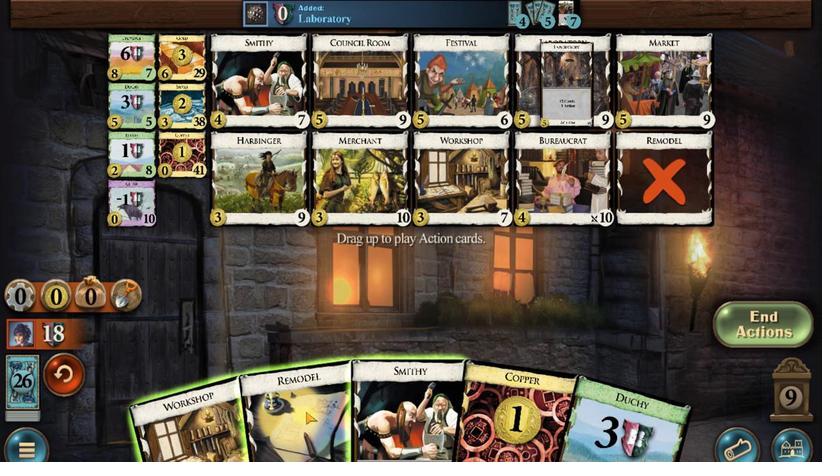
Action: Mouse pressed left at (181, 348)
Screenshot: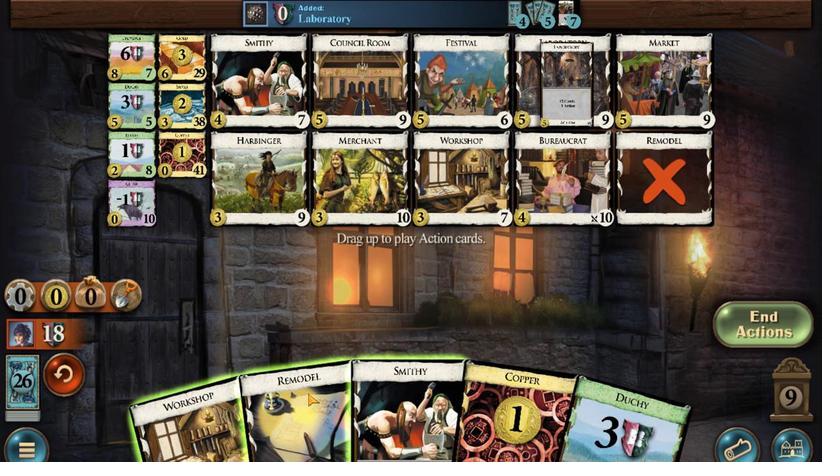 
Action: Mouse moved to (206, 343)
Screenshot: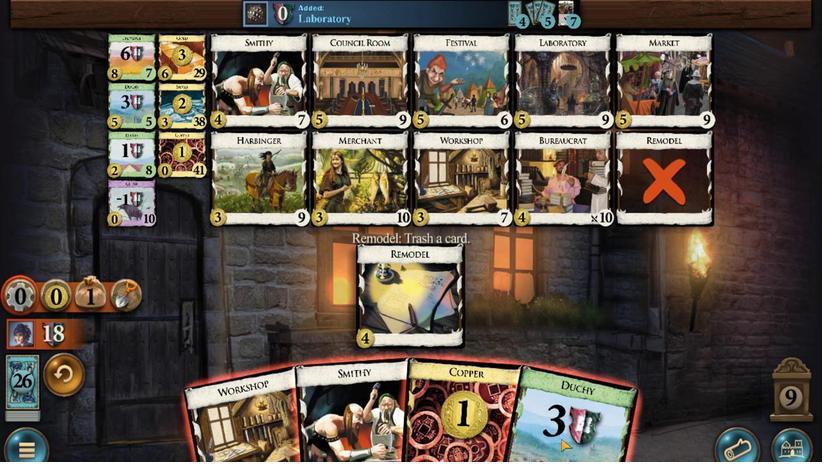 
Action: Mouse pressed left at (206, 343)
Screenshot: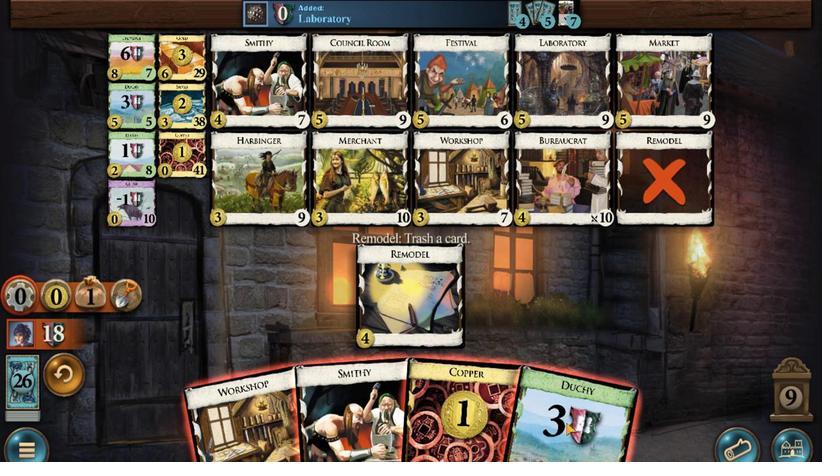 
Action: Mouse moved to (169, 416)
Screenshot: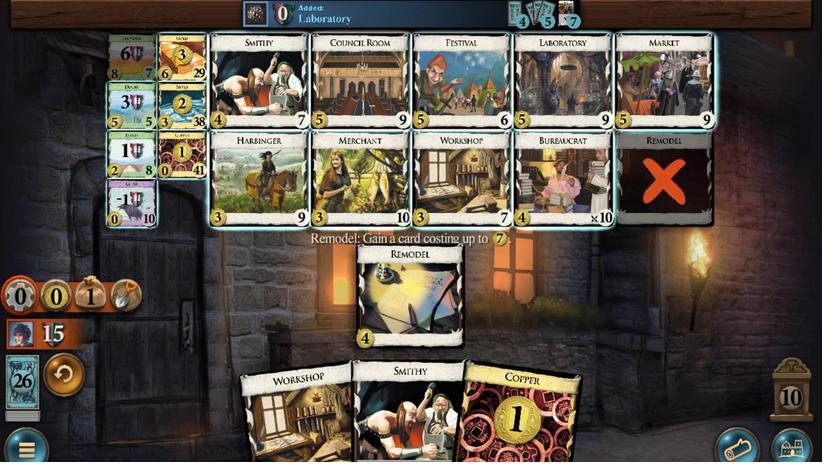 
Action: Mouse pressed left at (169, 416)
Screenshot: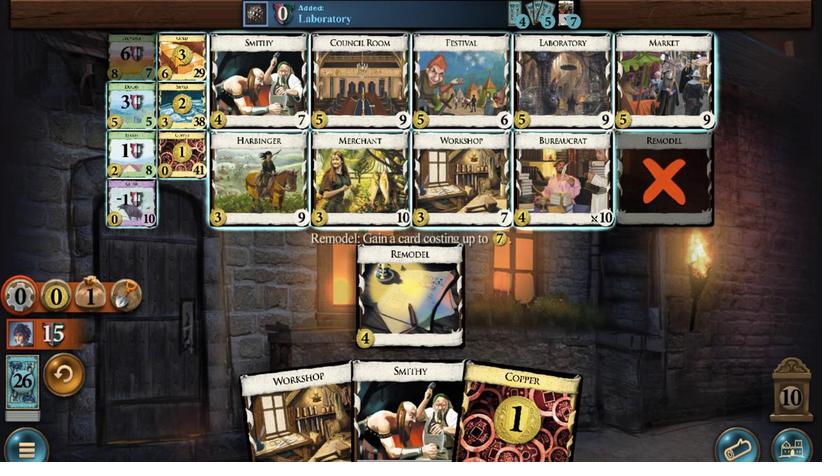 
Action: Mouse moved to (170, 398)
Screenshot: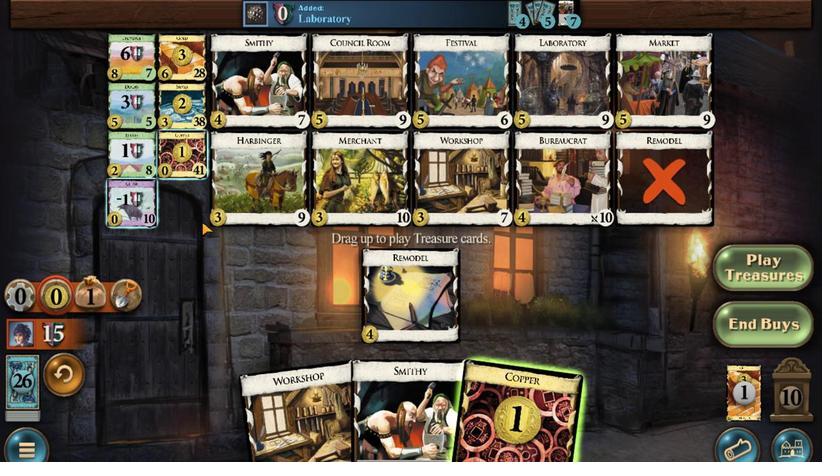 
Action: Mouse pressed left at (170, 398)
Screenshot: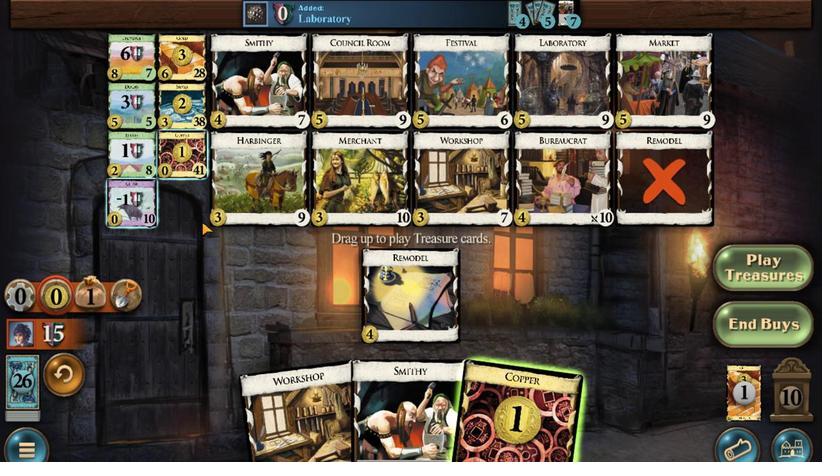 
Action: Mouse moved to (170, 397)
Screenshot: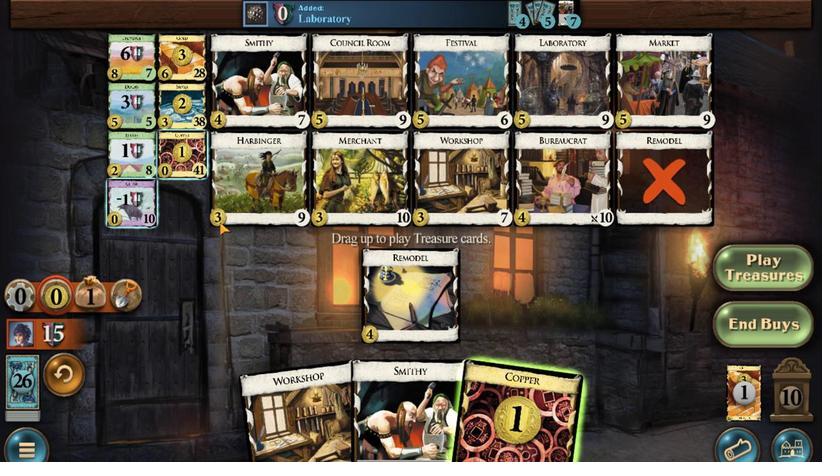 
Action: Mouse pressed left at (170, 397)
Screenshot: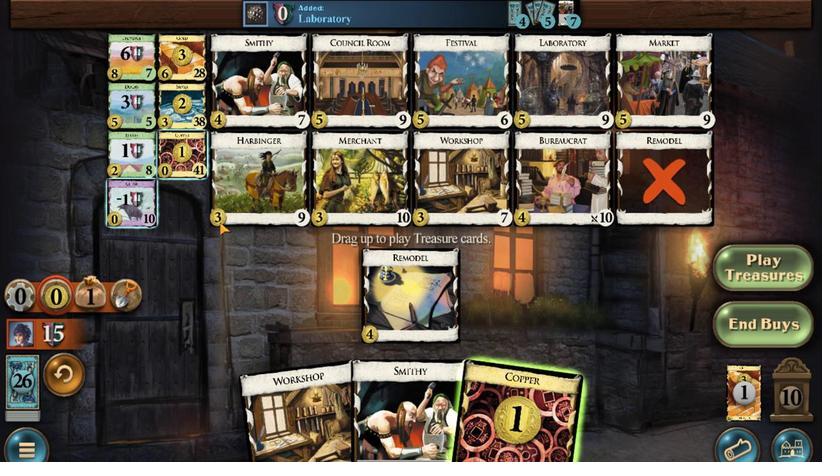 
Action: Mouse moved to (176, 349)
Screenshot: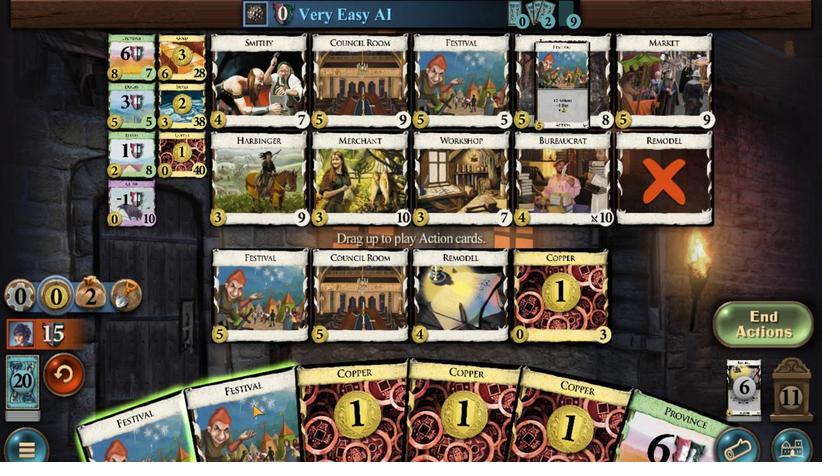 
Action: Mouse pressed left at (176, 349)
Screenshot: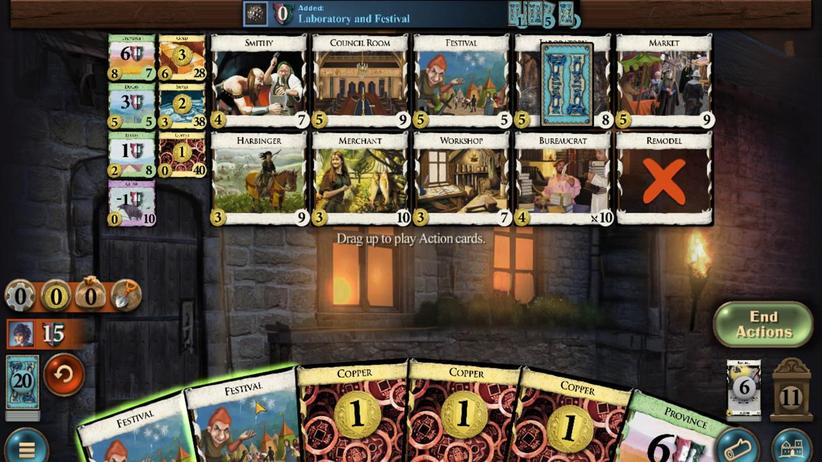 
Action: Mouse moved to (172, 343)
Screenshot: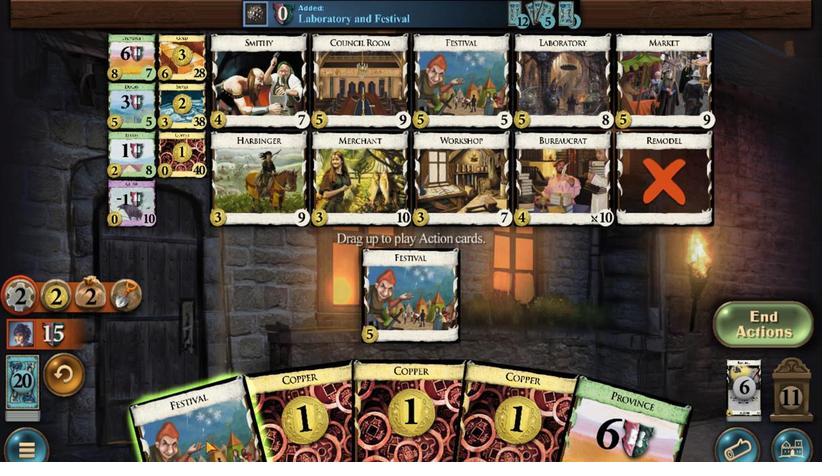 
Action: Mouse pressed left at (172, 343)
Screenshot: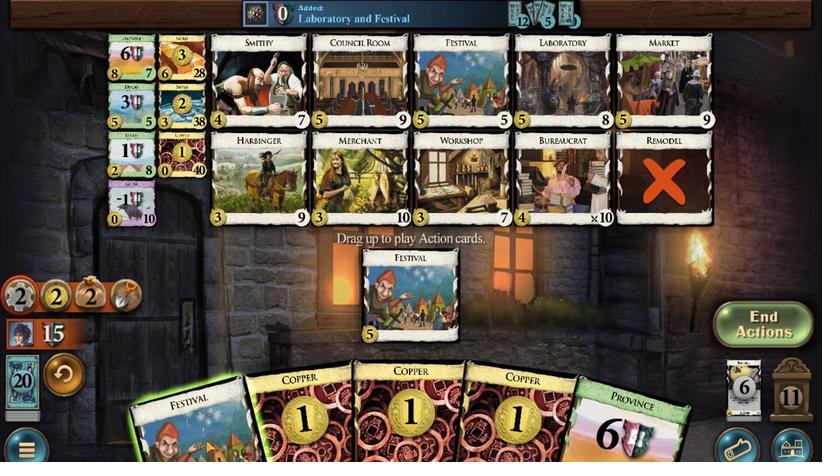 
Action: Mouse moved to (198, 341)
Screenshot: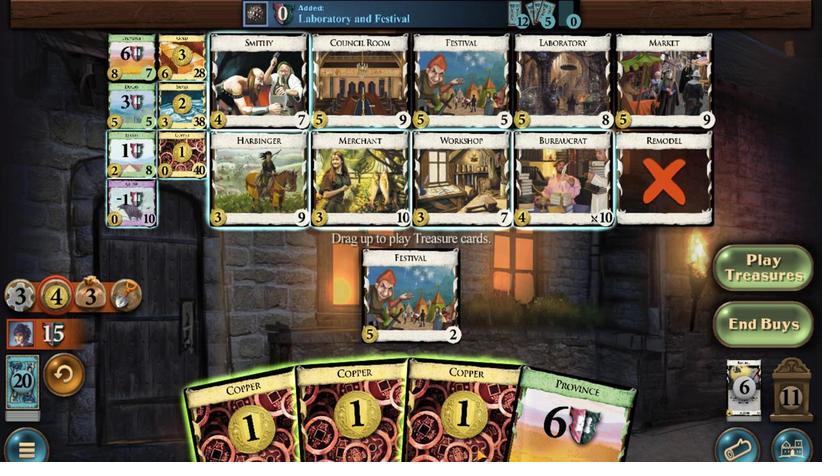 
Action: Mouse pressed left at (198, 341)
Screenshot: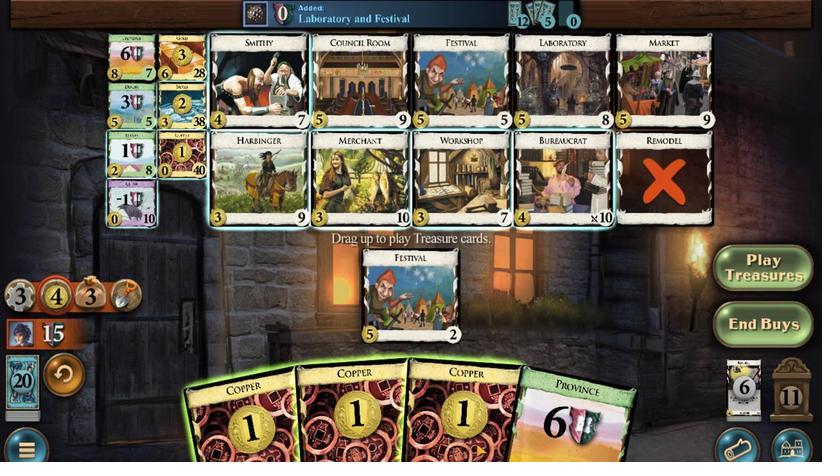 
Action: Mouse moved to (190, 343)
Screenshot: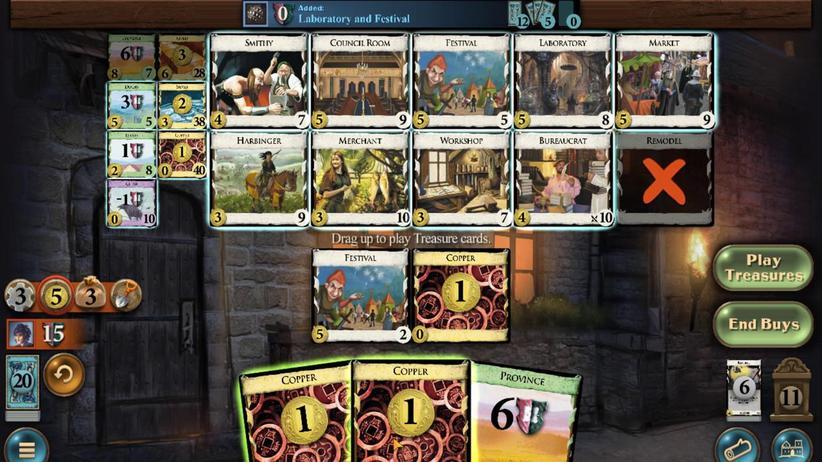 
Action: Mouse pressed left at (190, 343)
Screenshot: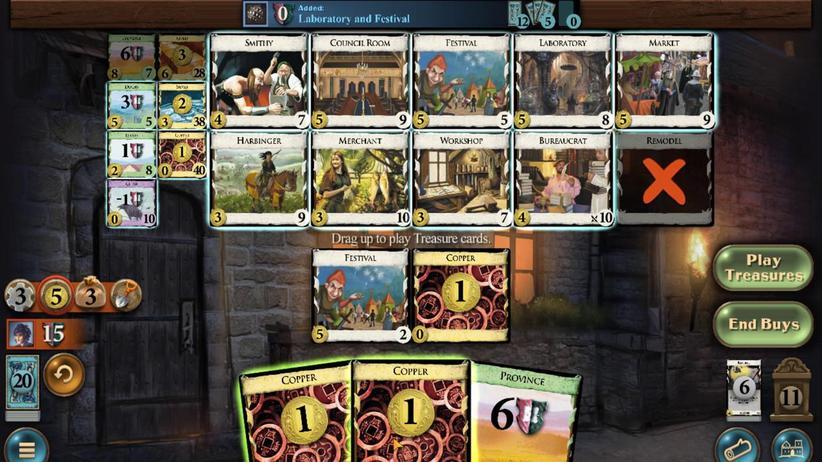 
Action: Mouse moved to (183, 347)
Screenshot: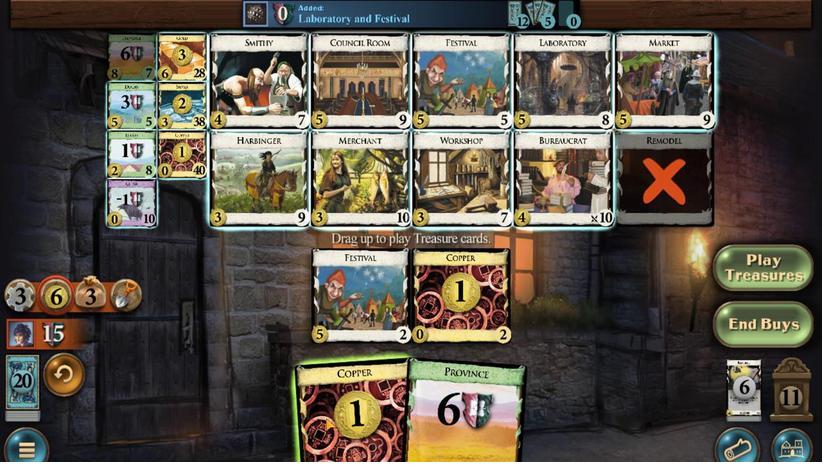
Action: Mouse pressed left at (183, 347)
Screenshot: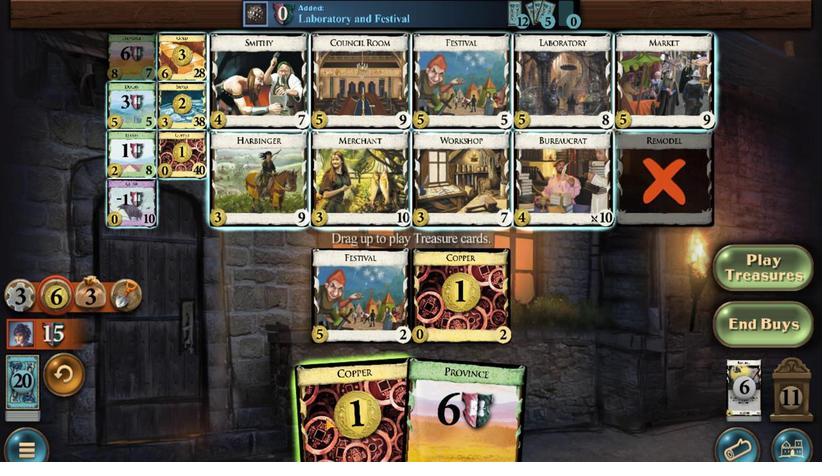 
Action: Mouse moved to (170, 417)
Screenshot: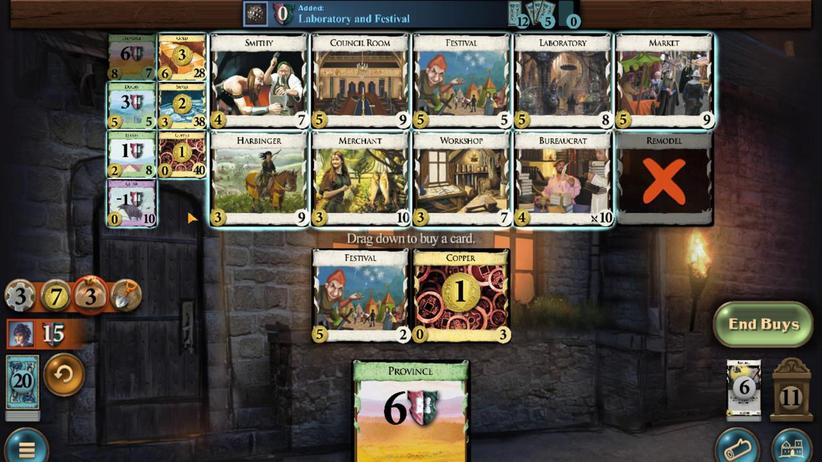
Action: Mouse pressed left at (170, 417)
Screenshot: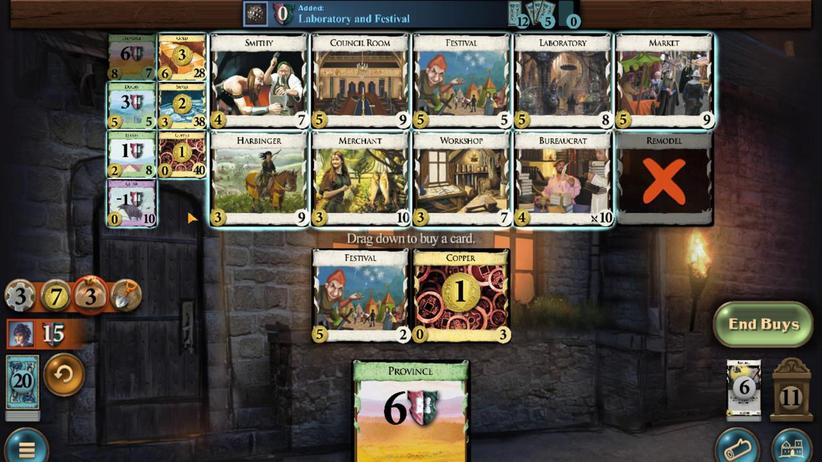 
Action: Mouse moved to (169, 396)
Screenshot: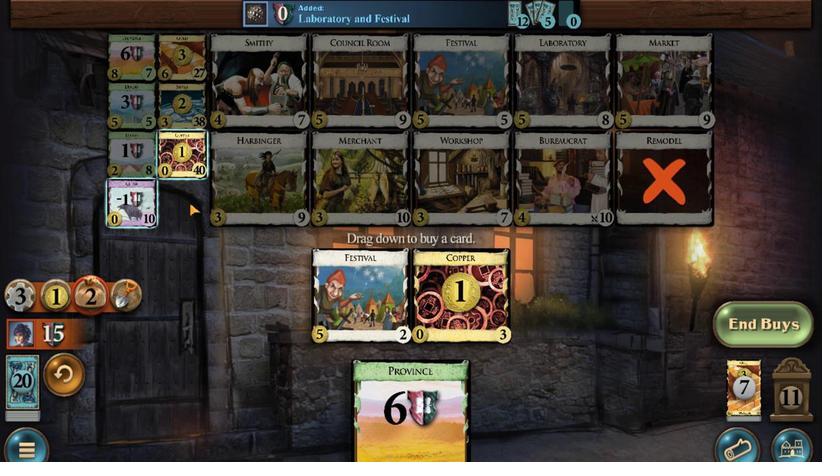 
Action: Mouse pressed left at (169, 396)
Screenshot: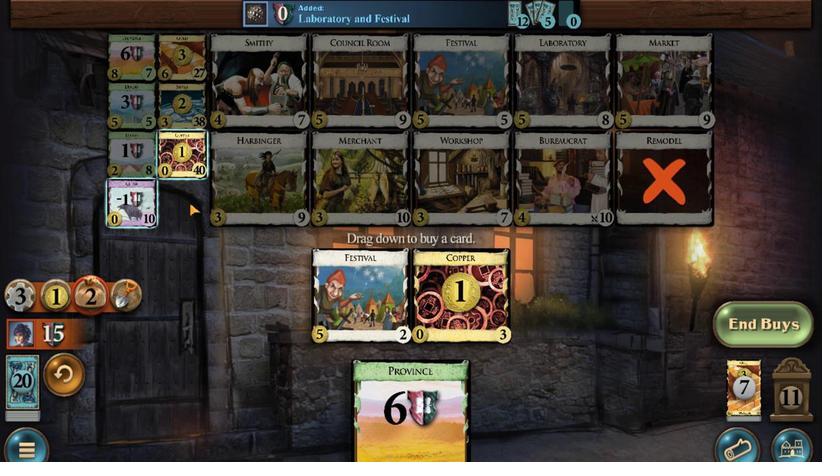 
Action: Mouse moved to (170, 397)
Screenshot: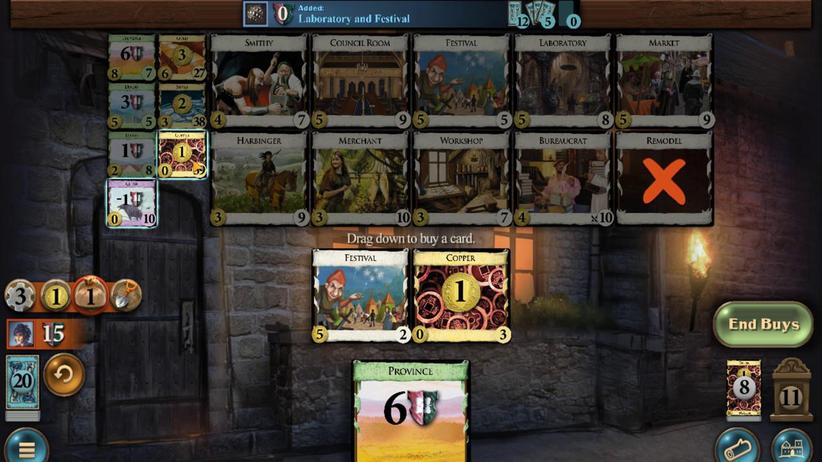 
Action: Mouse pressed left at (170, 397)
Screenshot: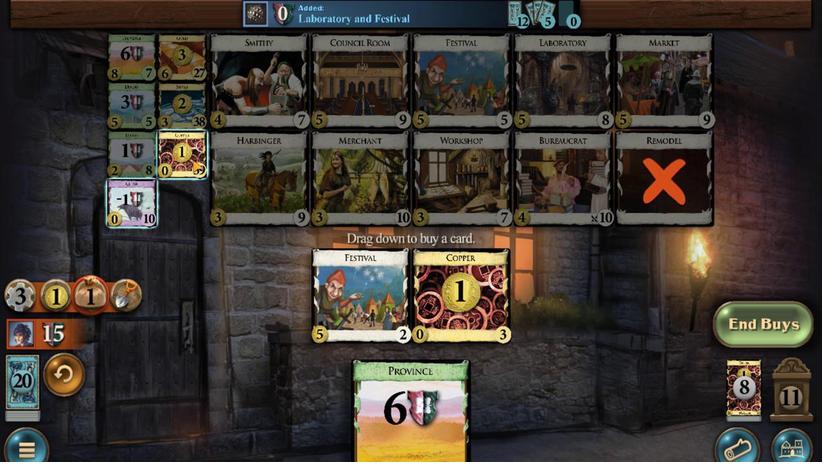 
Action: Mouse moved to (165, 343)
Screenshot: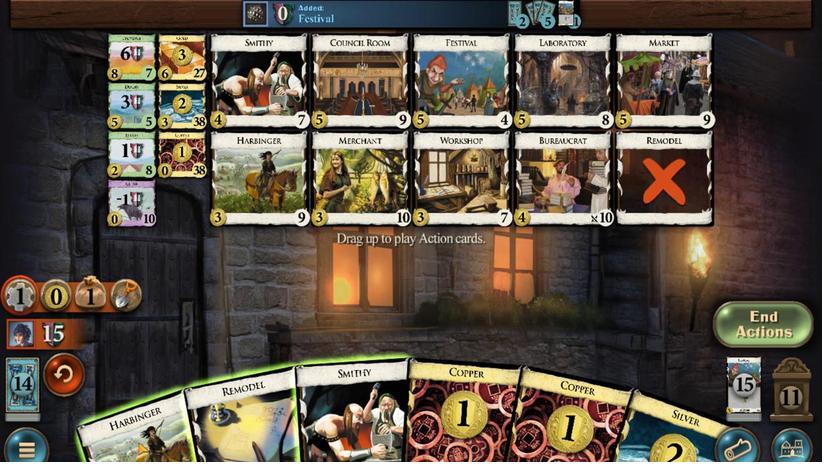 
Action: Mouse pressed left at (165, 343)
Screenshot: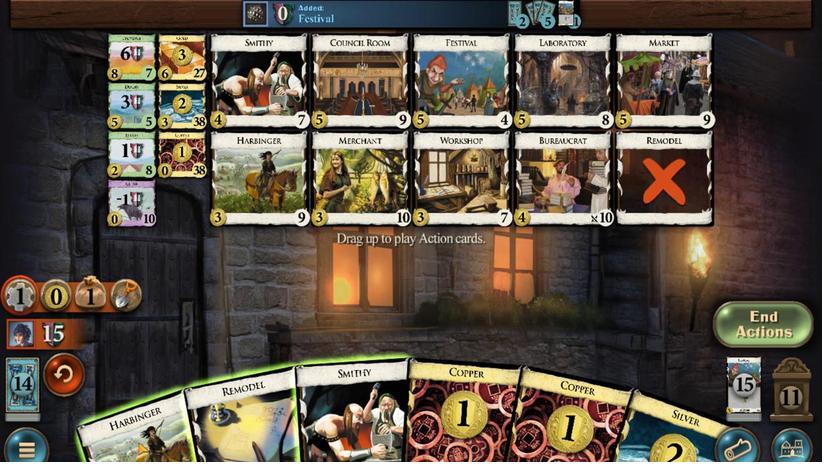 
Action: Mouse moved to (212, 411)
Screenshot: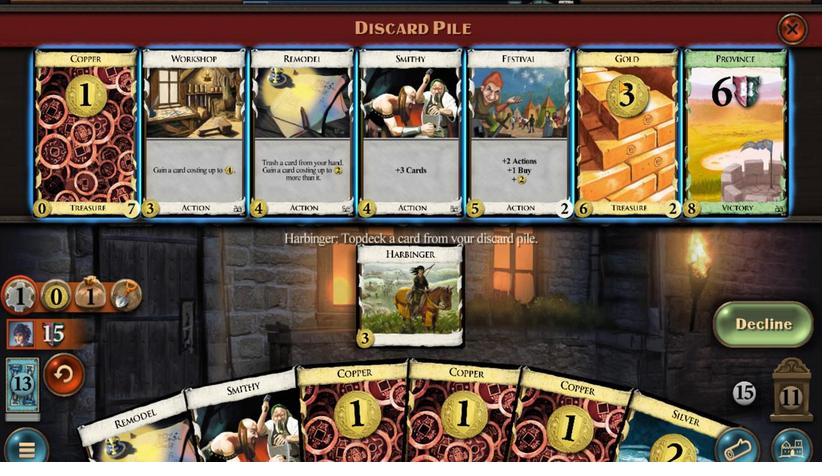 
Action: Mouse pressed left at (212, 411)
Screenshot: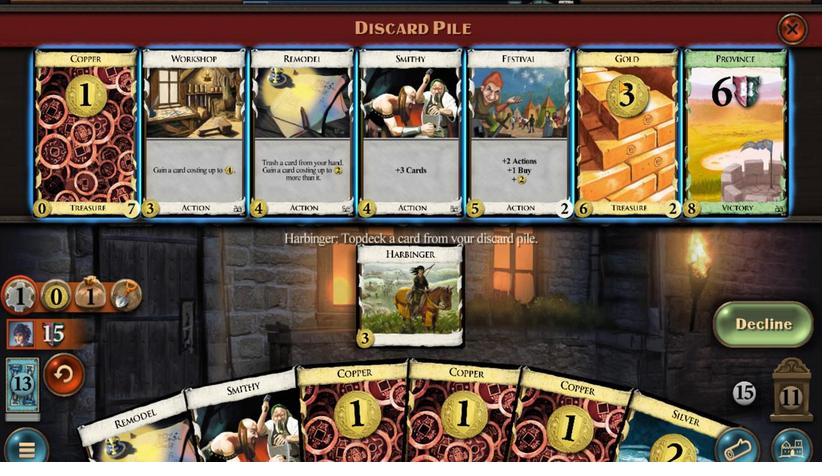 
Action: Mouse moved to (165, 342)
Screenshot: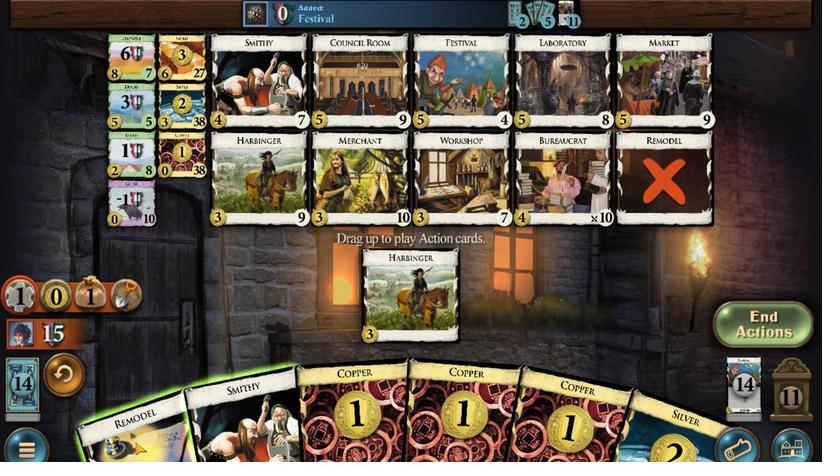 
Action: Mouse pressed left at (165, 342)
Screenshot: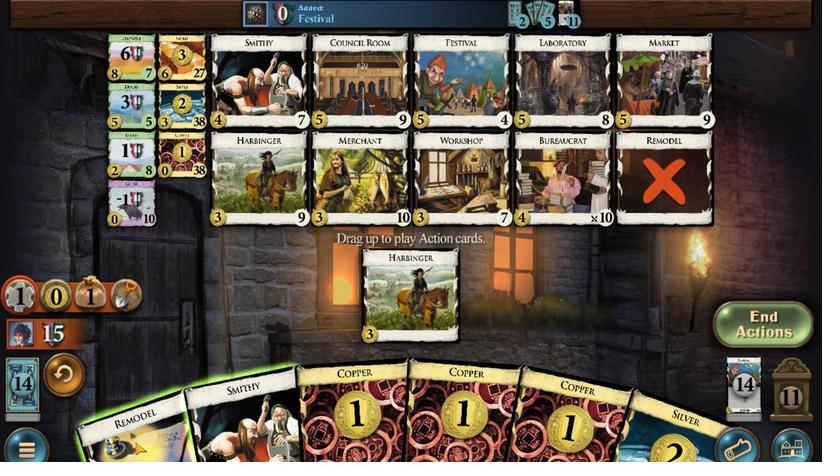 
Action: Mouse moved to (171, 348)
Screenshot: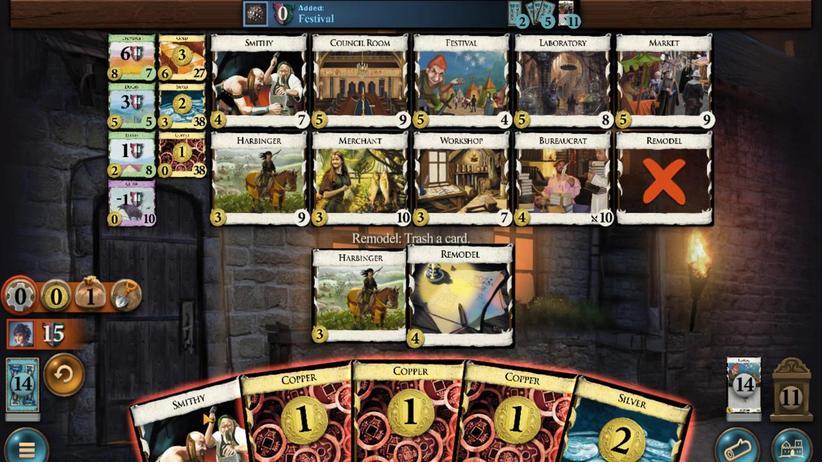 
Action: Mouse pressed left at (171, 348)
Screenshot: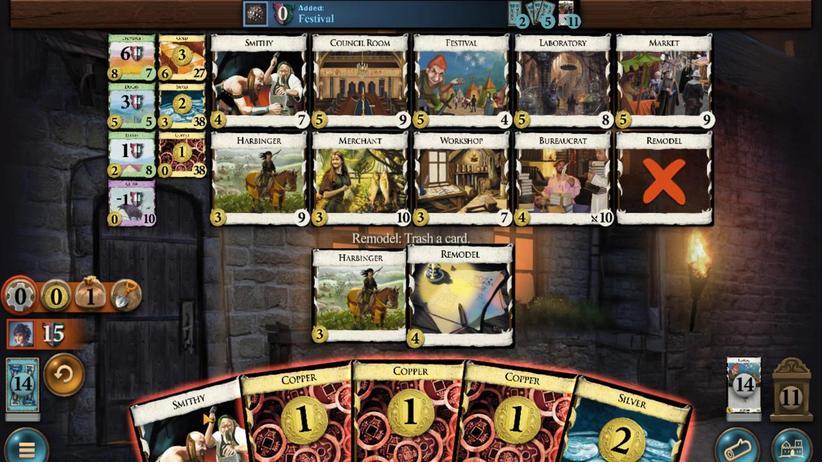 
Action: Mouse moved to (164, 407)
Screenshot: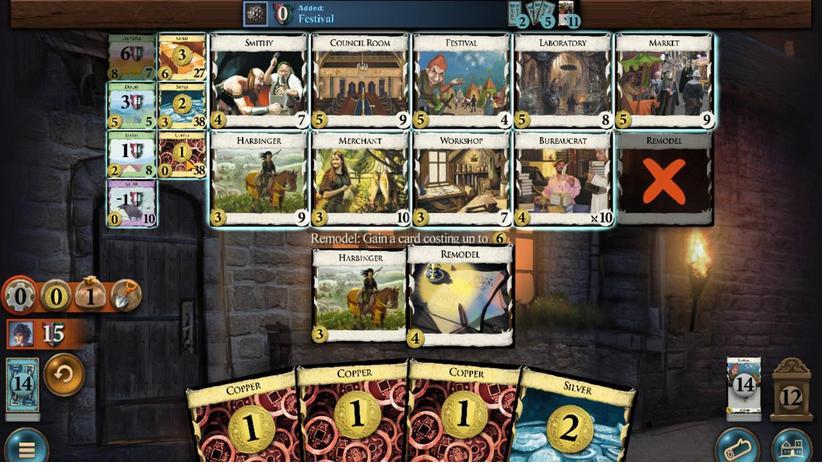 
Action: Mouse pressed left at (164, 407)
Screenshot: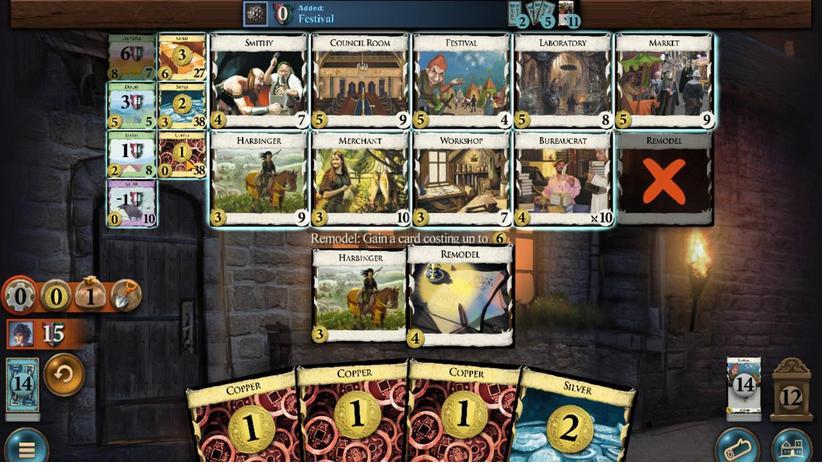 
Action: Mouse moved to (187, 345)
Screenshot: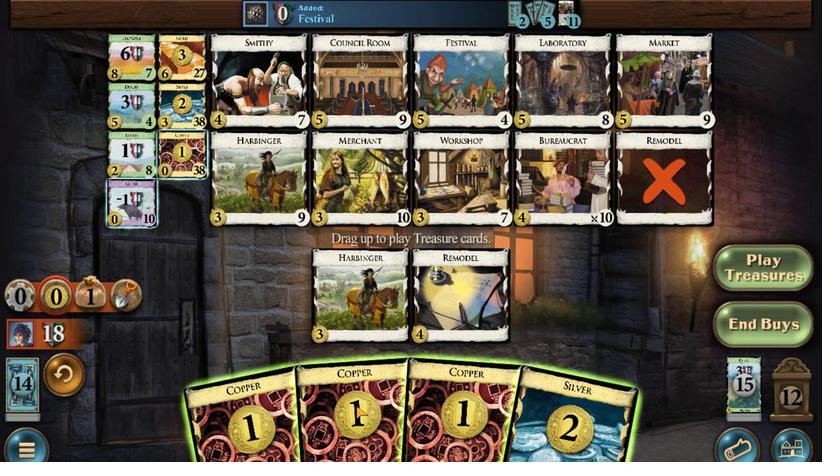 
Action: Mouse pressed left at (187, 345)
Screenshot: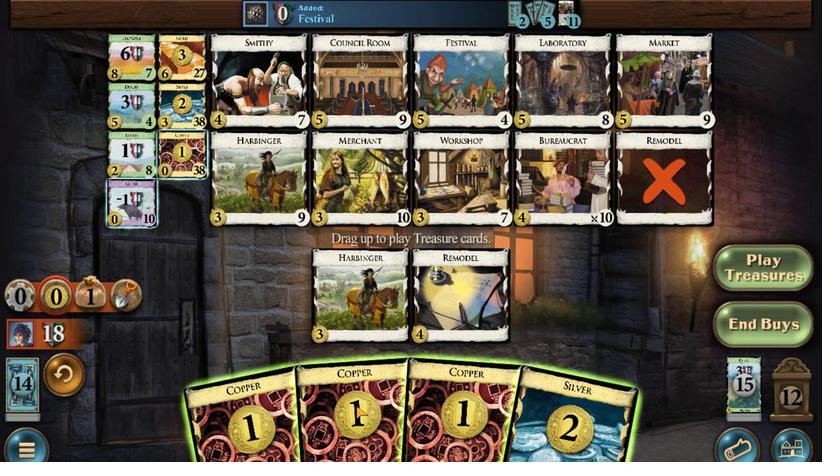 
Action: Mouse moved to (192, 342)
Screenshot: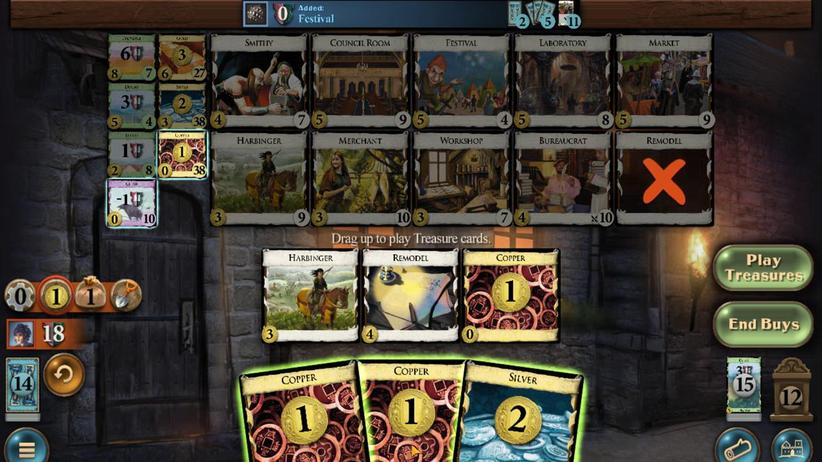 
Action: Mouse pressed left at (192, 342)
Screenshot: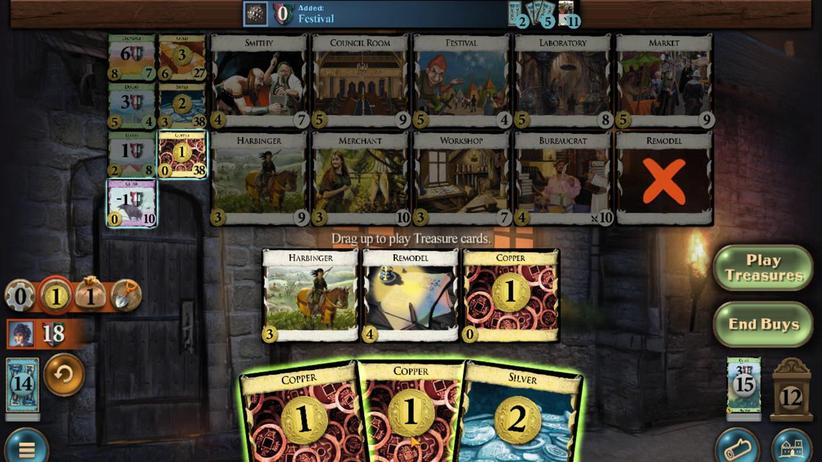 
Action: Mouse moved to (194, 347)
Screenshot: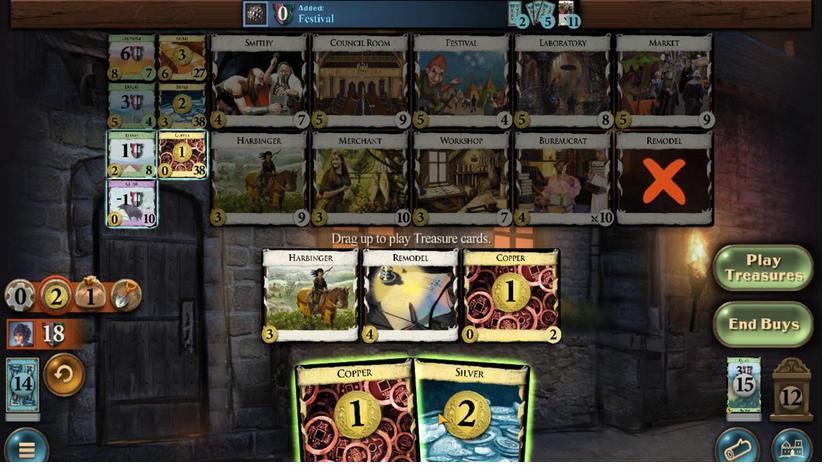 
Action: Mouse pressed left at (194, 347)
Screenshot: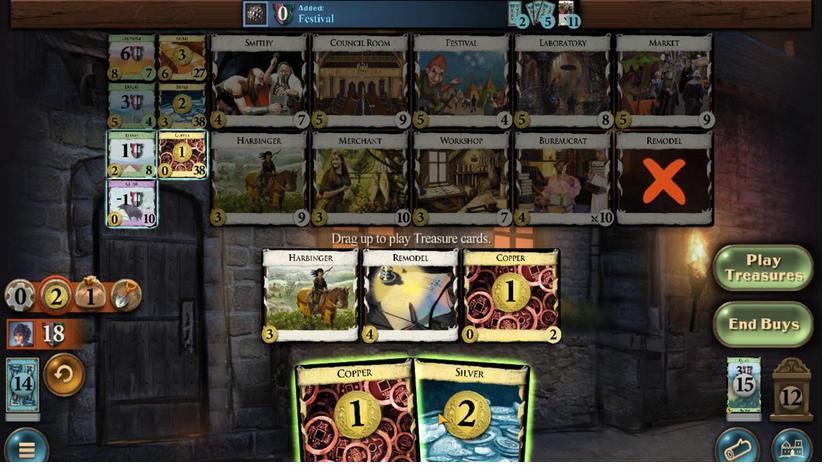 
Action: Mouse moved to (187, 345)
Screenshot: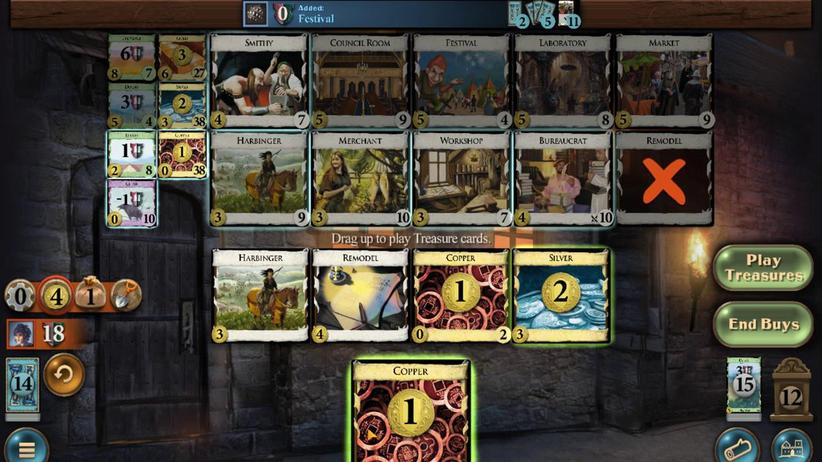 
Action: Mouse pressed left at (187, 345)
Screenshot: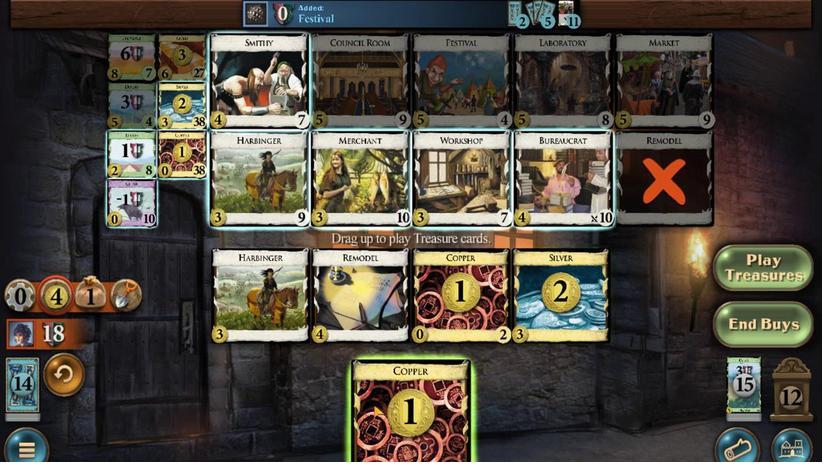 
Action: Mouse moved to (165, 407)
Screenshot: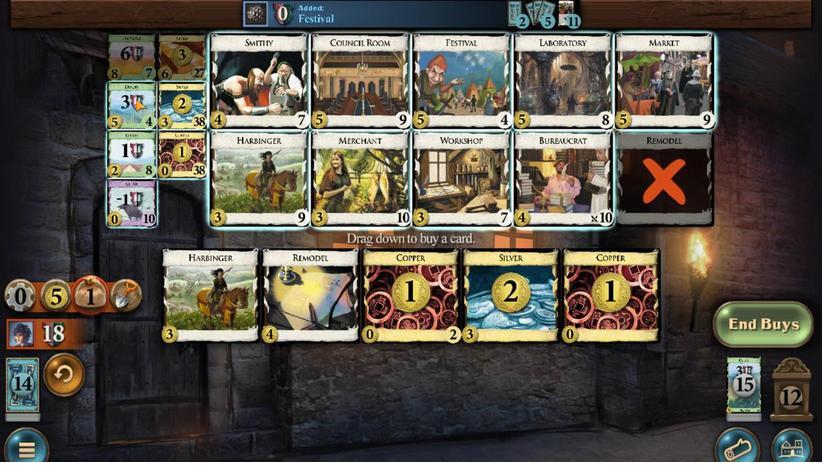 
Action: Mouse pressed left at (165, 407)
Screenshot: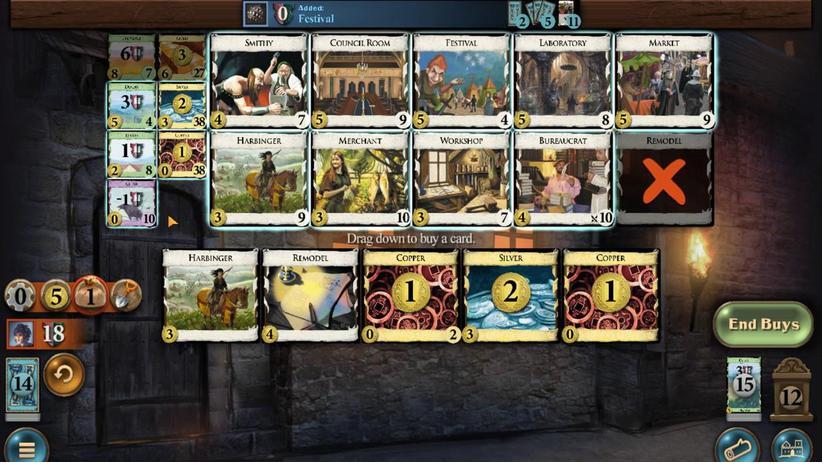 
Action: Mouse moved to (201, 347)
Screenshot: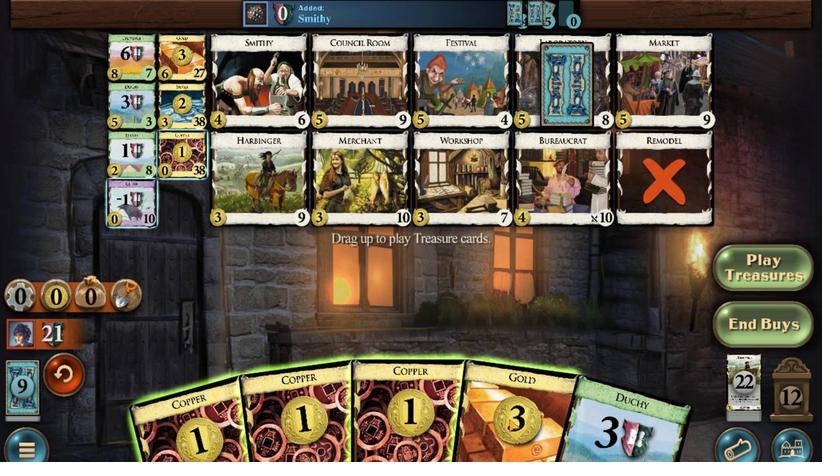 
Action: Mouse pressed left at (201, 347)
Screenshot: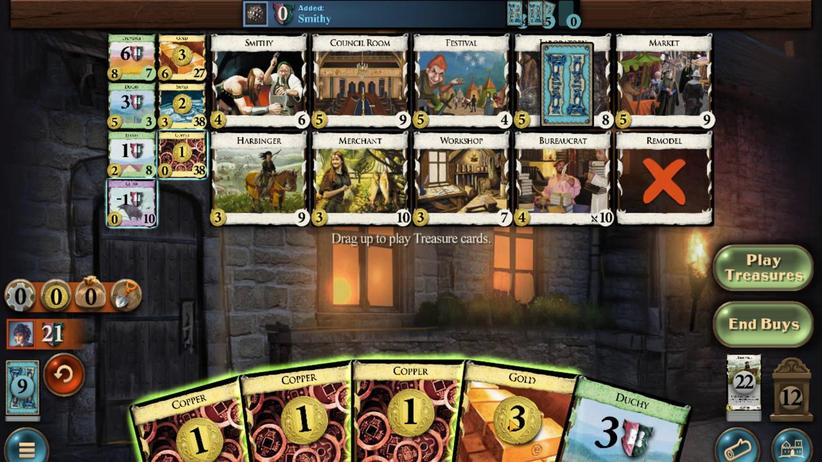 
Action: Mouse moved to (195, 347)
Screenshot: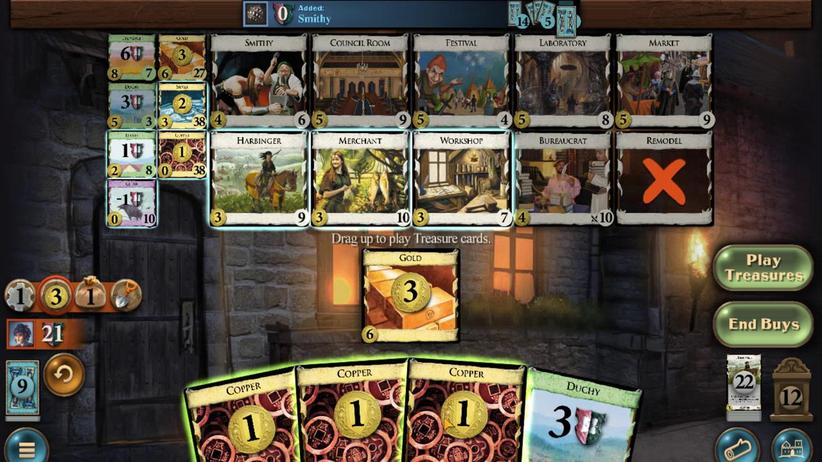
Action: Mouse pressed left at (195, 347)
Screenshot: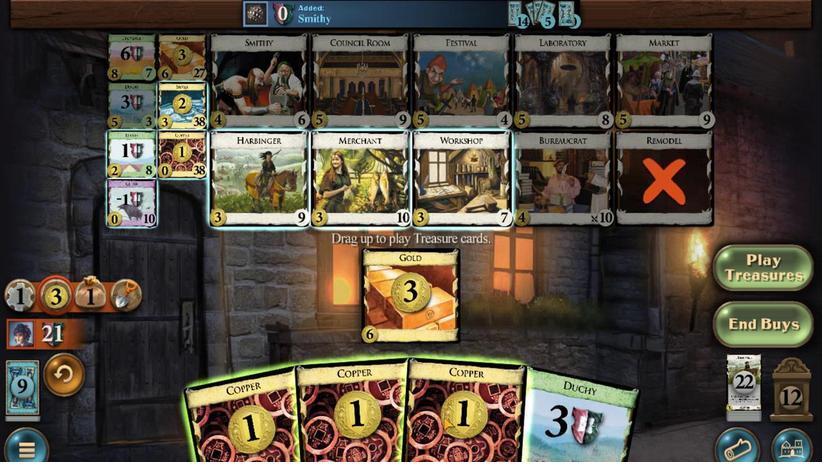 
Action: Mouse moved to (189, 349)
Screenshot: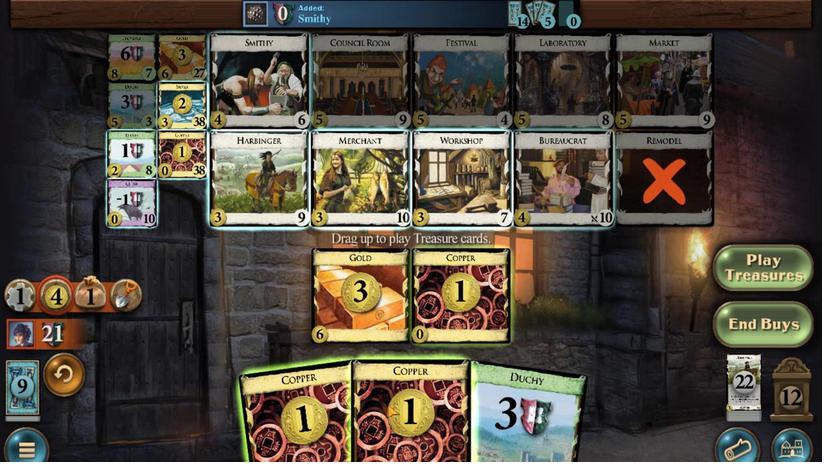 
Action: Mouse pressed left at (189, 349)
Screenshot: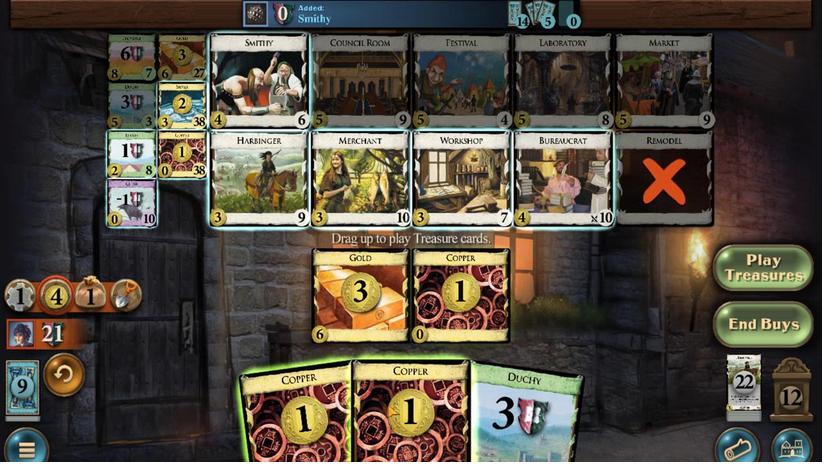 
Action: Mouse moved to (197, 412)
Screenshot: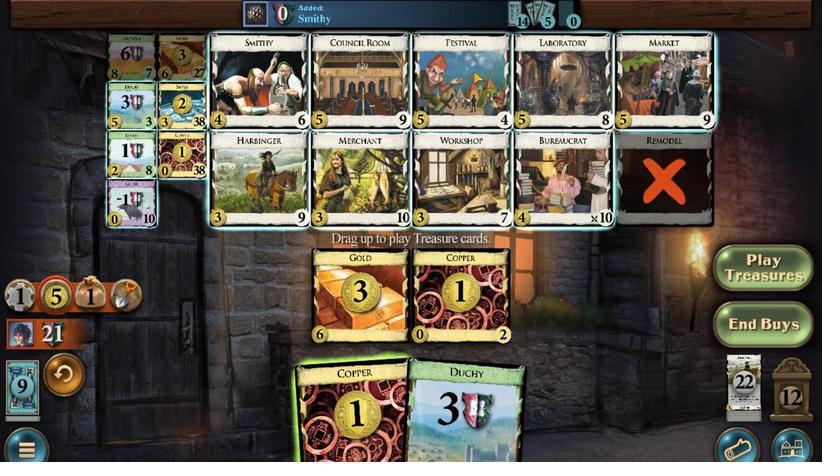 
Action: Mouse pressed left at (197, 412)
Screenshot: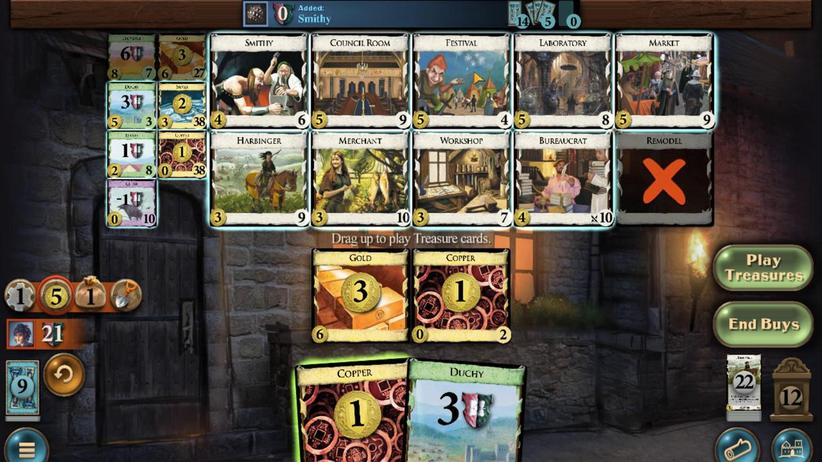 
Action: Mouse moved to (181, 349)
Screenshot: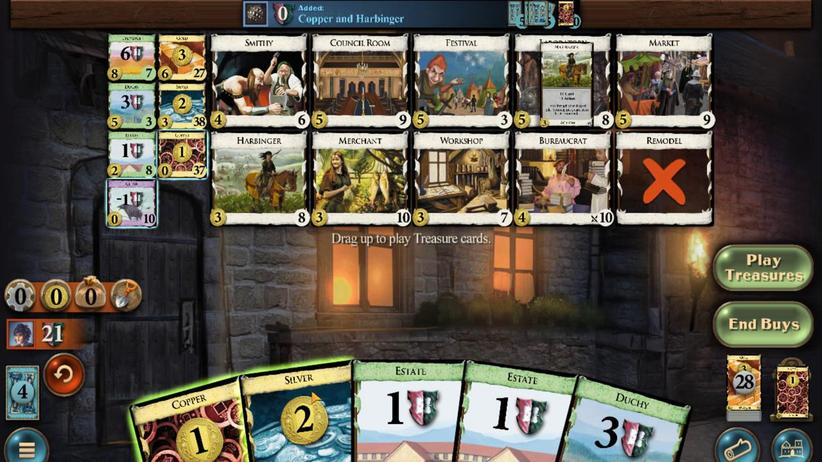 
Action: Mouse pressed left at (181, 349)
Screenshot: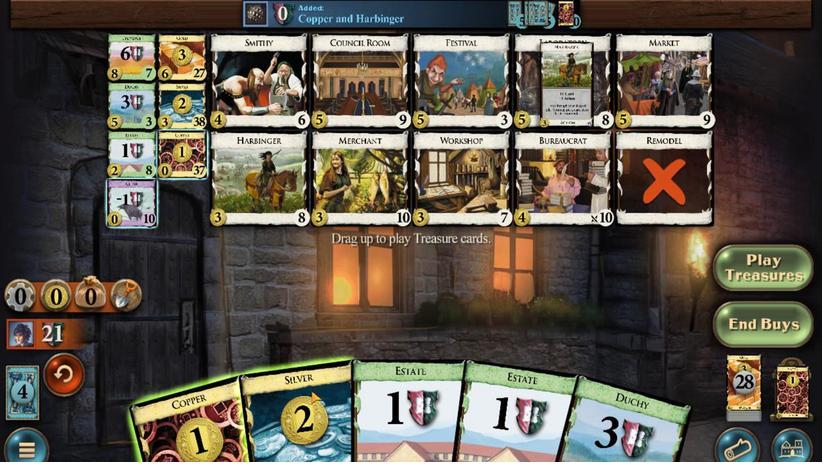
Action: Mouse moved to (174, 347)
Screenshot: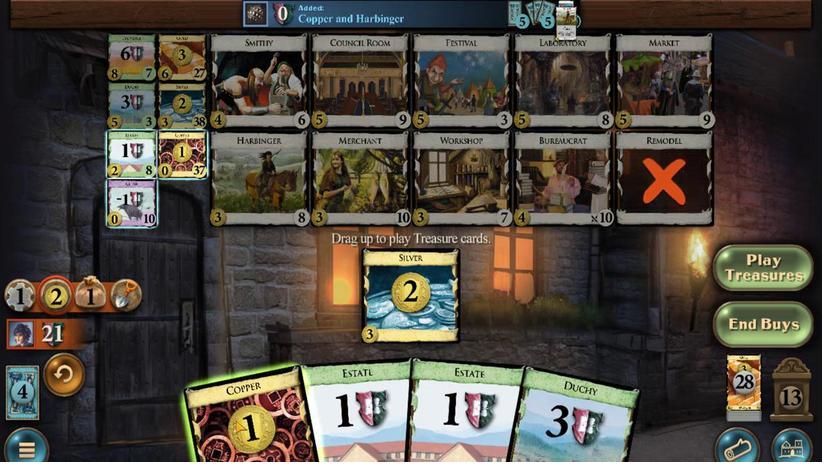
Action: Mouse pressed left at (174, 347)
Screenshot: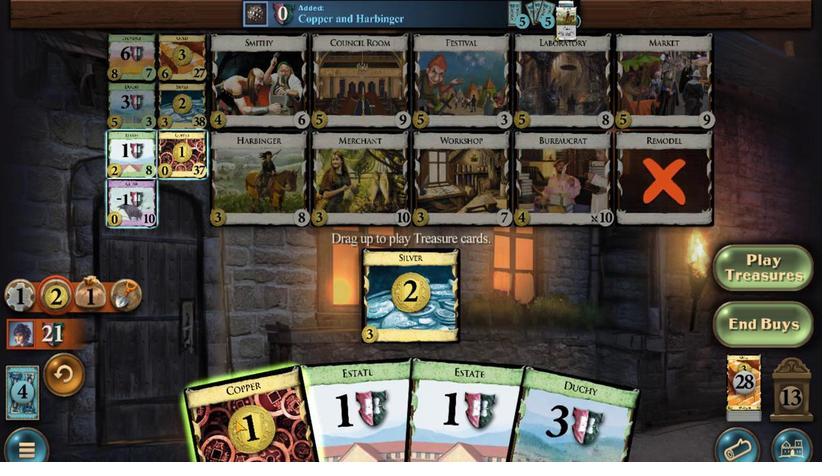 
Action: Mouse moved to (196, 394)
Screenshot: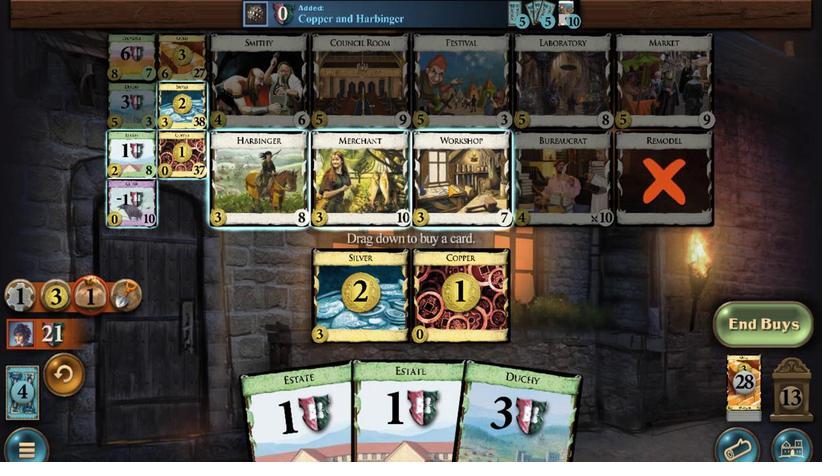 
Action: Mouse pressed left at (196, 394)
Screenshot: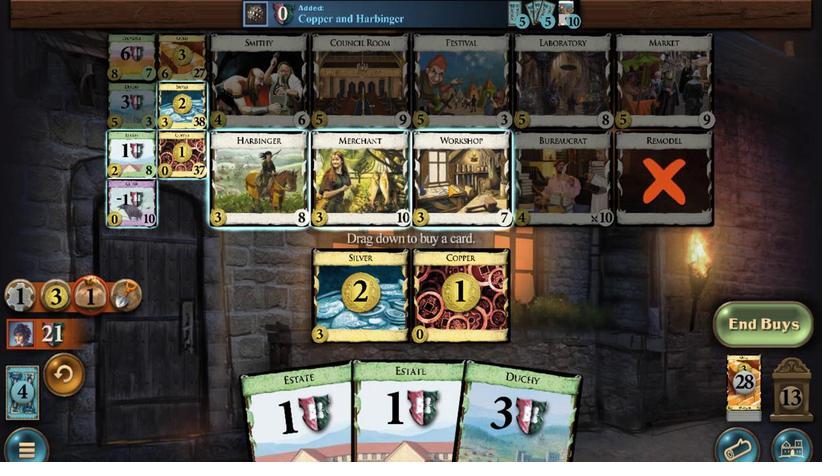 
Action: Mouse moved to (172, 345)
Screenshot: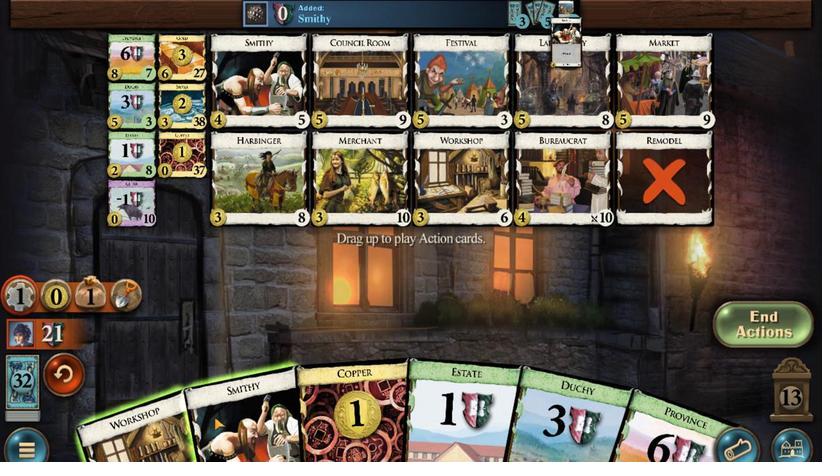 
Action: Mouse pressed left at (172, 345)
Screenshot: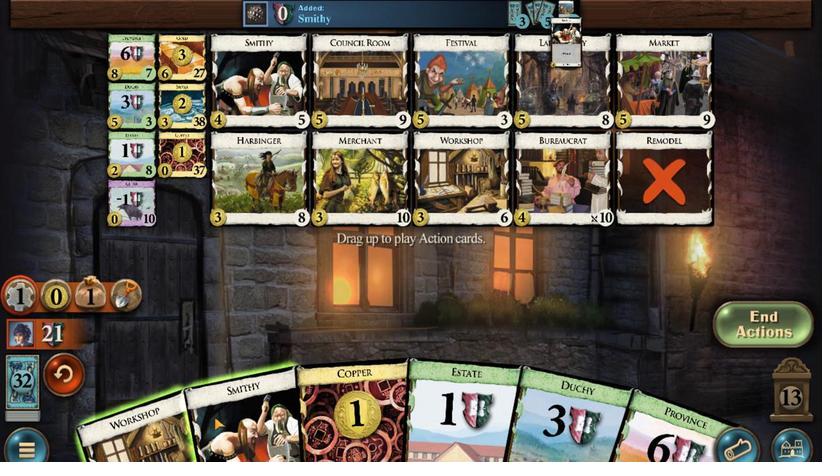 
Action: Mouse moved to (178, 343)
Screenshot: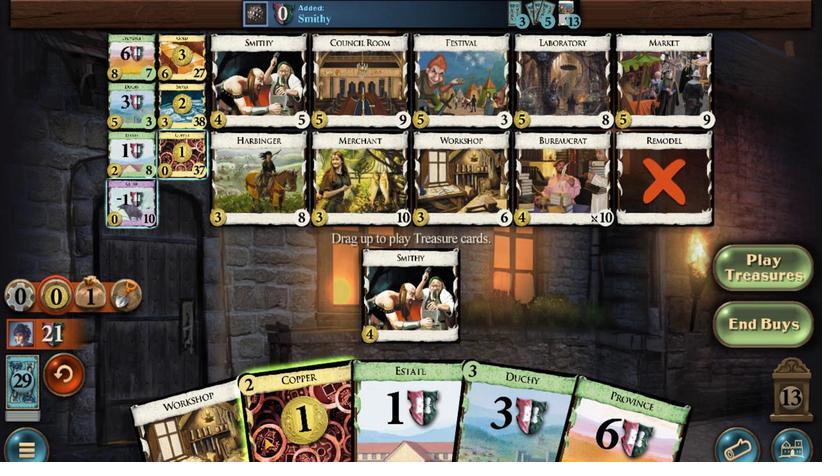 
Action: Mouse pressed left at (178, 343)
Screenshot: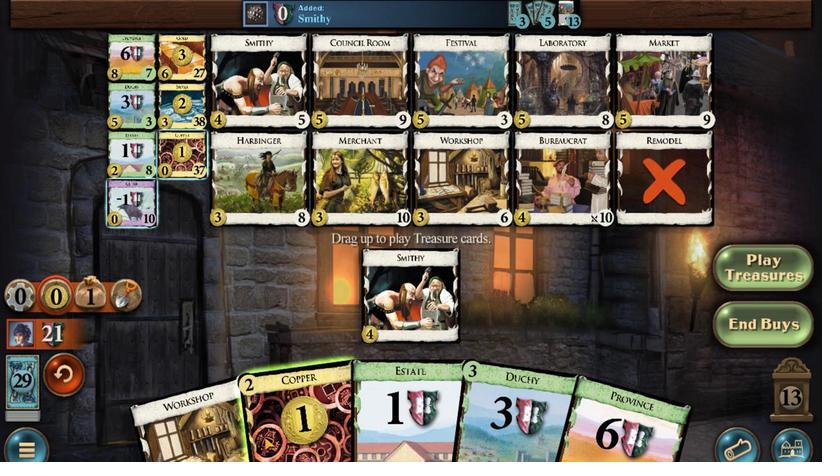 
Action: Mouse moved to (180, 343)
Screenshot: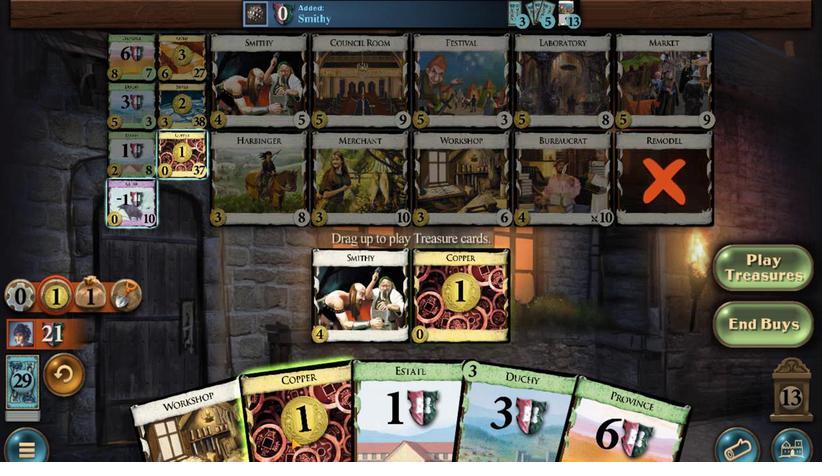 
Action: Mouse pressed left at (180, 343)
Screenshot: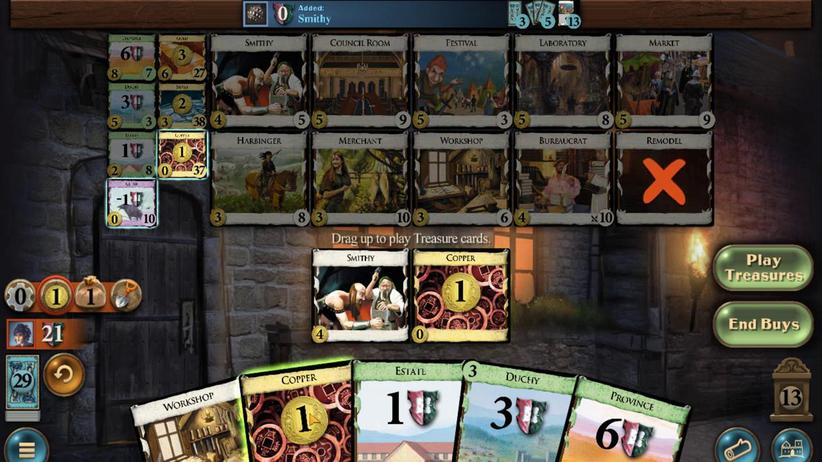 
Action: Mouse moved to (165, 398)
Screenshot: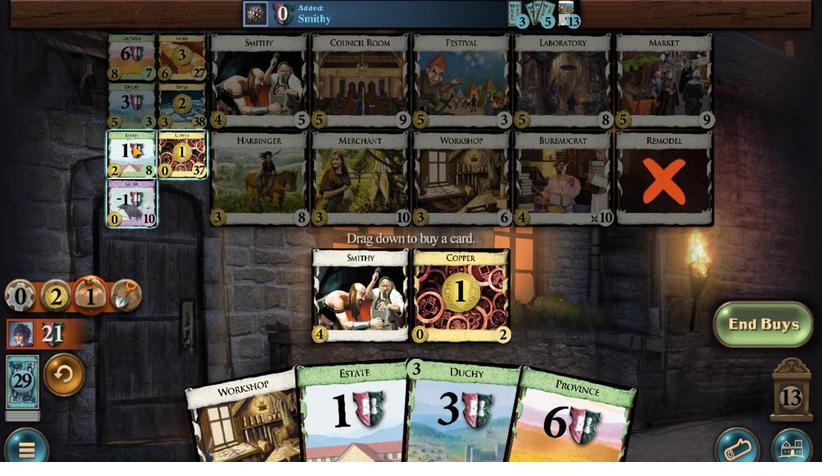 
Action: Mouse pressed left at (165, 398)
Screenshot: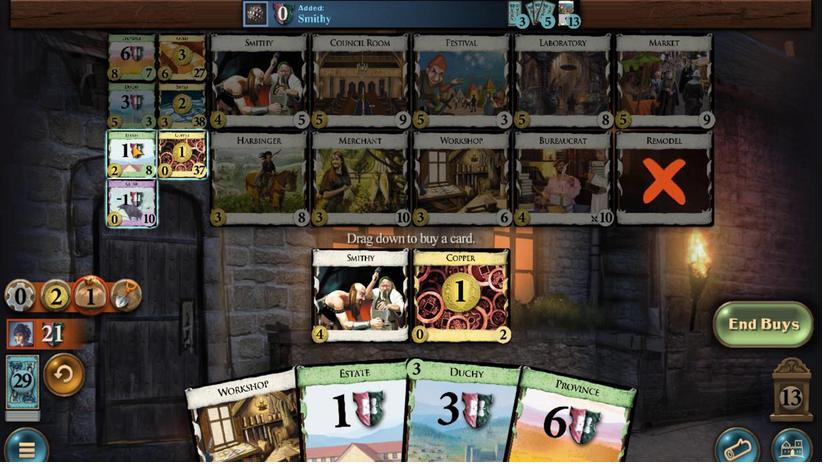 
Action: Mouse moved to (179, 347)
Screenshot: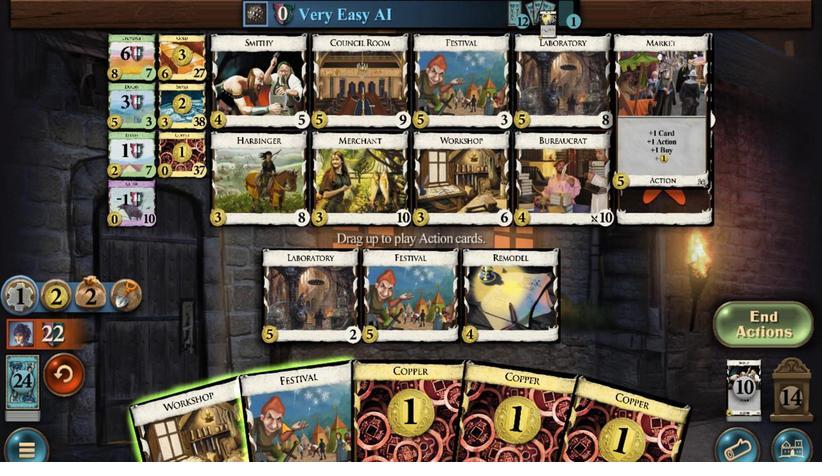 
Action: Mouse pressed left at (179, 347)
Screenshot: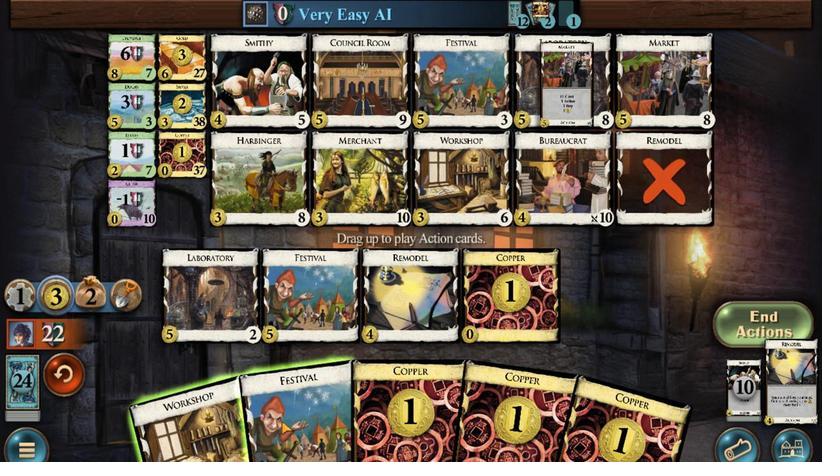 
Action: Mouse moved to (176, 346)
Screenshot: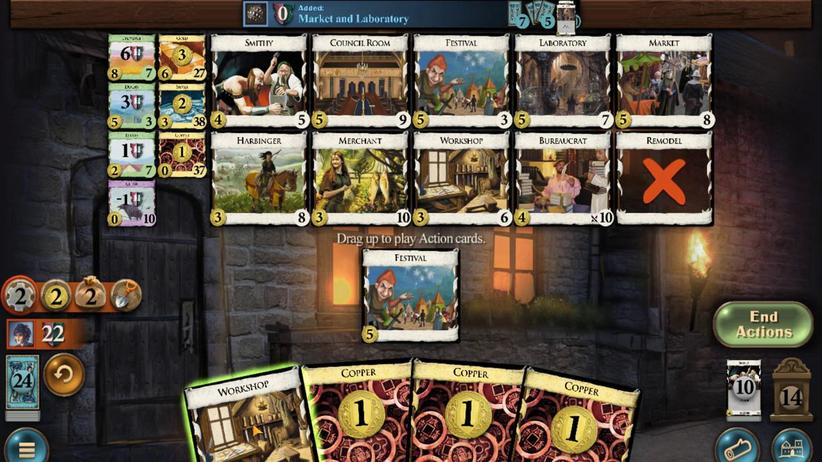 
Action: Mouse pressed left at (176, 346)
Screenshot: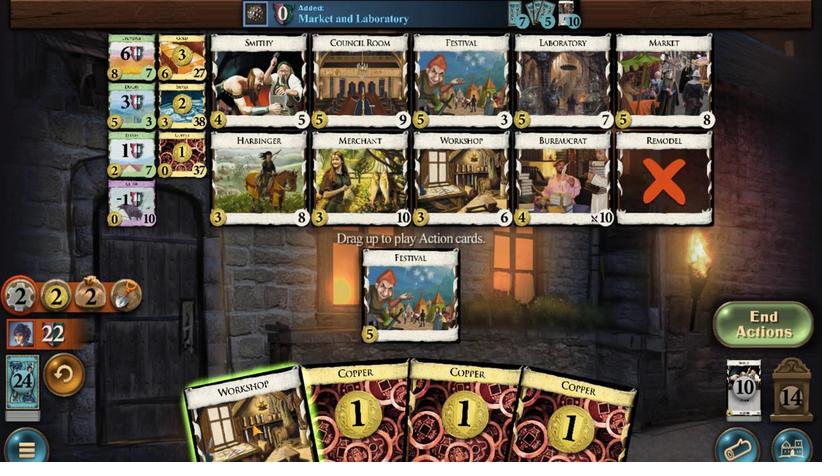 
Action: Mouse moved to (176, 412)
Screenshot: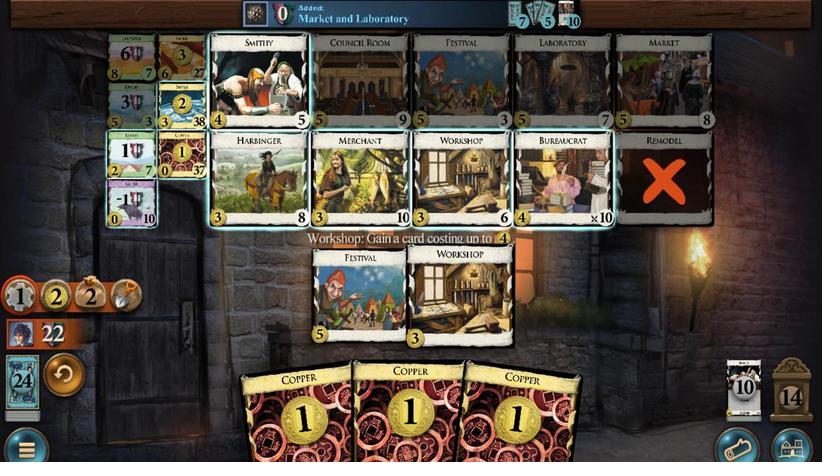 
Action: Mouse pressed left at (176, 412)
